 Task: Look for space in Toowoomba, Australia from 12th  August, 2023 to 15th August, 2023 for 3 adults in price range Rs.12000 to Rs.16000. Place can be entire place with 2 bedrooms having 3 beds and 1 bathroom. Property type can be house, flat, guest house. Amenities needed are: washing machine, kitchen. Booking option can be shelf check-in. Required host language is English.
Action: Mouse moved to (279, 140)
Screenshot: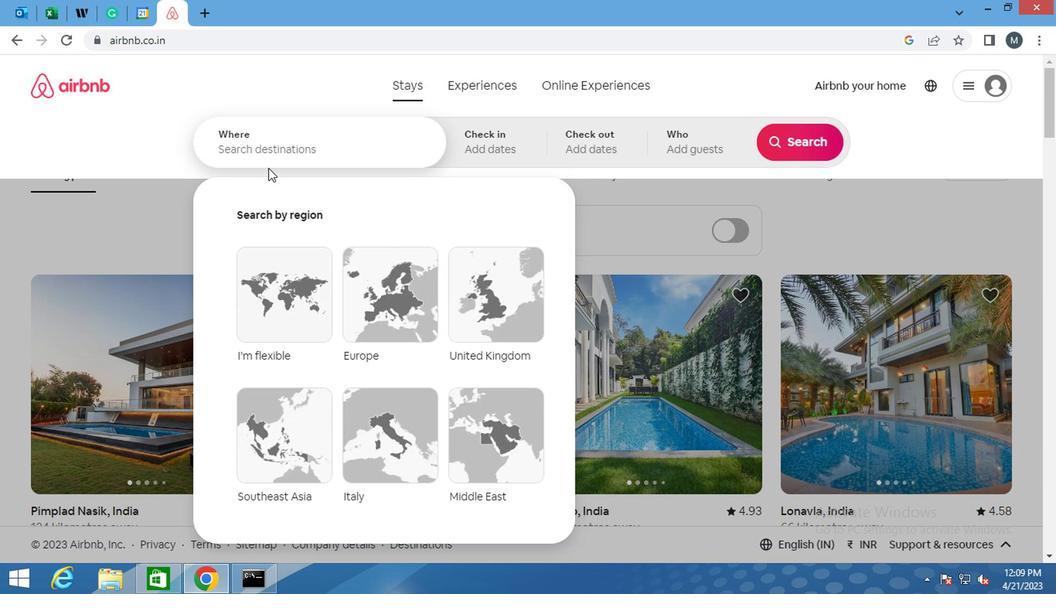 
Action: Mouse pressed left at (279, 140)
Screenshot: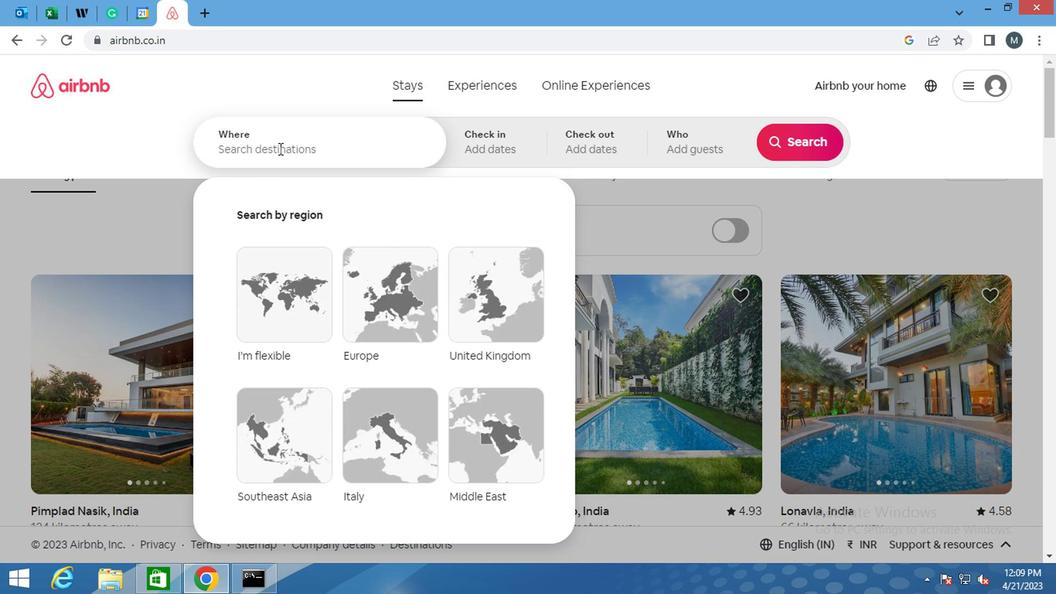 
Action: Mouse moved to (276, 146)
Screenshot: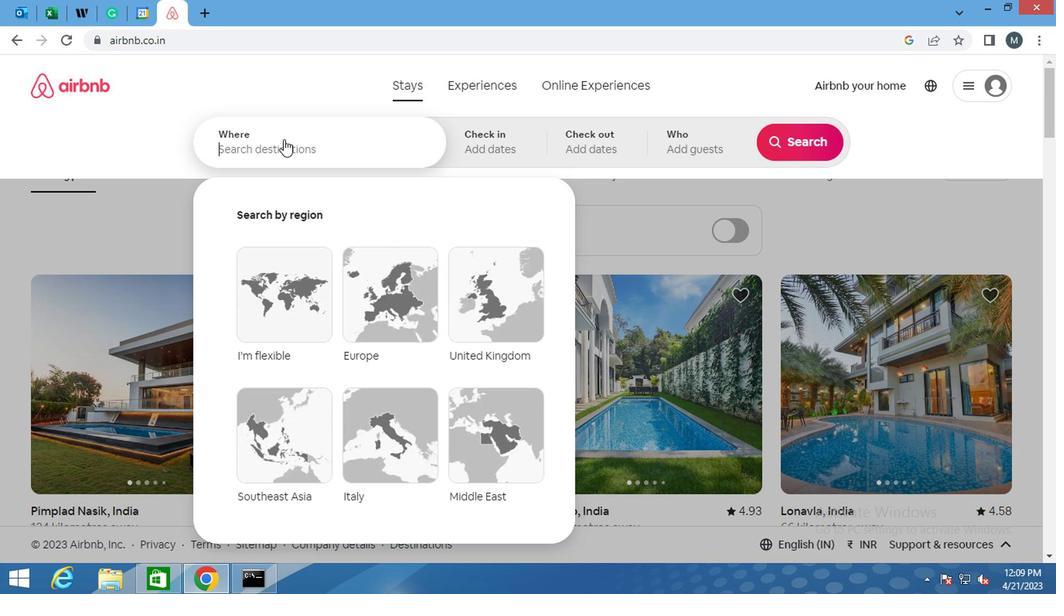
Action: Mouse pressed left at (276, 146)
Screenshot: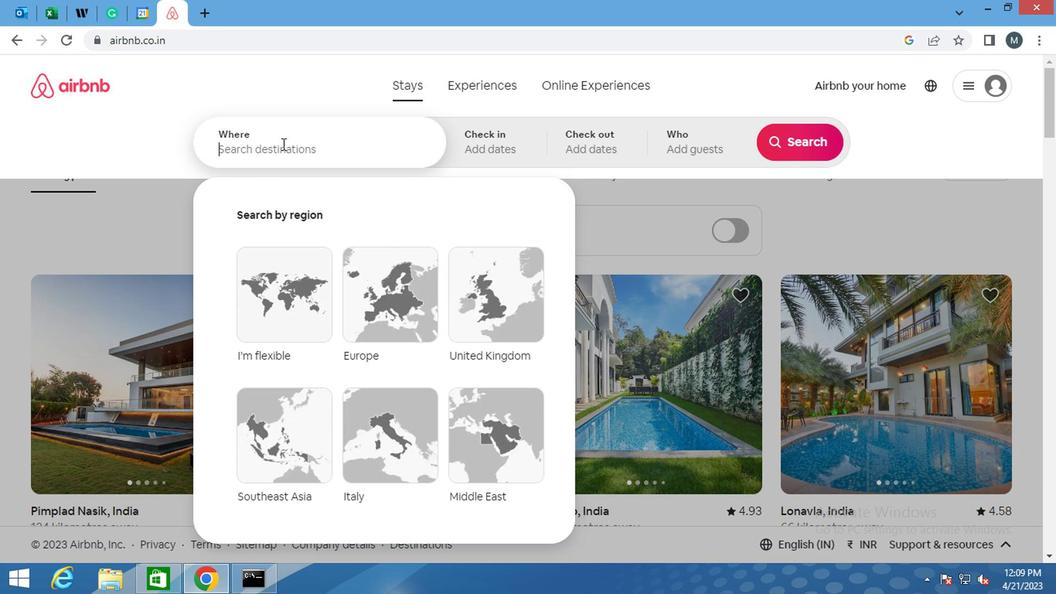 
Action: Mouse moved to (273, 147)
Screenshot: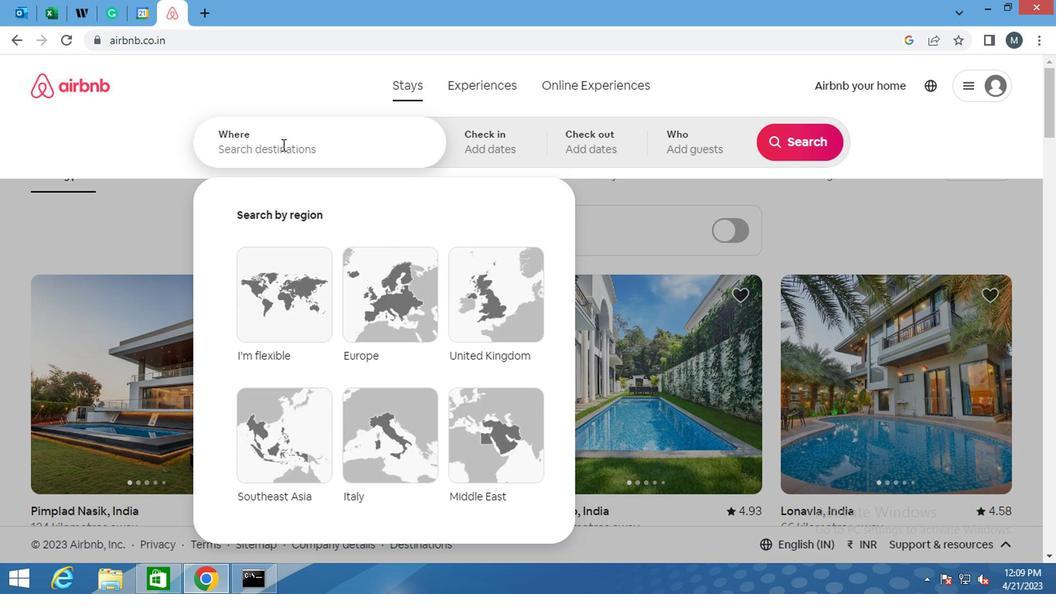 
Action: Key pressed <Key.shift>TOOWOOMBA,<Key.shift><Key.shift><Key.shift><Key.shift><Key.shift><Key.shift><Key.shift><Key.shift><Key.shift><Key.shift><Key.shift><Key.shift><Key.shift><Key.shift>C<Key.backspace><Key.shift>AUSTRALIA<Key.enter>
Screenshot: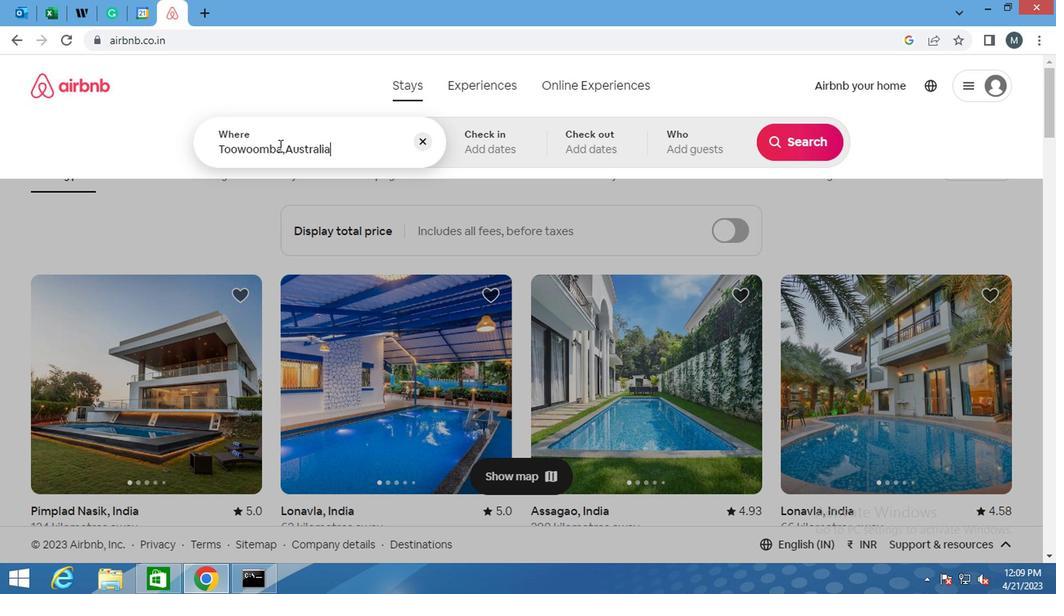 
Action: Mouse moved to (786, 263)
Screenshot: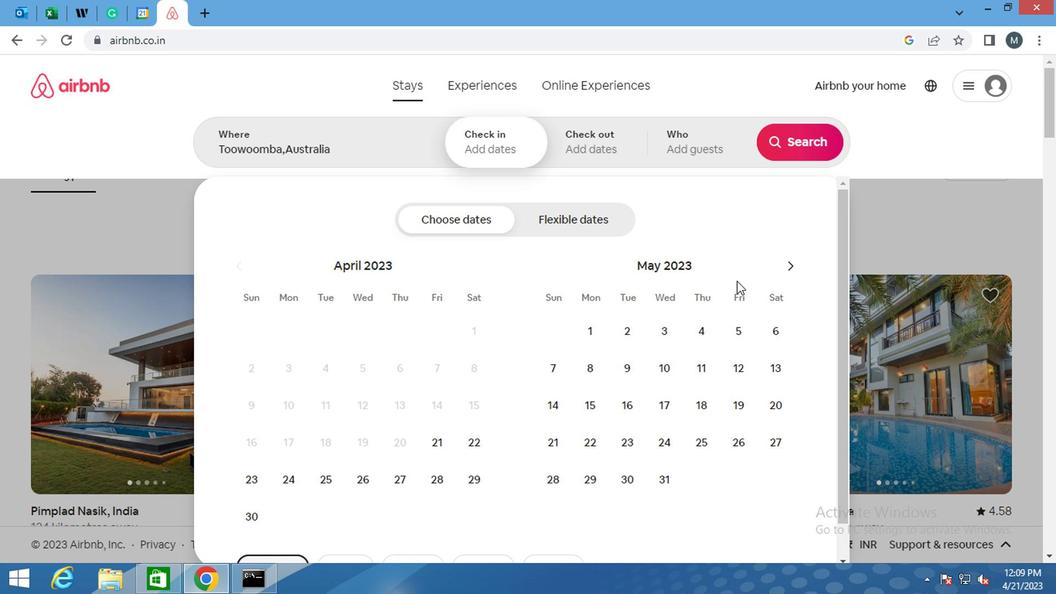 
Action: Mouse pressed left at (786, 263)
Screenshot: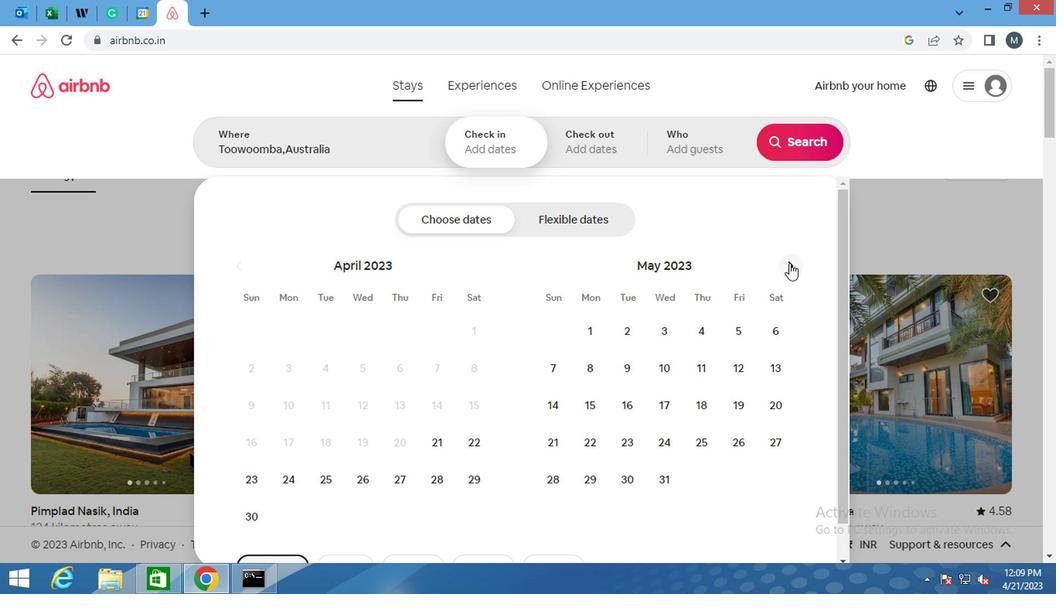 
Action: Mouse pressed left at (786, 263)
Screenshot: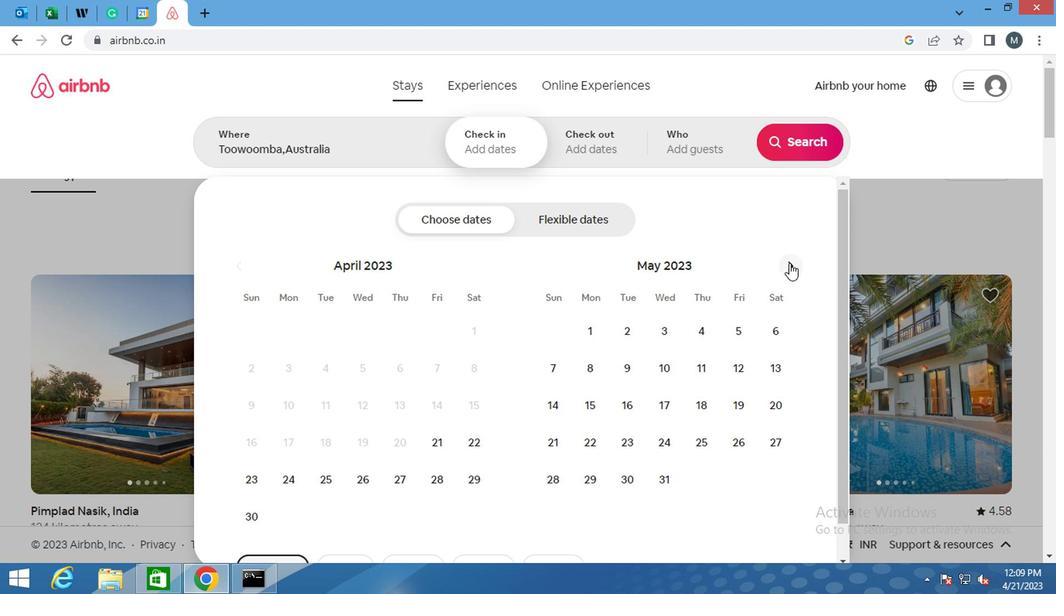 
Action: Mouse moved to (786, 265)
Screenshot: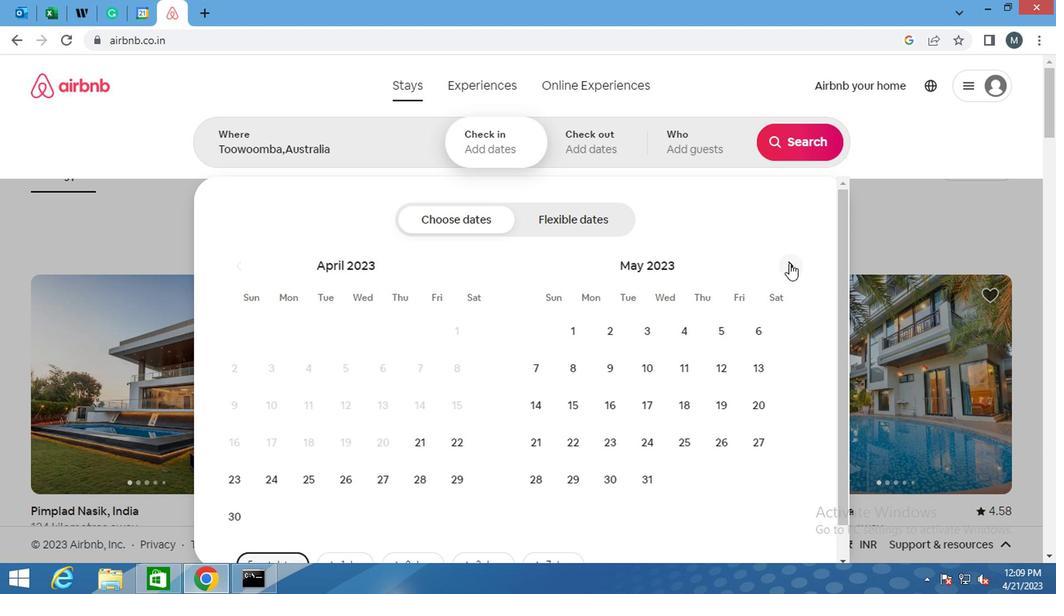 
Action: Mouse pressed left at (786, 265)
Screenshot: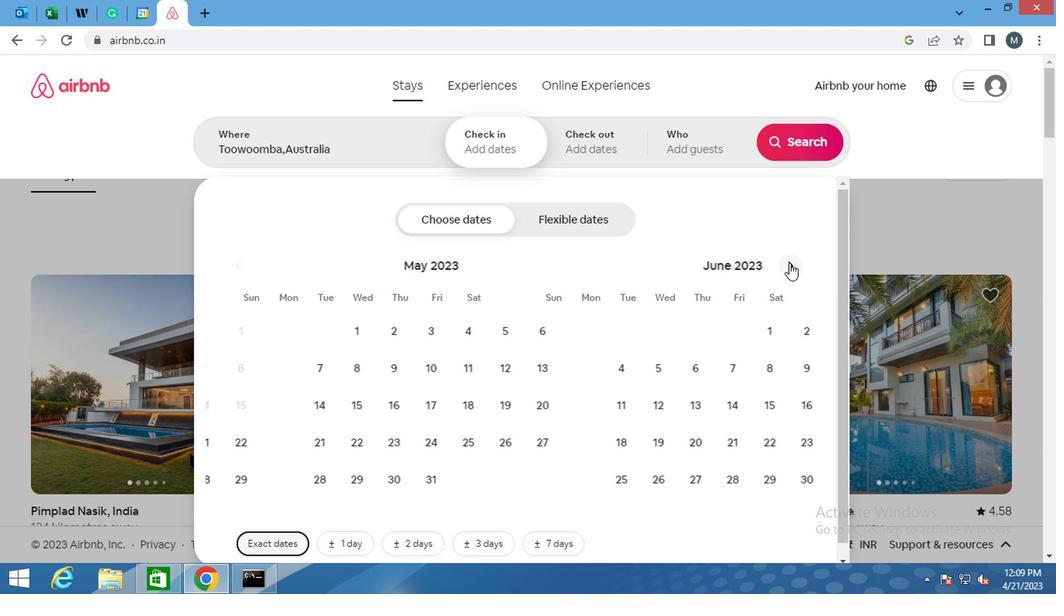 
Action: Mouse pressed left at (786, 265)
Screenshot: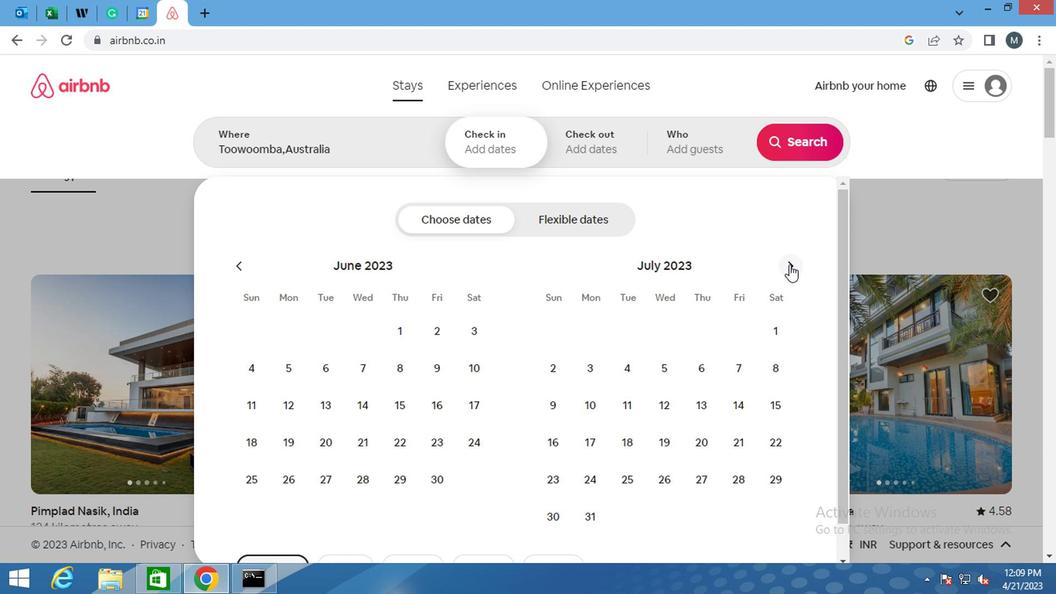 
Action: Mouse moved to (759, 365)
Screenshot: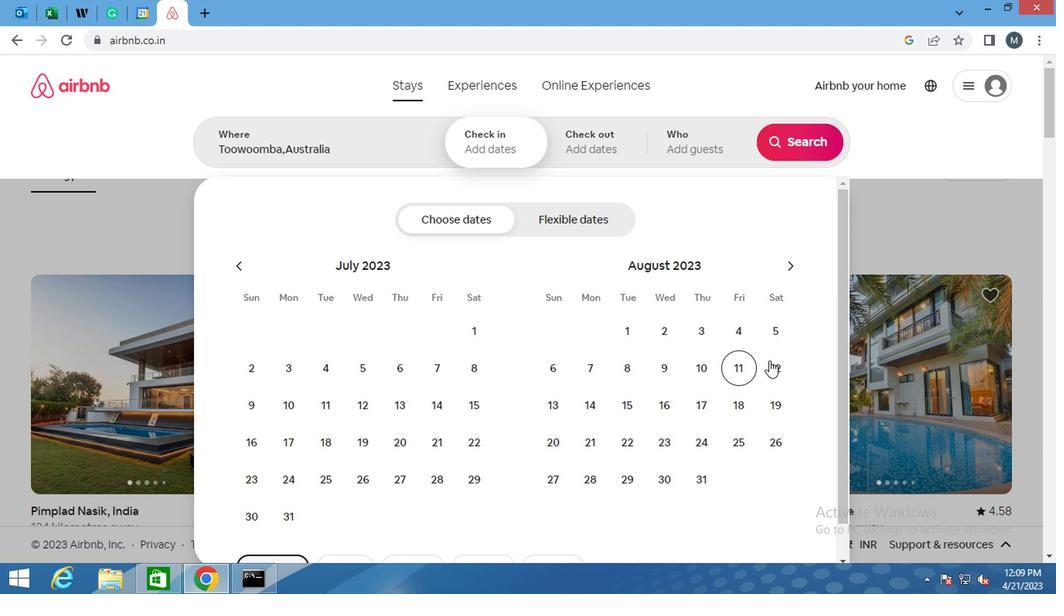 
Action: Mouse pressed left at (759, 365)
Screenshot: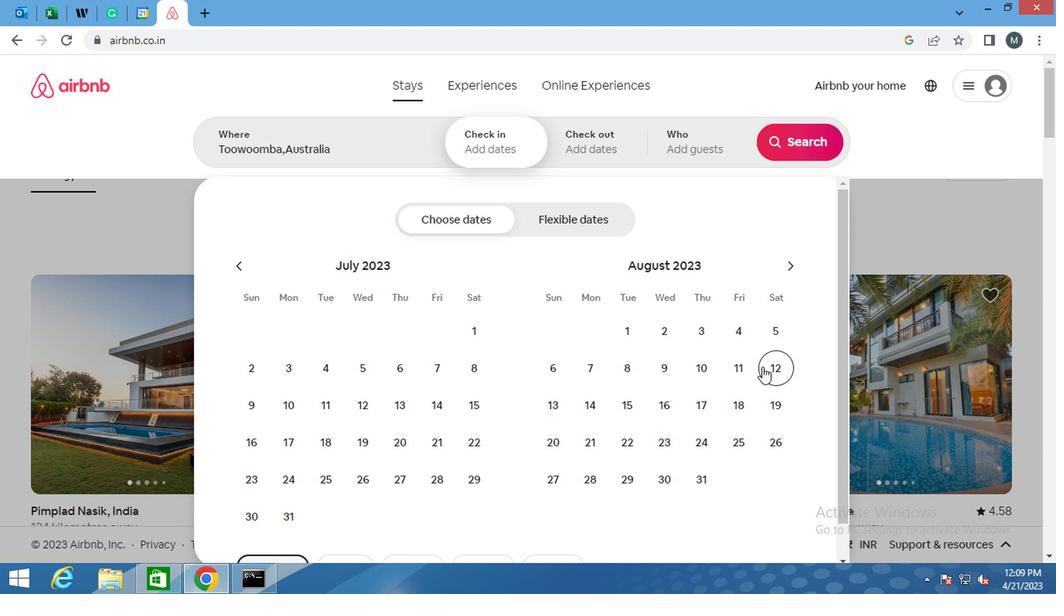 
Action: Mouse moved to (619, 403)
Screenshot: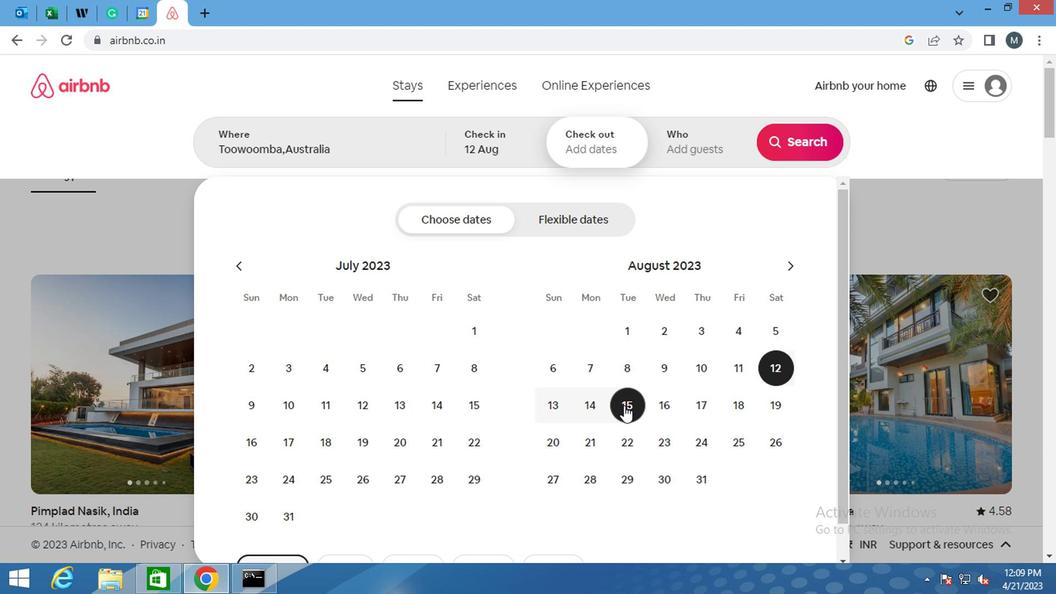 
Action: Mouse pressed left at (619, 403)
Screenshot: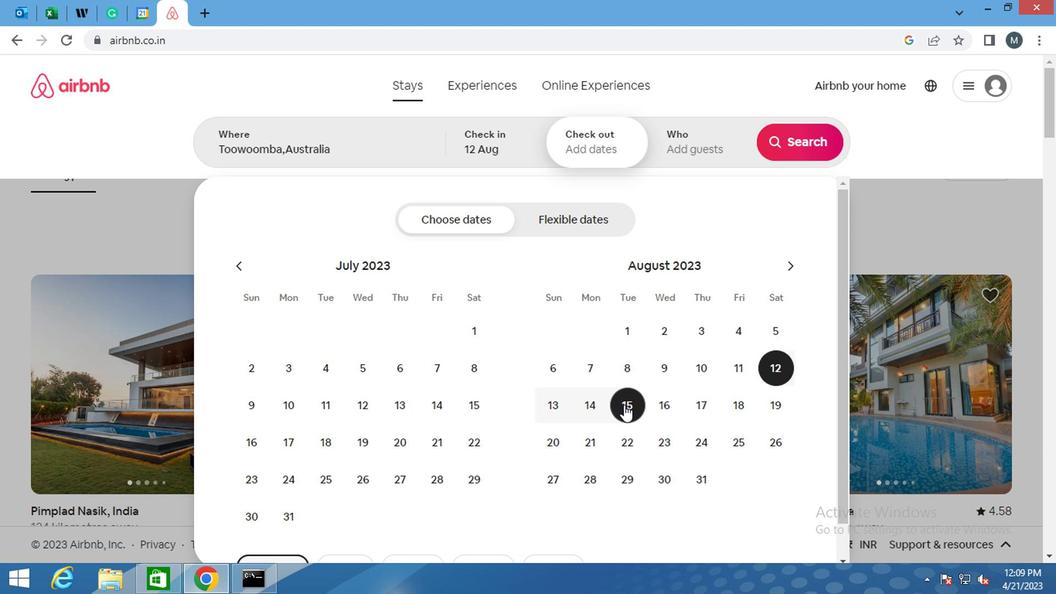 
Action: Mouse moved to (613, 402)
Screenshot: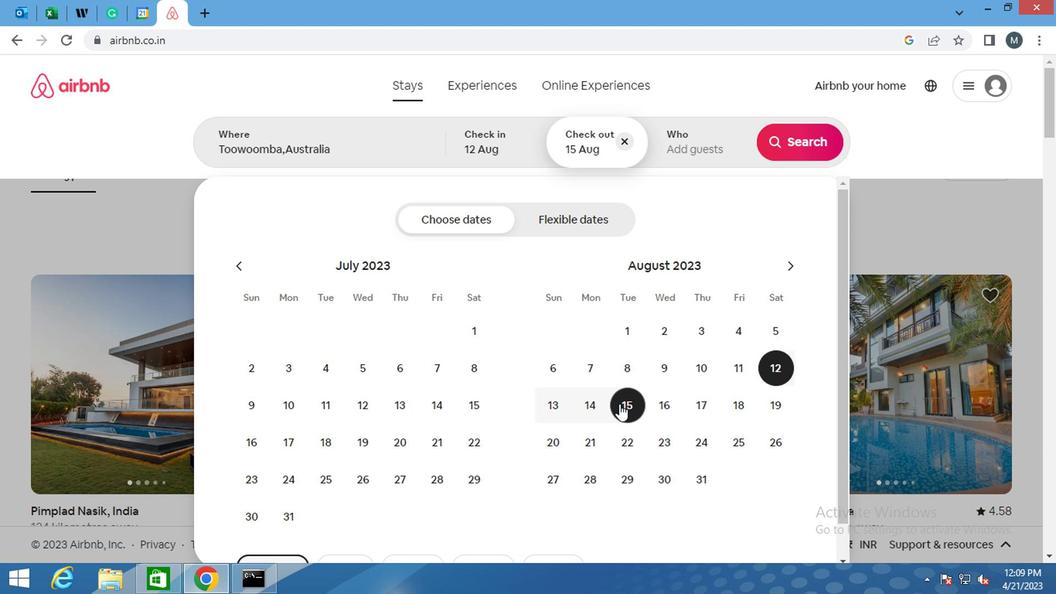 
Action: Mouse scrolled (613, 402) with delta (0, 0)
Screenshot: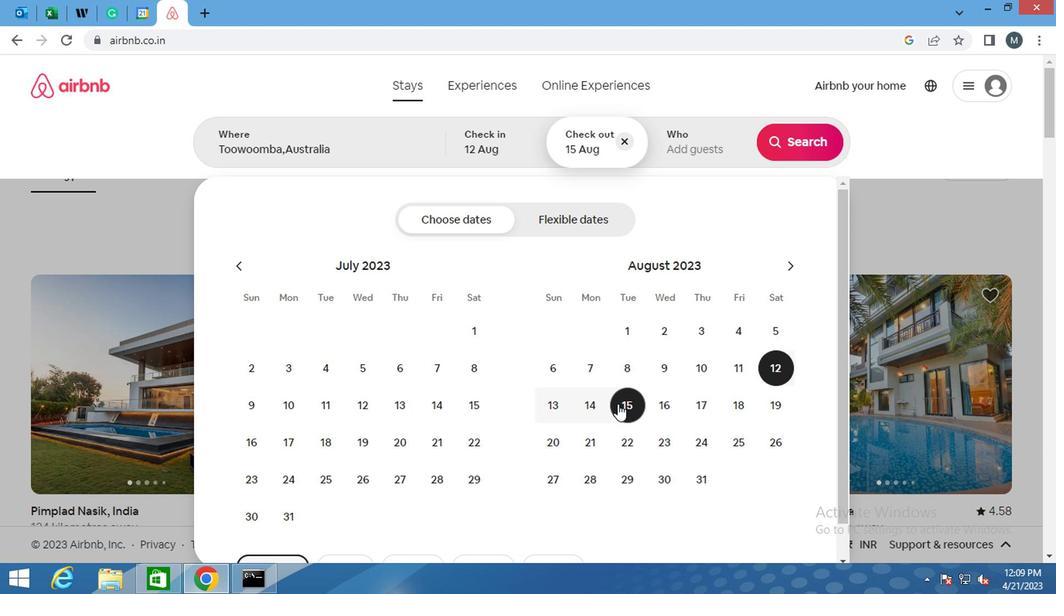 
Action: Mouse moved to (695, 157)
Screenshot: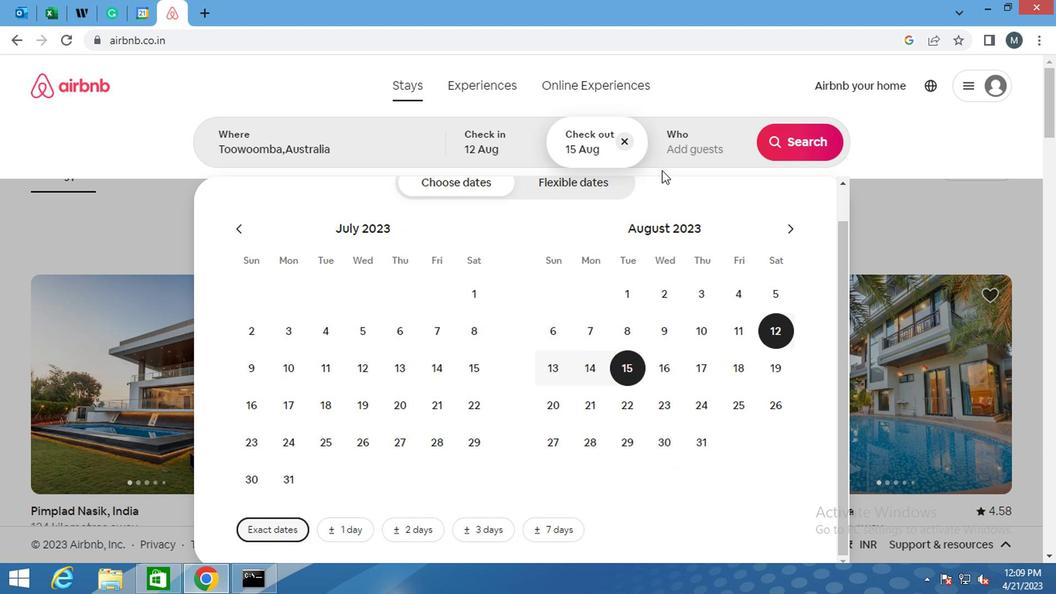 
Action: Mouse pressed left at (695, 157)
Screenshot: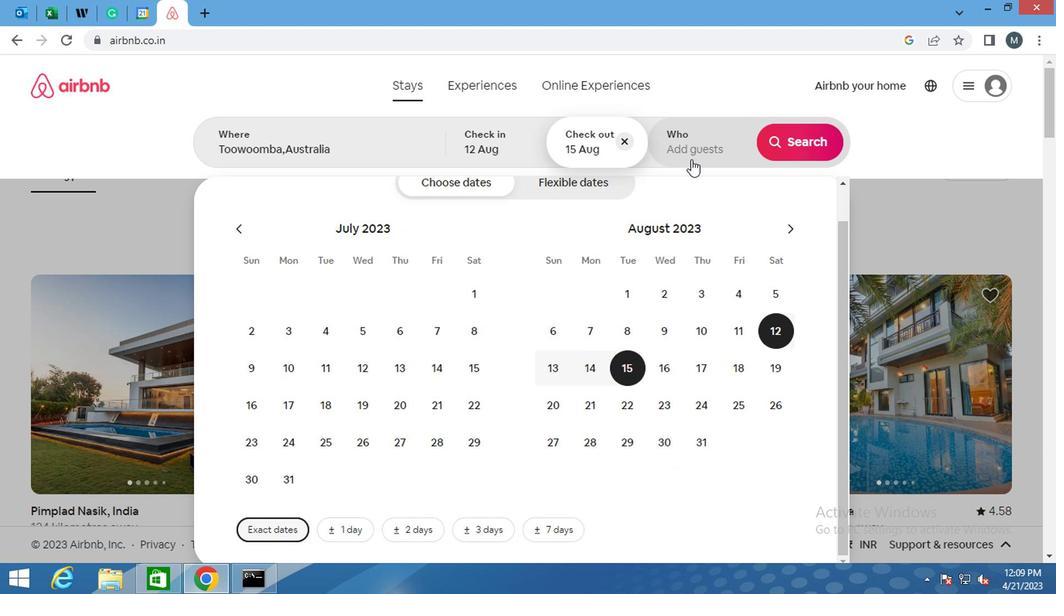 
Action: Mouse moved to (803, 218)
Screenshot: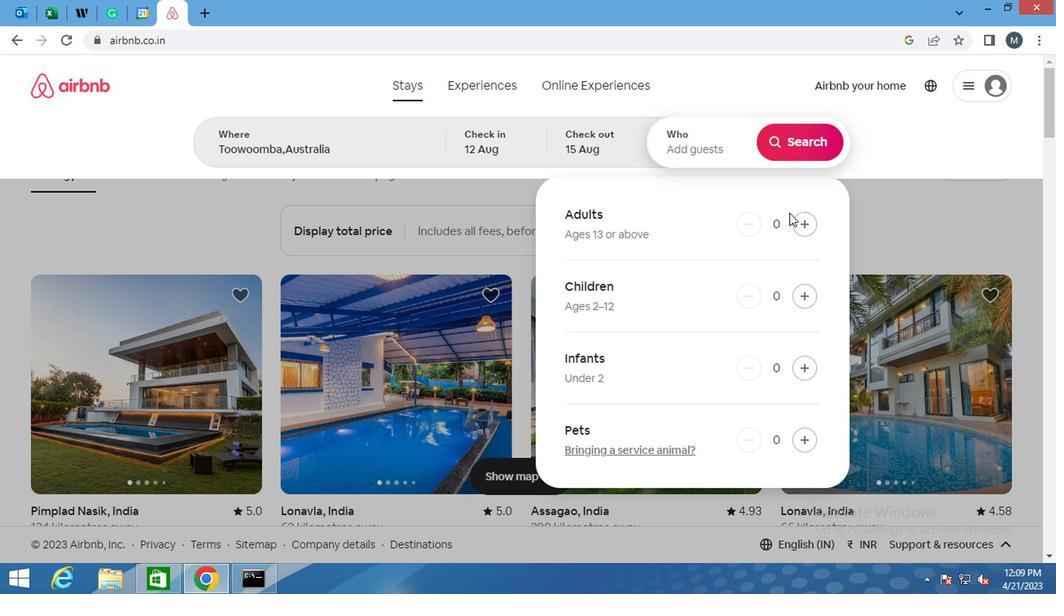 
Action: Mouse pressed left at (803, 218)
Screenshot: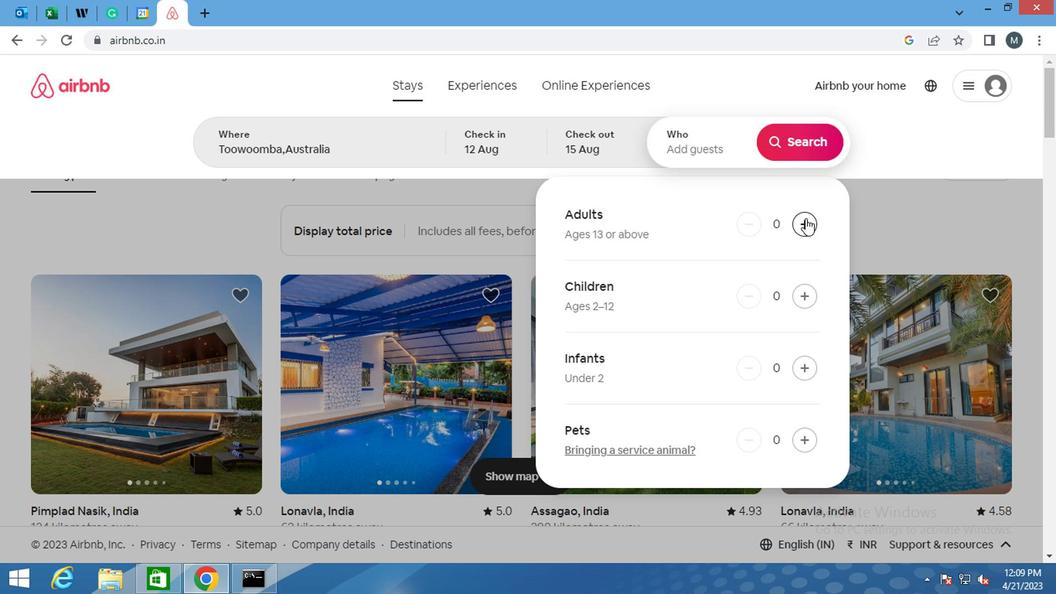 
Action: Mouse pressed left at (803, 218)
Screenshot: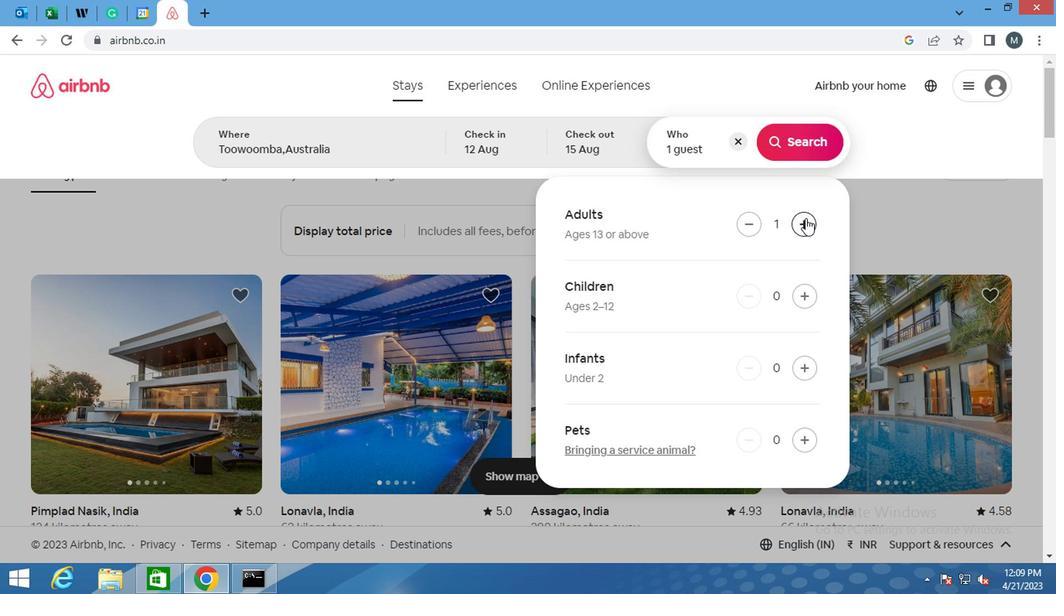 
Action: Mouse pressed left at (803, 218)
Screenshot: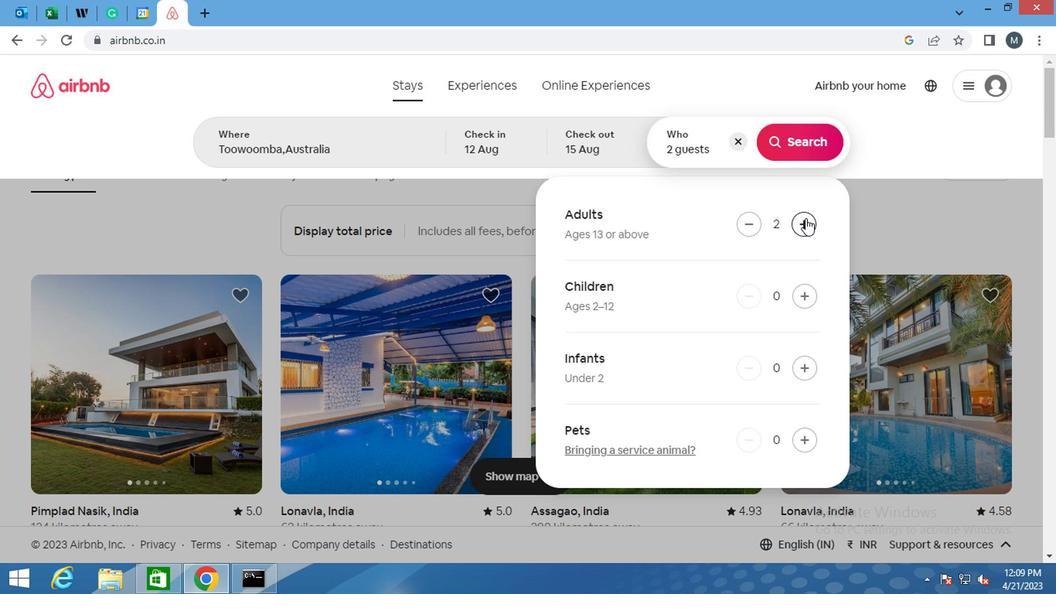 
Action: Mouse moved to (858, 151)
Screenshot: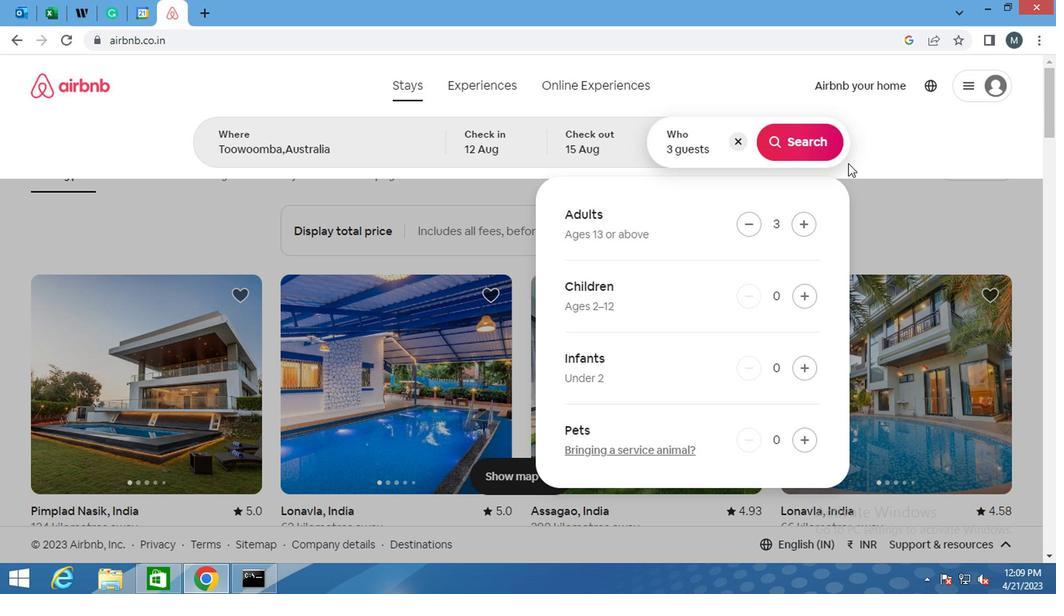 
Action: Mouse pressed left at (858, 151)
Screenshot: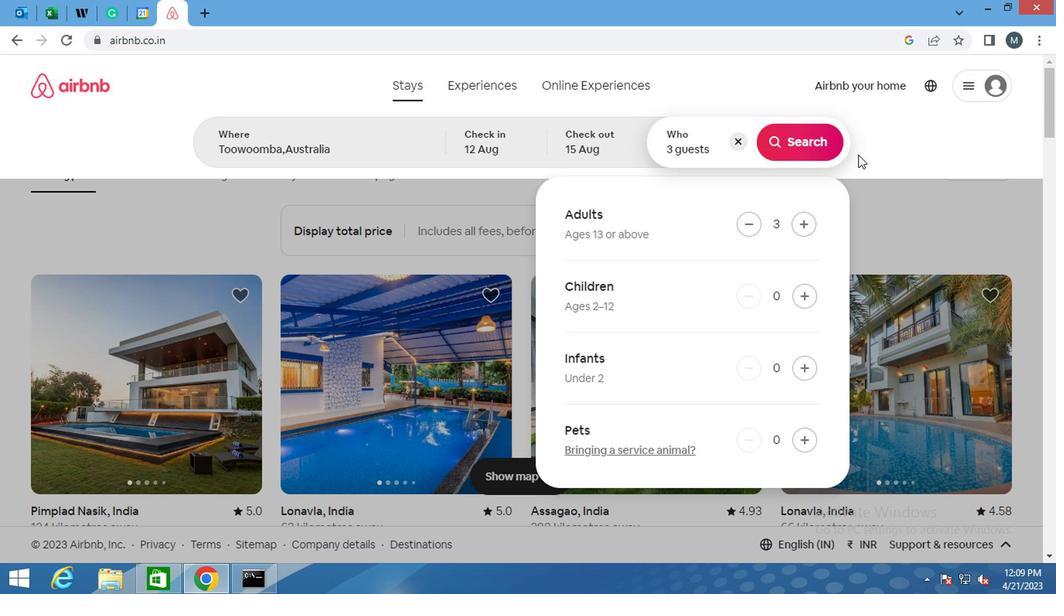 
Action: Mouse moved to (850, 175)
Screenshot: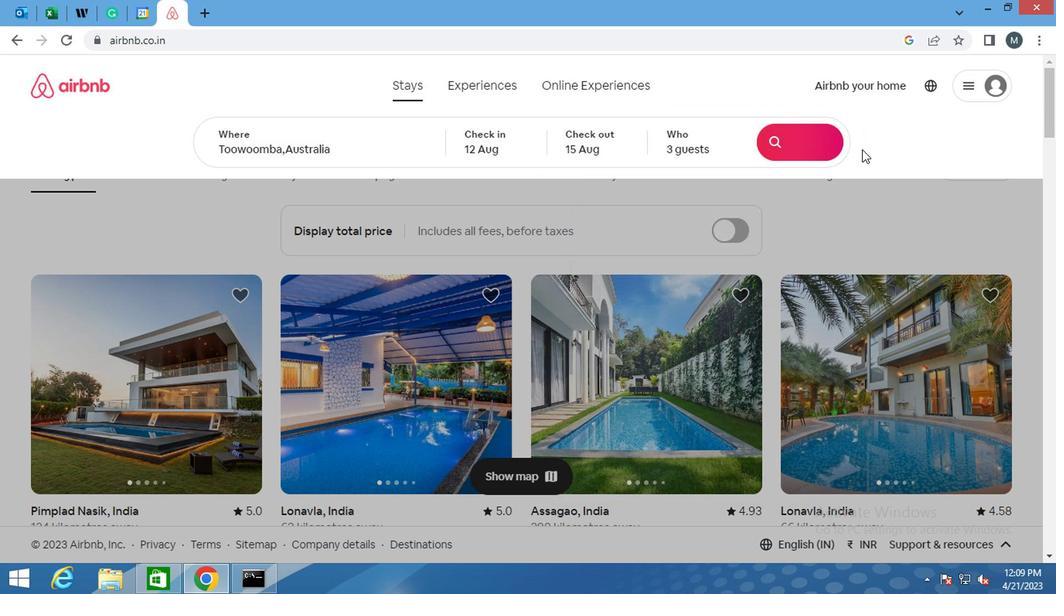 
Action: Mouse scrolled (850, 176) with delta (0, 0)
Screenshot: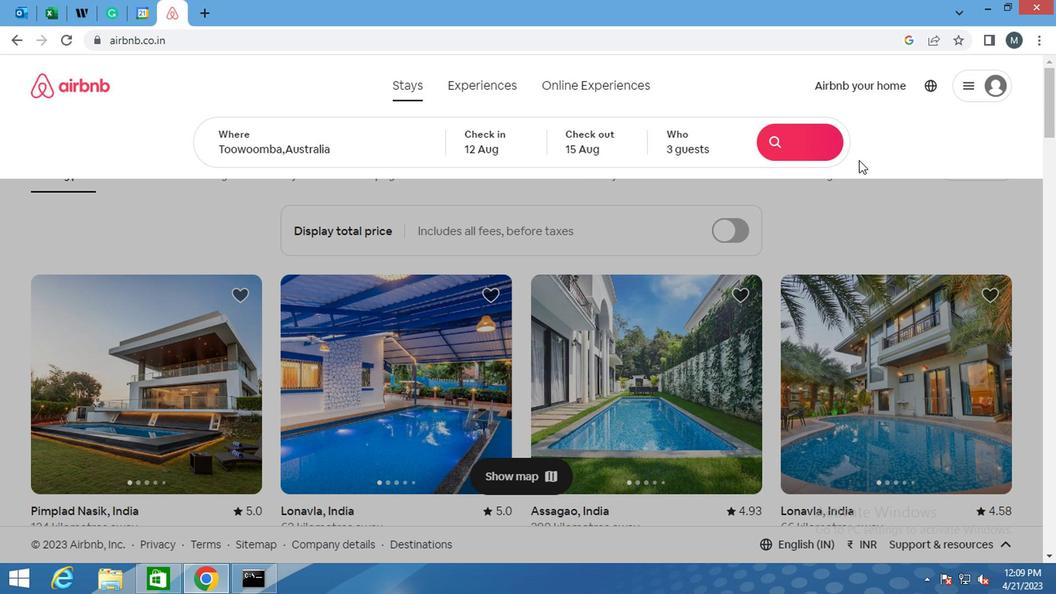 
Action: Mouse scrolled (850, 176) with delta (0, 0)
Screenshot: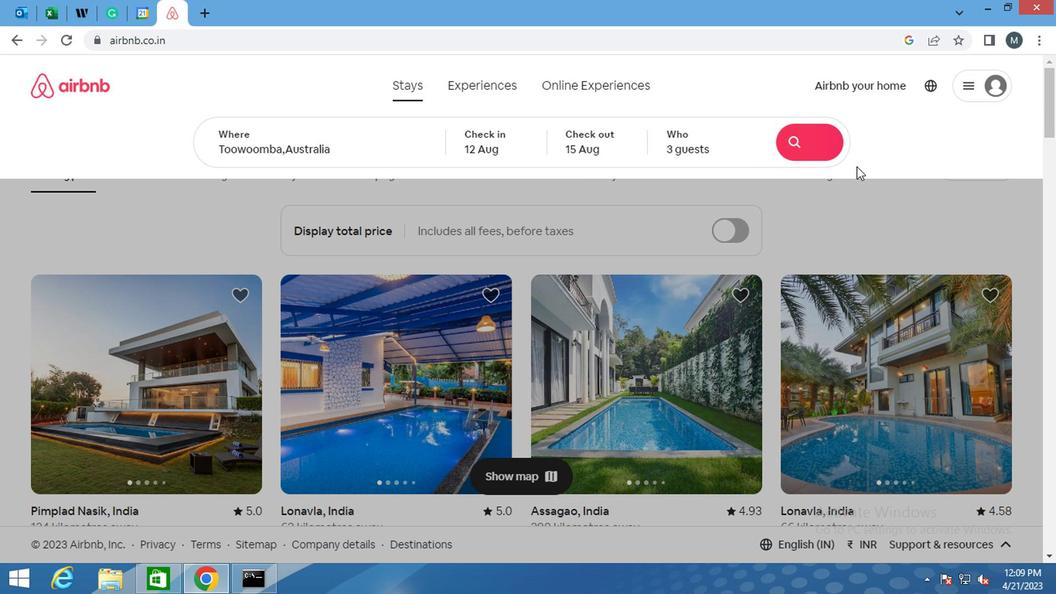 
Action: Mouse moved to (885, 169)
Screenshot: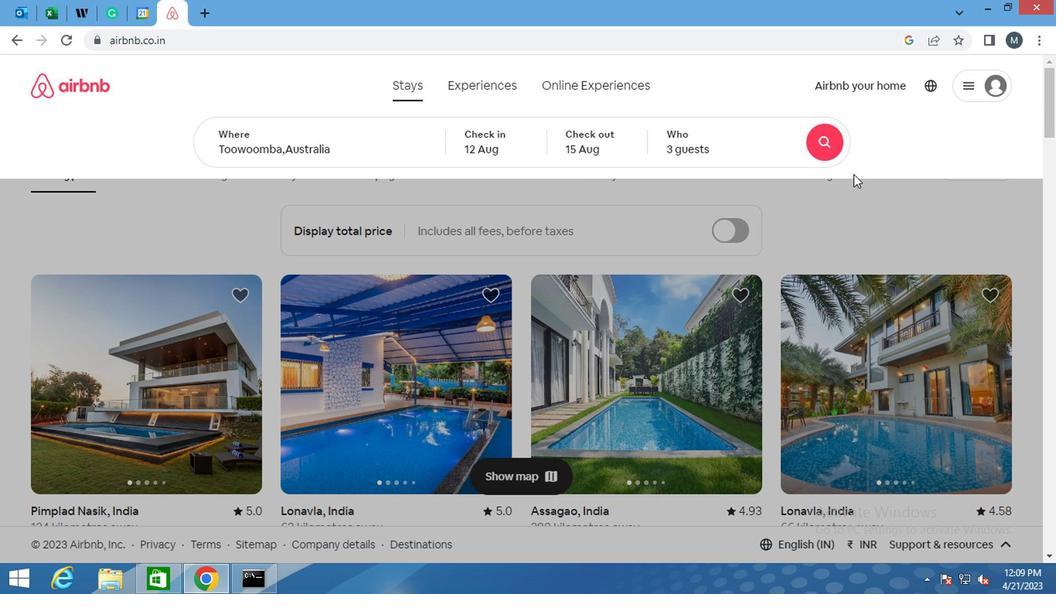 
Action: Mouse scrolled (885, 168) with delta (0, 0)
Screenshot: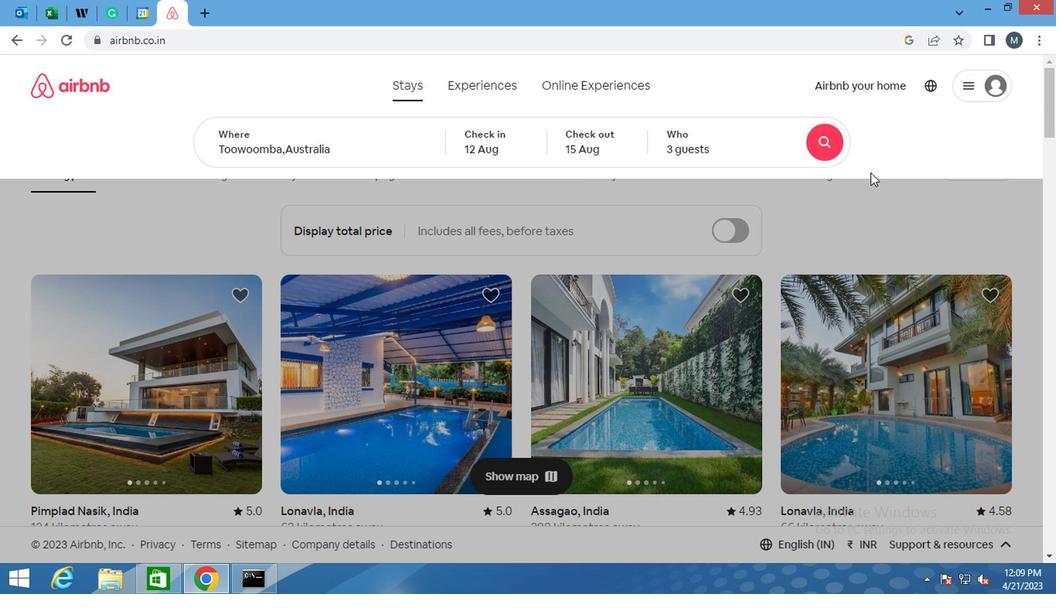 
Action: Mouse moved to (887, 169)
Screenshot: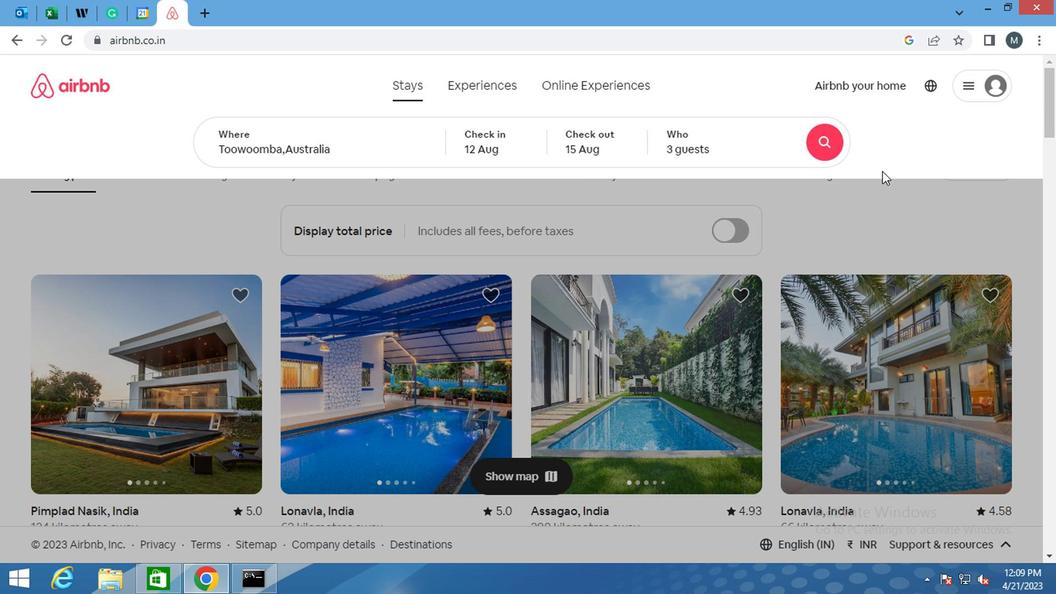 
Action: Mouse scrolled (887, 169) with delta (0, 0)
Screenshot: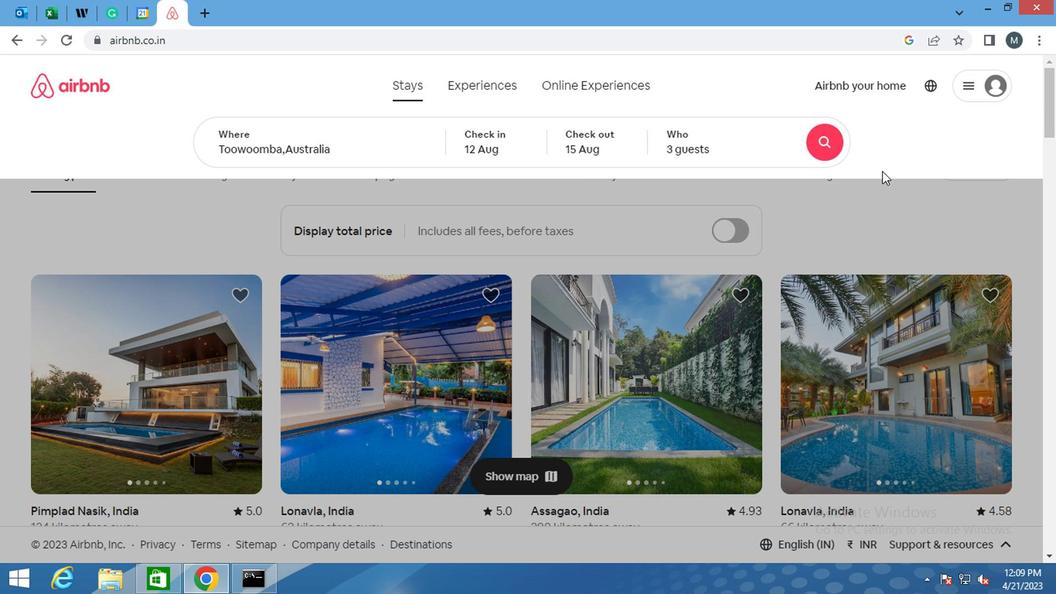 
Action: Mouse moved to (887, 172)
Screenshot: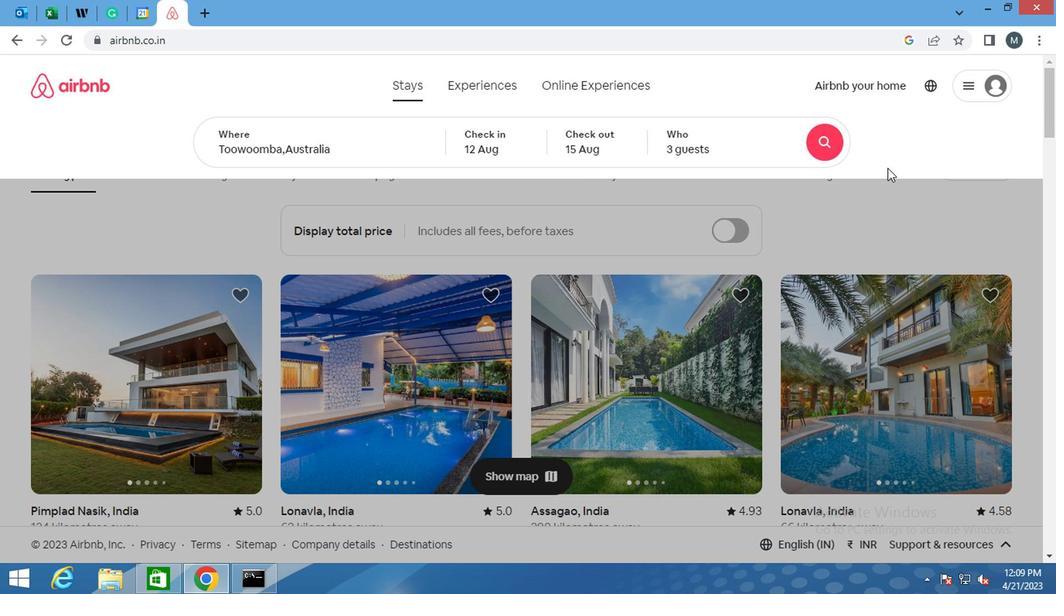 
Action: Mouse scrolled (887, 171) with delta (0, 0)
Screenshot: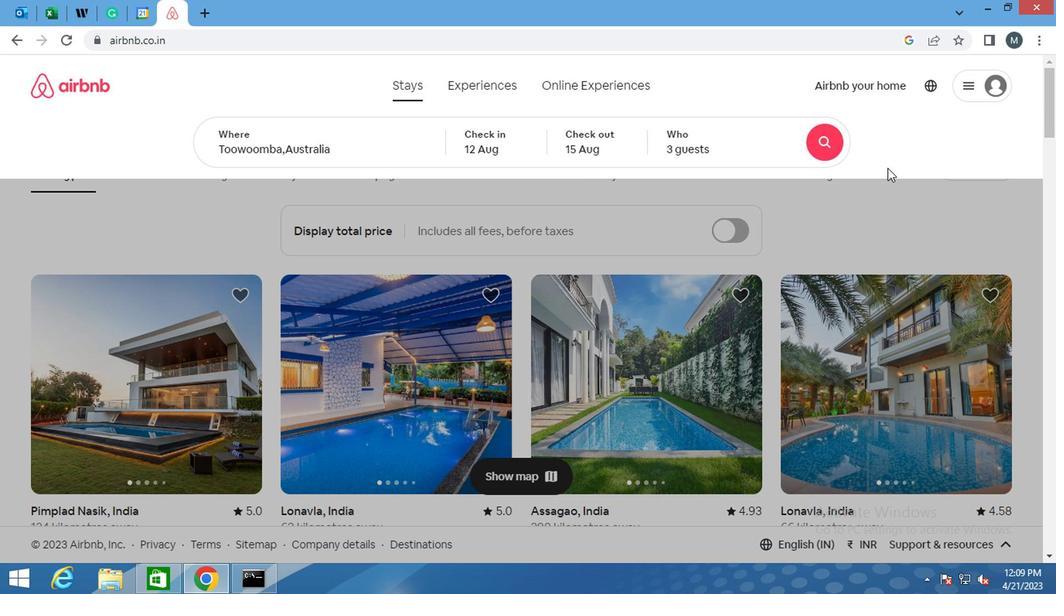 
Action: Mouse scrolled (887, 173) with delta (0, 1)
Screenshot: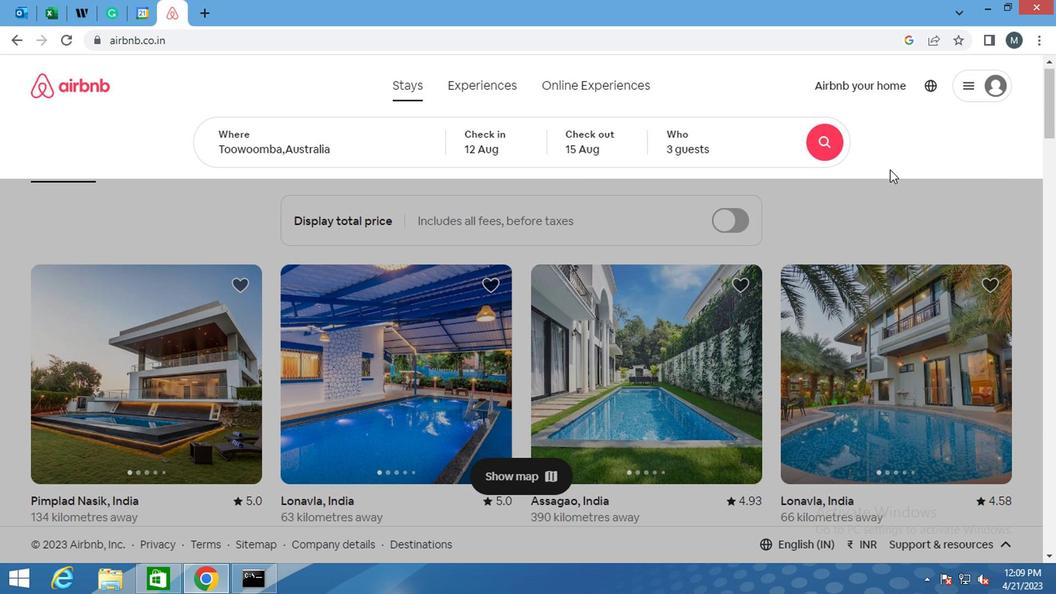 
Action: Mouse scrolled (887, 173) with delta (0, 1)
Screenshot: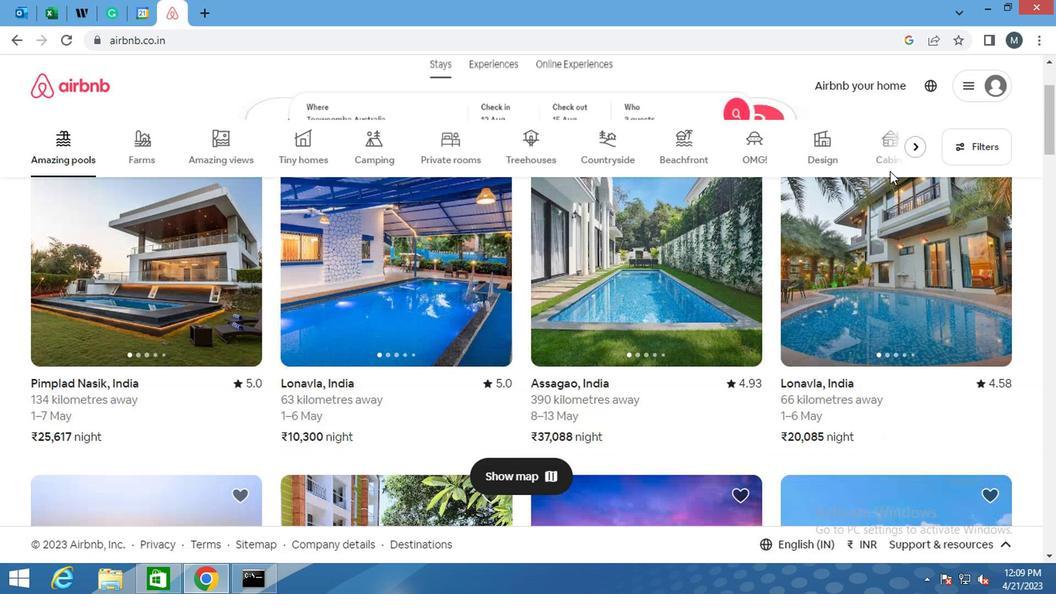 
Action: Mouse moved to (982, 145)
Screenshot: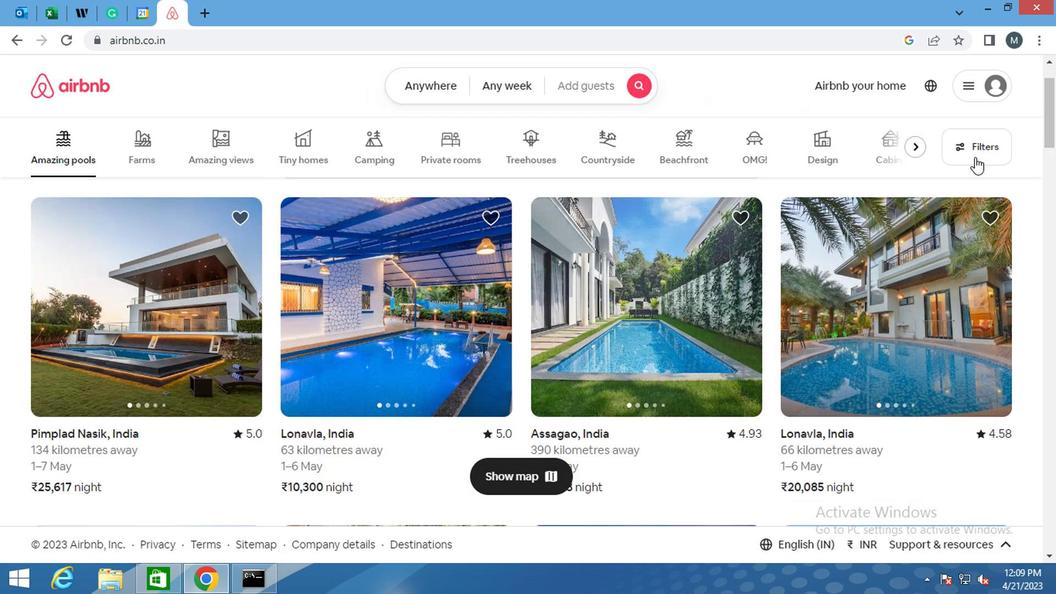 
Action: Mouse pressed left at (982, 145)
Screenshot: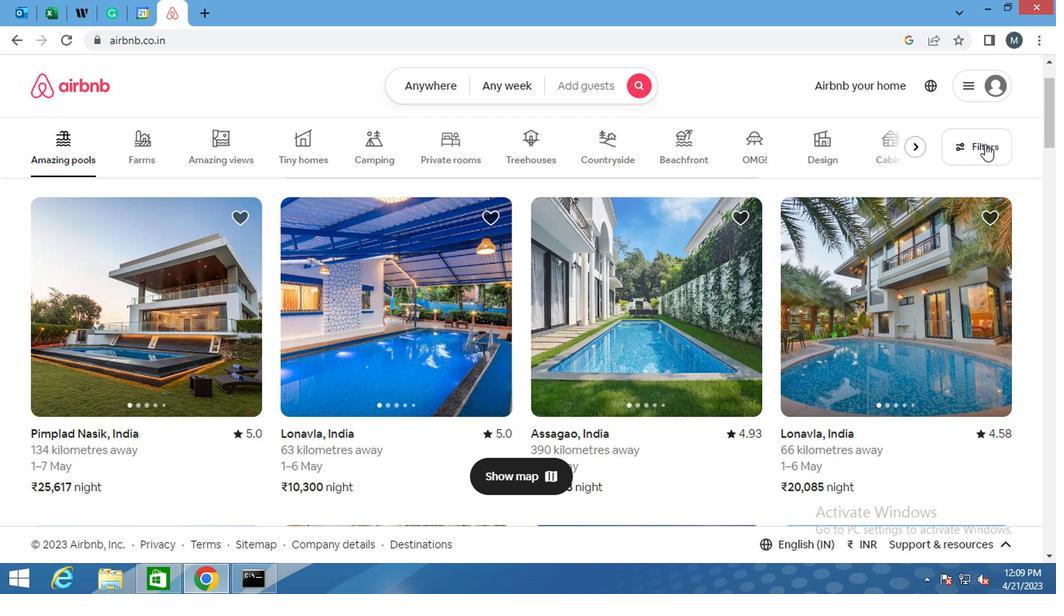 
Action: Mouse moved to (444, 265)
Screenshot: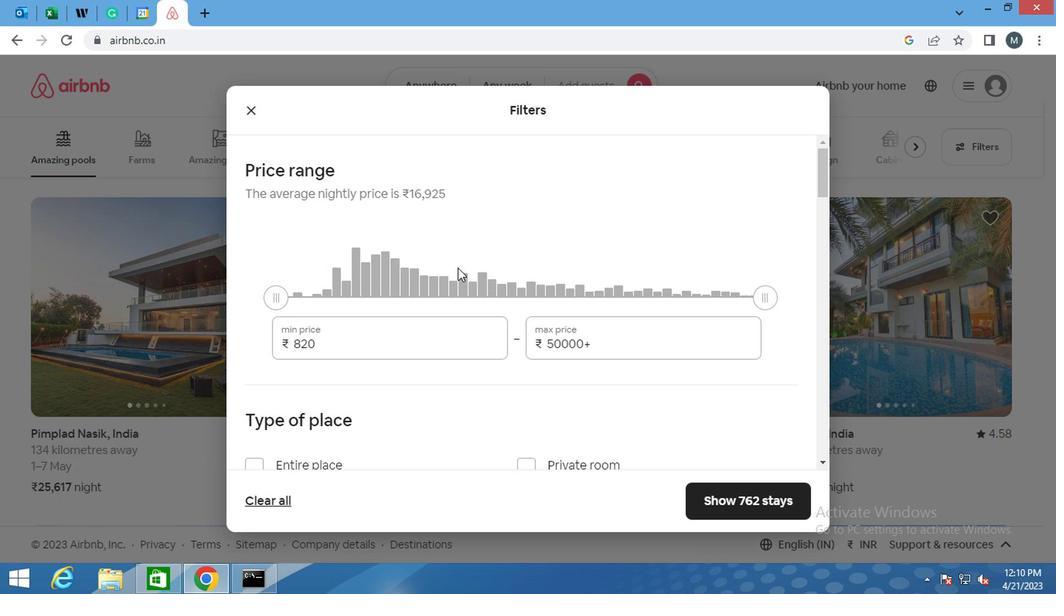 
Action: Mouse scrolled (444, 265) with delta (0, 0)
Screenshot: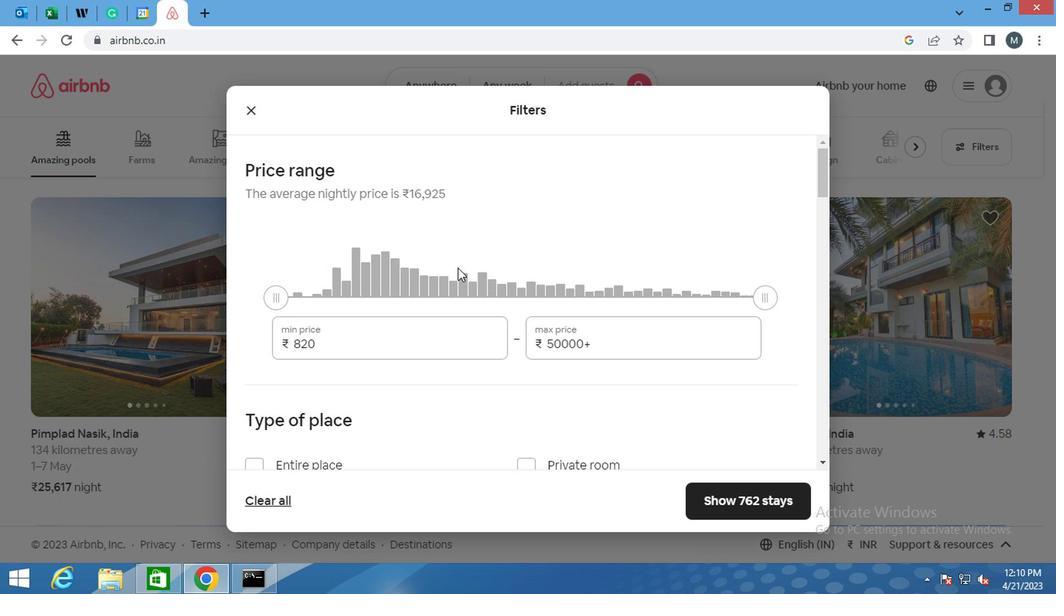 
Action: Mouse moved to (380, 267)
Screenshot: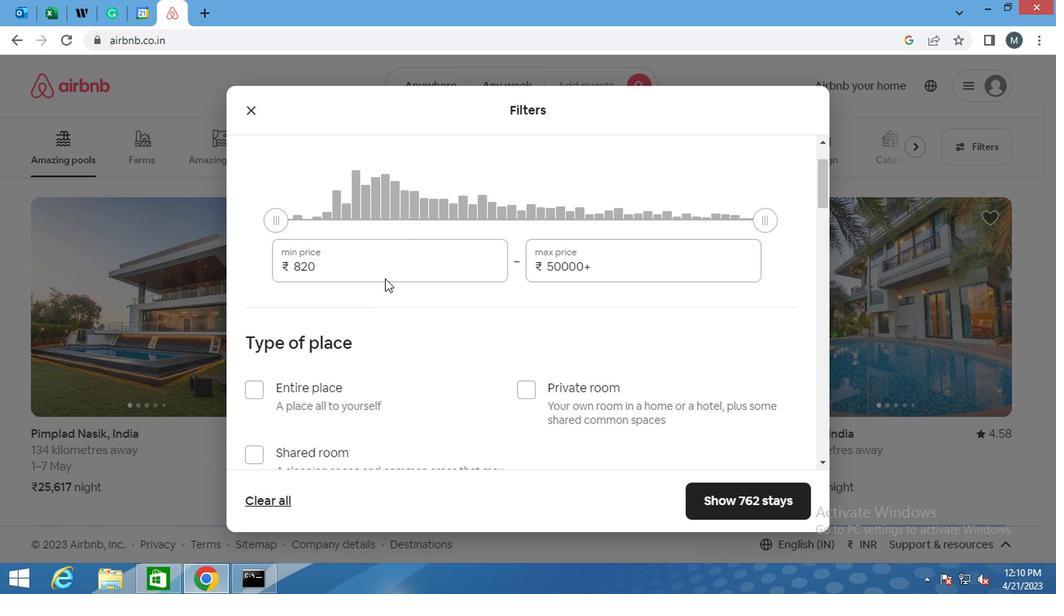 
Action: Mouse pressed left at (380, 267)
Screenshot: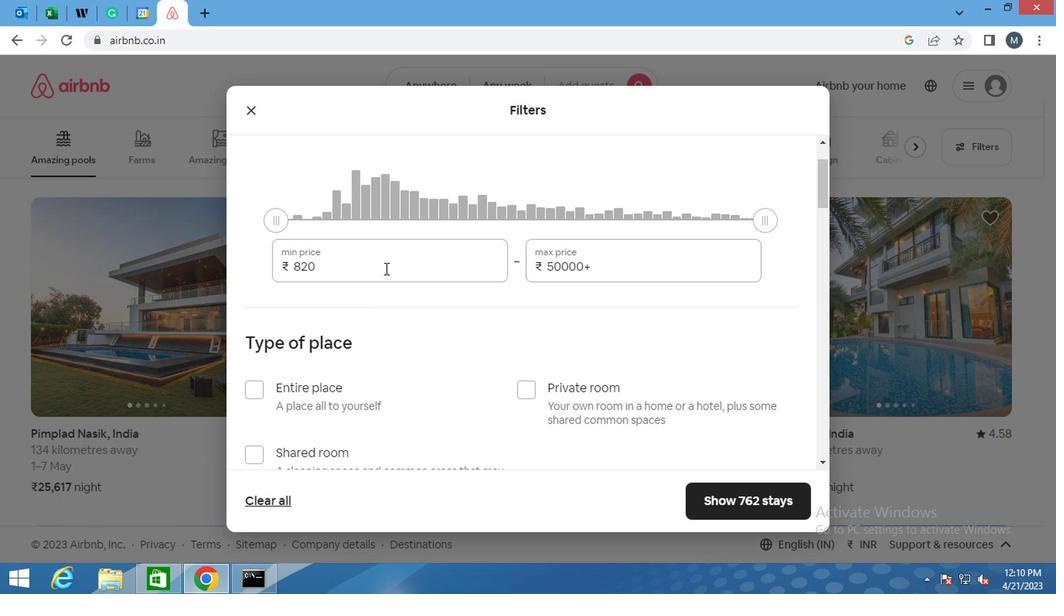
Action: Mouse moved to (384, 267)
Screenshot: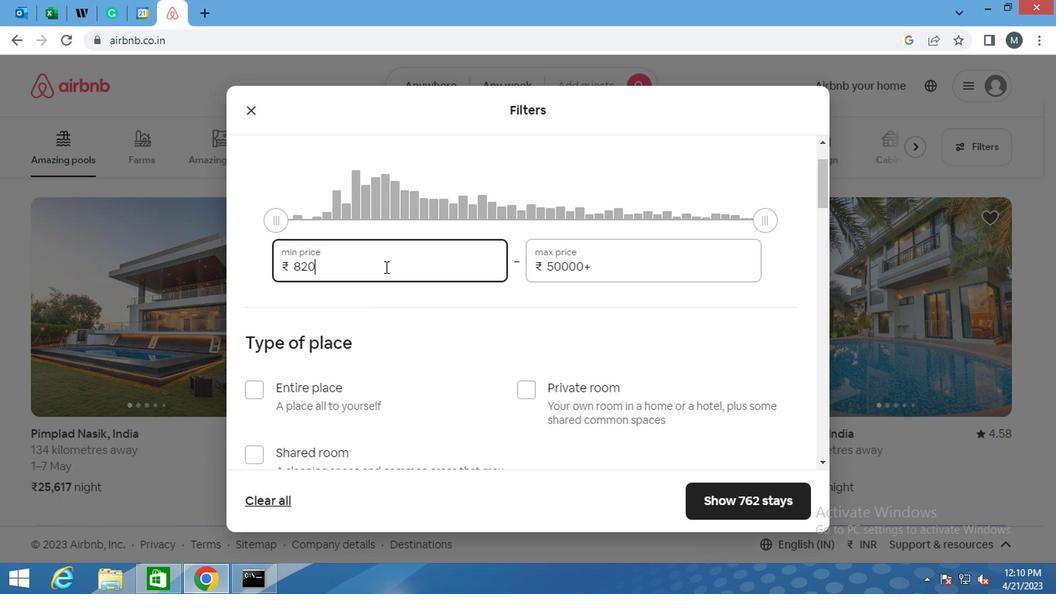 
Action: Key pressed <Key.backspace><Key.backspace><Key.backspace><Key.backspace>12000
Screenshot: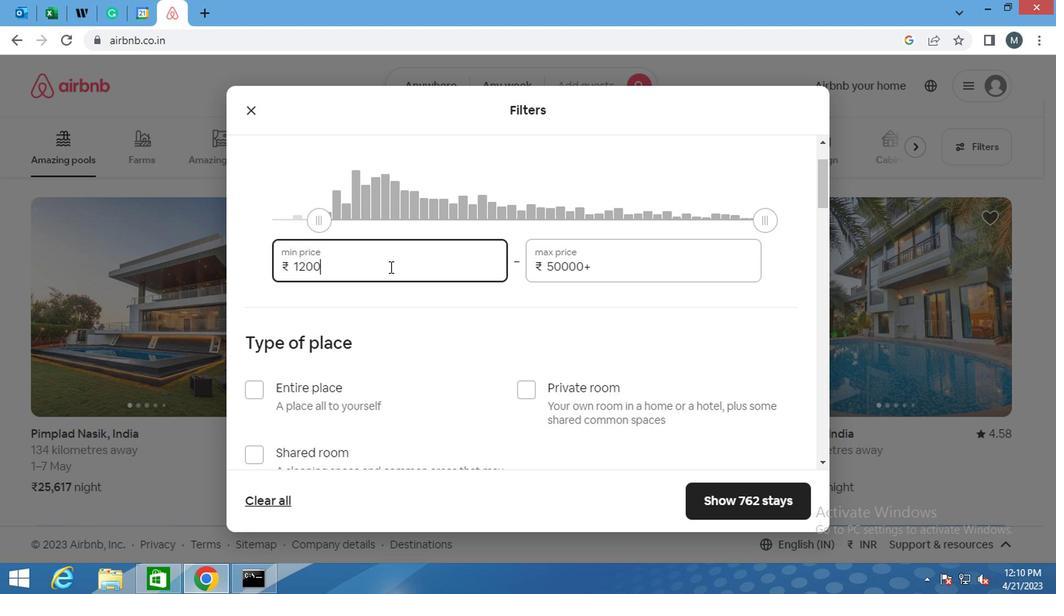 
Action: Mouse moved to (606, 260)
Screenshot: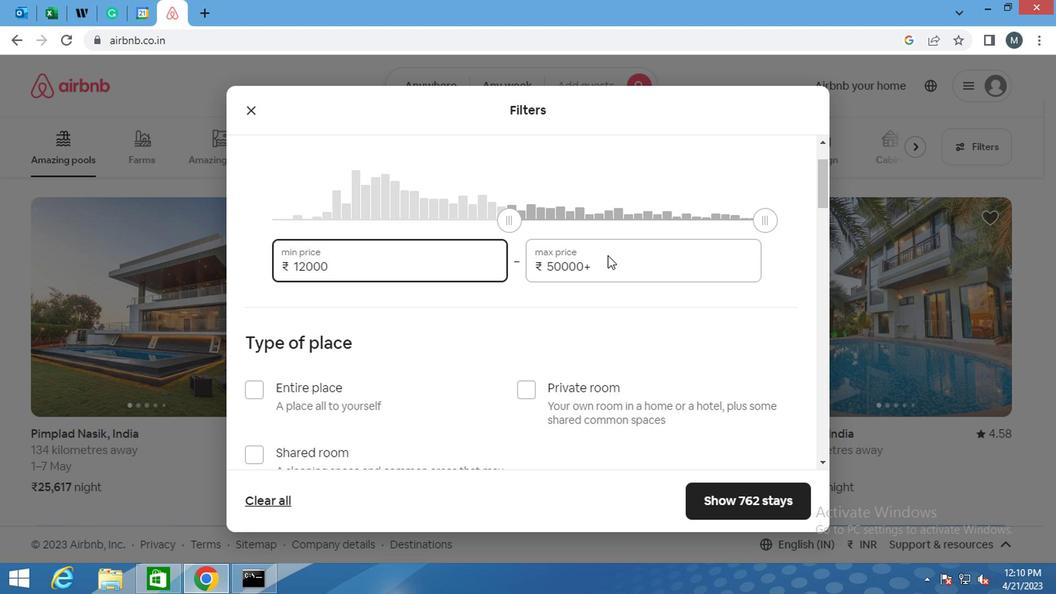 
Action: Mouse pressed left at (606, 260)
Screenshot: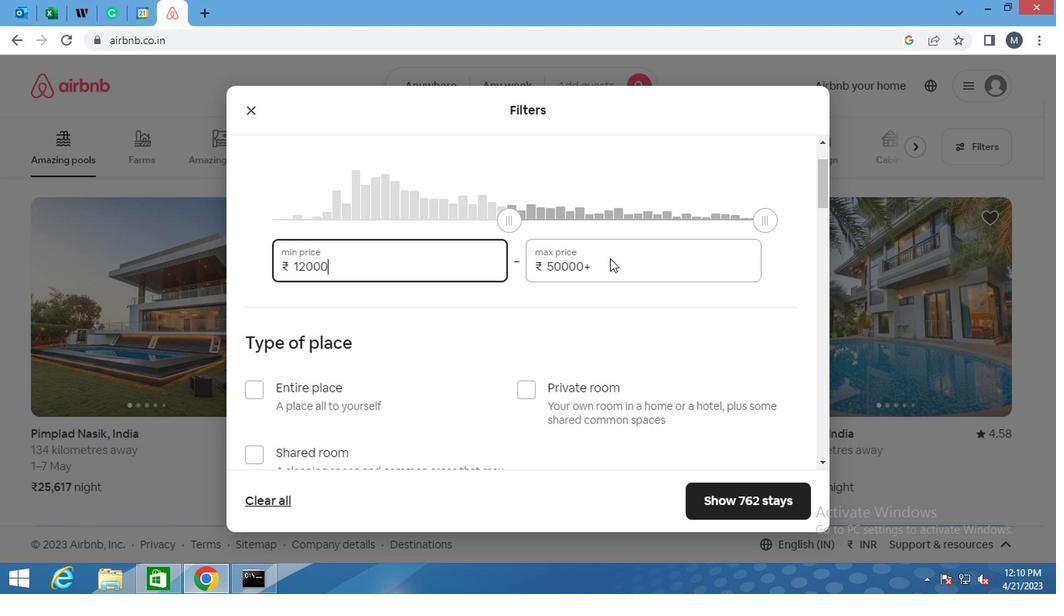 
Action: Mouse moved to (608, 263)
Screenshot: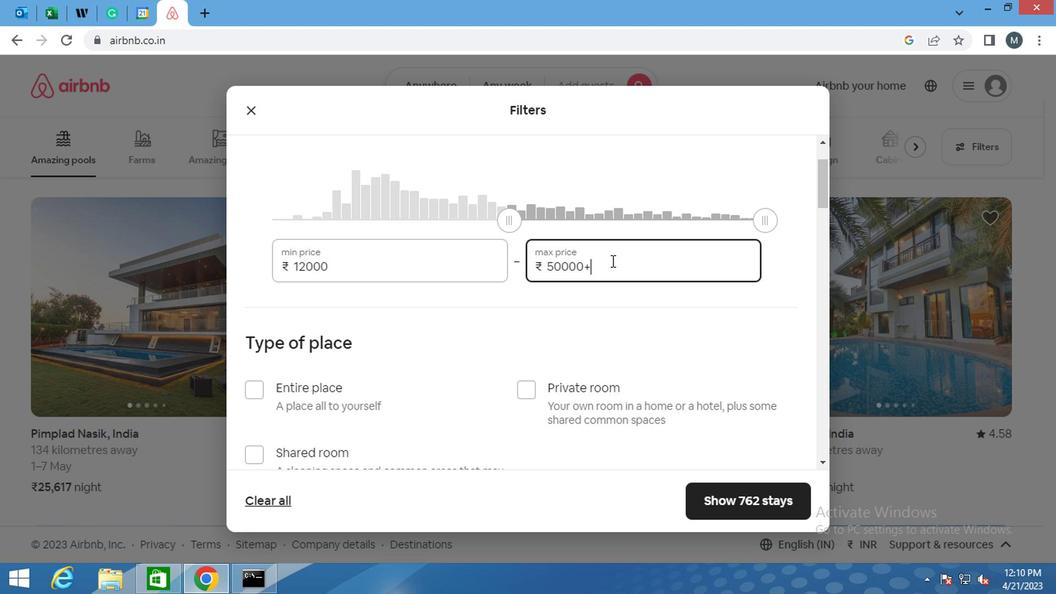 
Action: Key pressed <Key.backspace><Key.backspace><Key.backspace><Key.backspace><Key.backspace><Key.backspace>16000
Screenshot: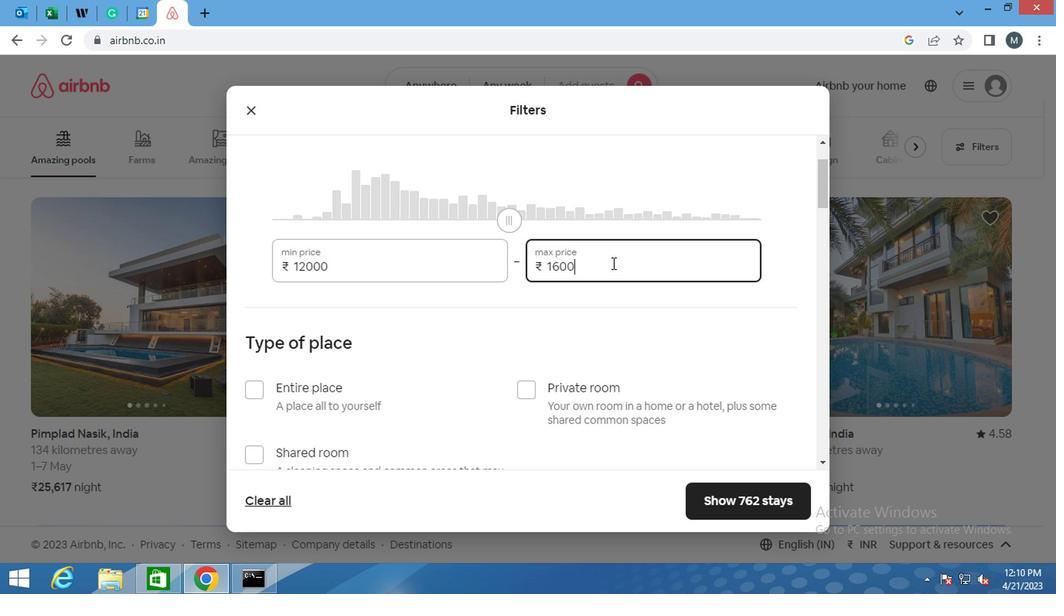 
Action: Mouse moved to (547, 259)
Screenshot: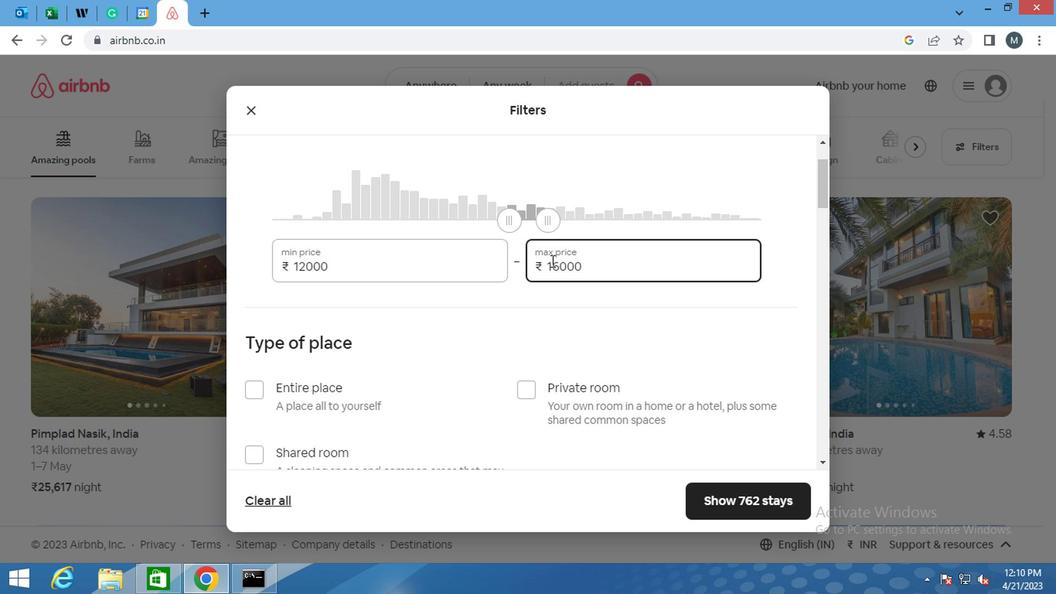 
Action: Mouse scrolled (547, 259) with delta (0, 0)
Screenshot: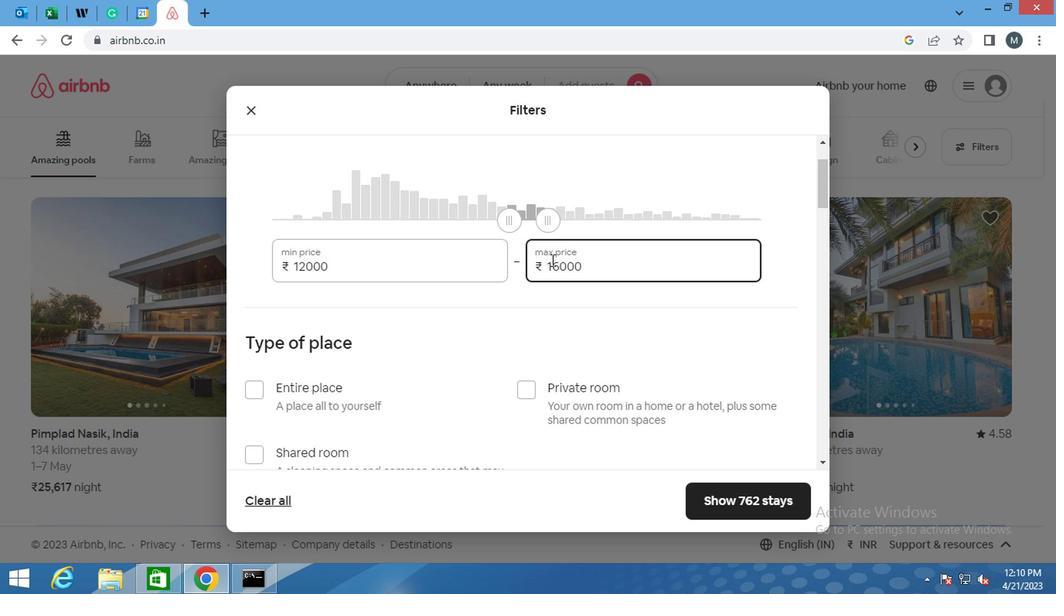 
Action: Mouse moved to (547, 271)
Screenshot: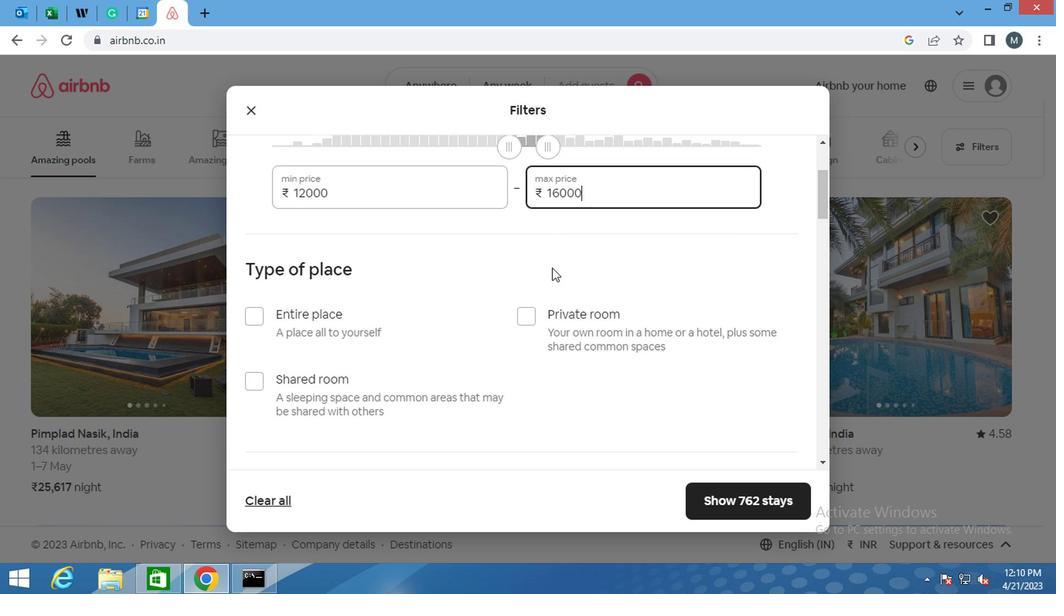 
Action: Mouse scrolled (547, 271) with delta (0, 0)
Screenshot: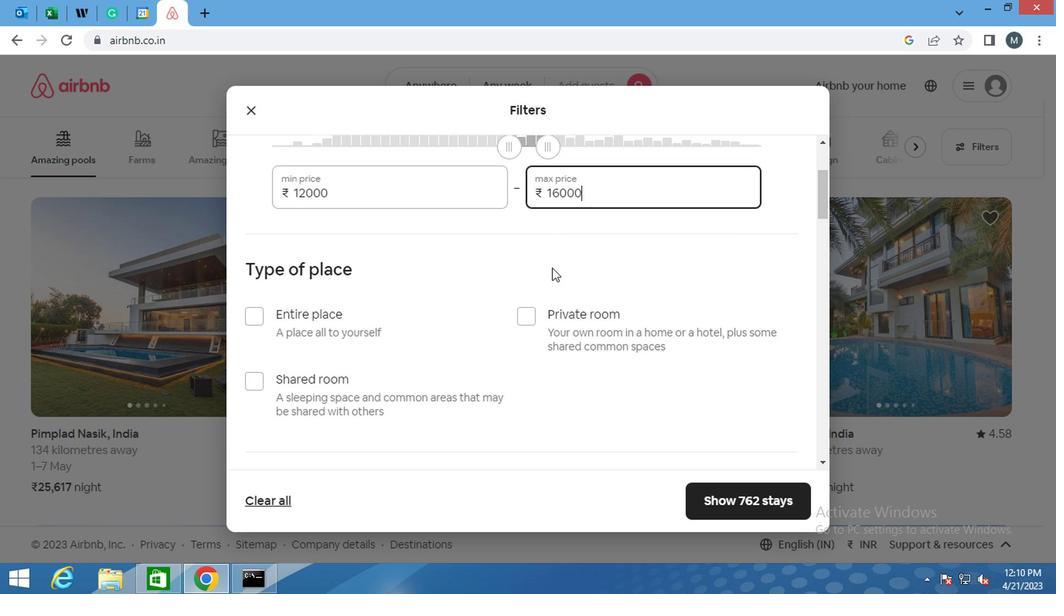 
Action: Mouse moved to (248, 233)
Screenshot: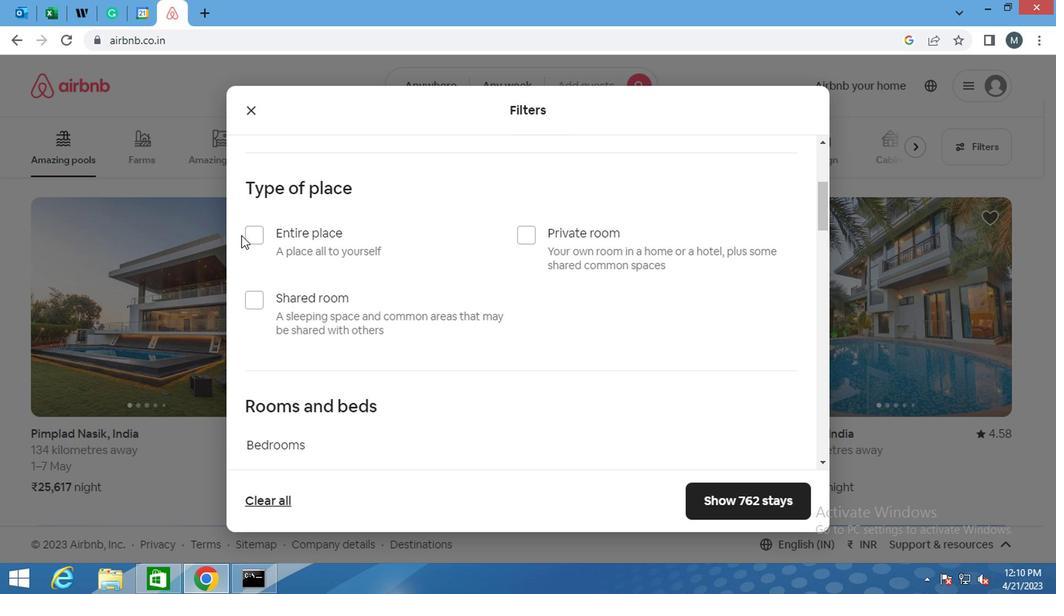 
Action: Mouse pressed left at (248, 233)
Screenshot: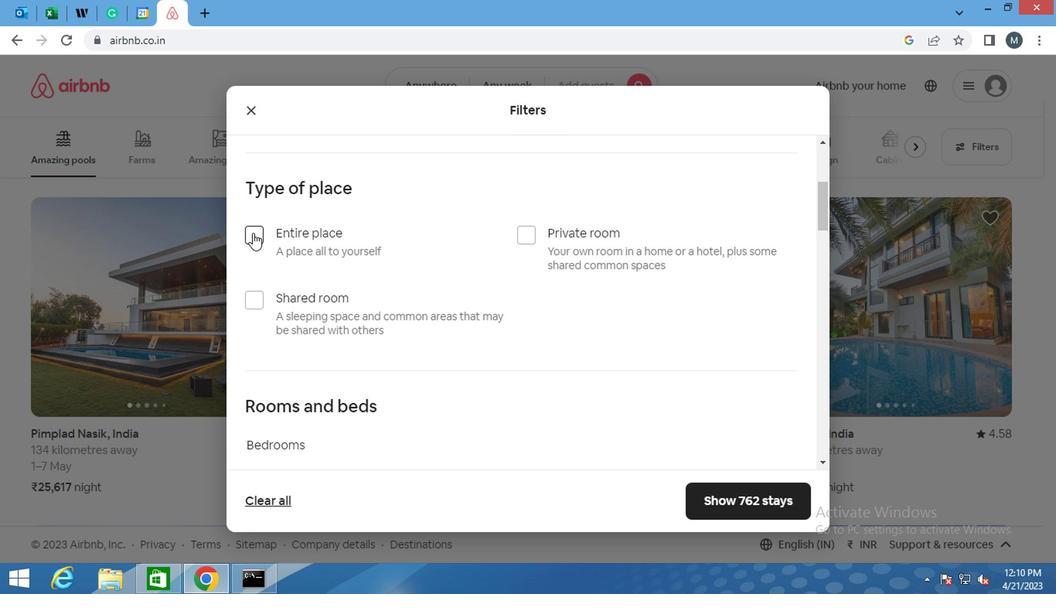 
Action: Mouse moved to (408, 224)
Screenshot: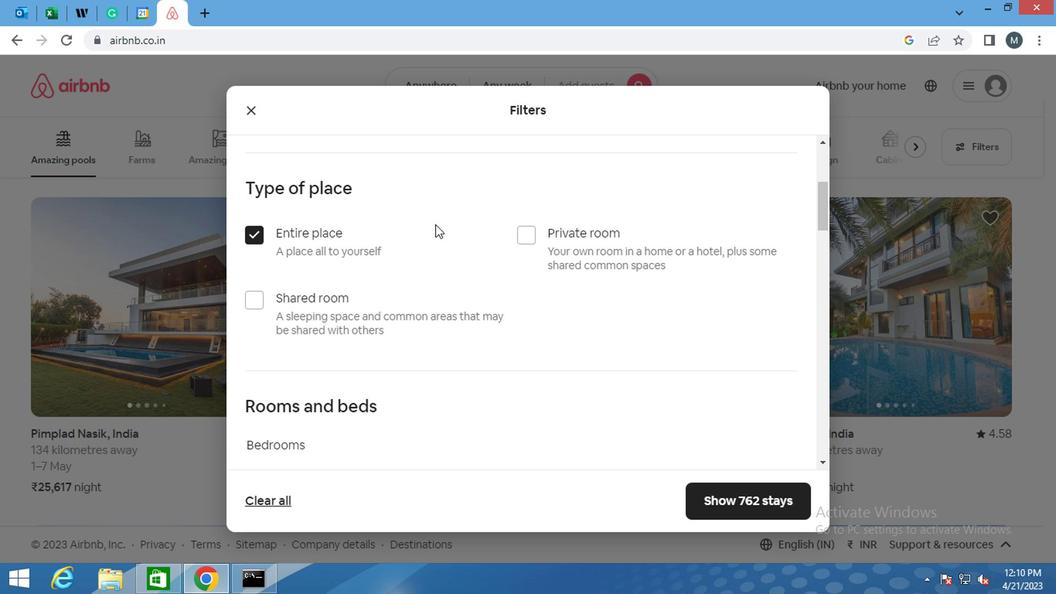 
Action: Mouse scrolled (408, 224) with delta (0, 0)
Screenshot: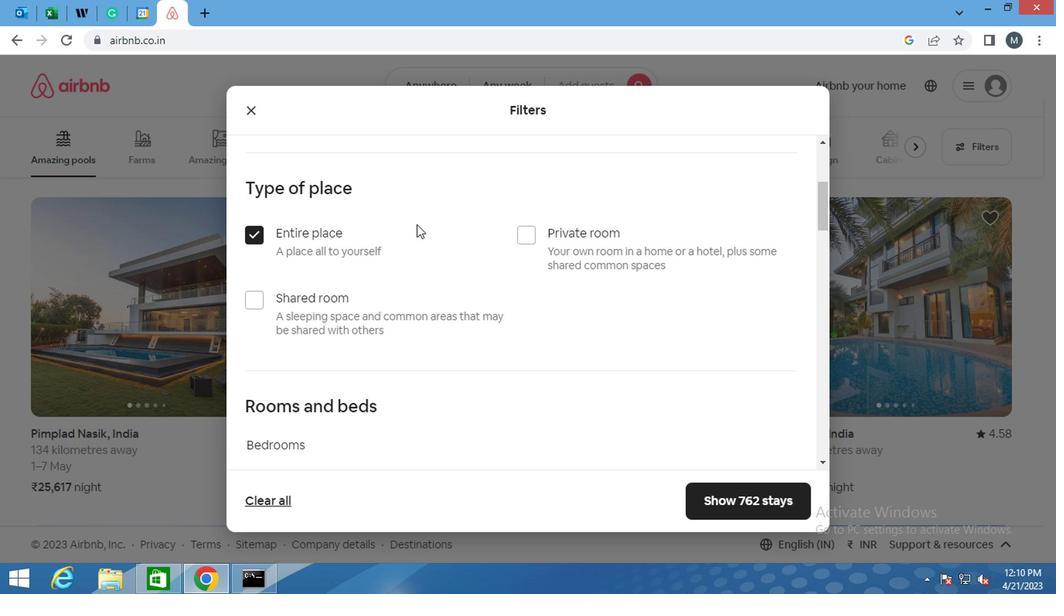 
Action: Mouse moved to (404, 228)
Screenshot: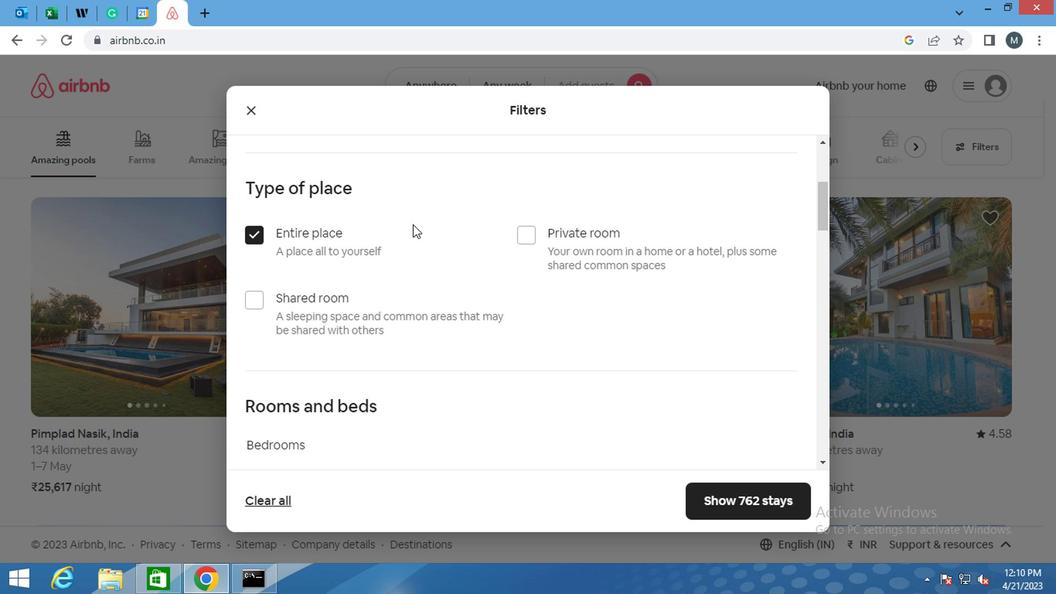 
Action: Mouse scrolled (404, 227) with delta (0, 0)
Screenshot: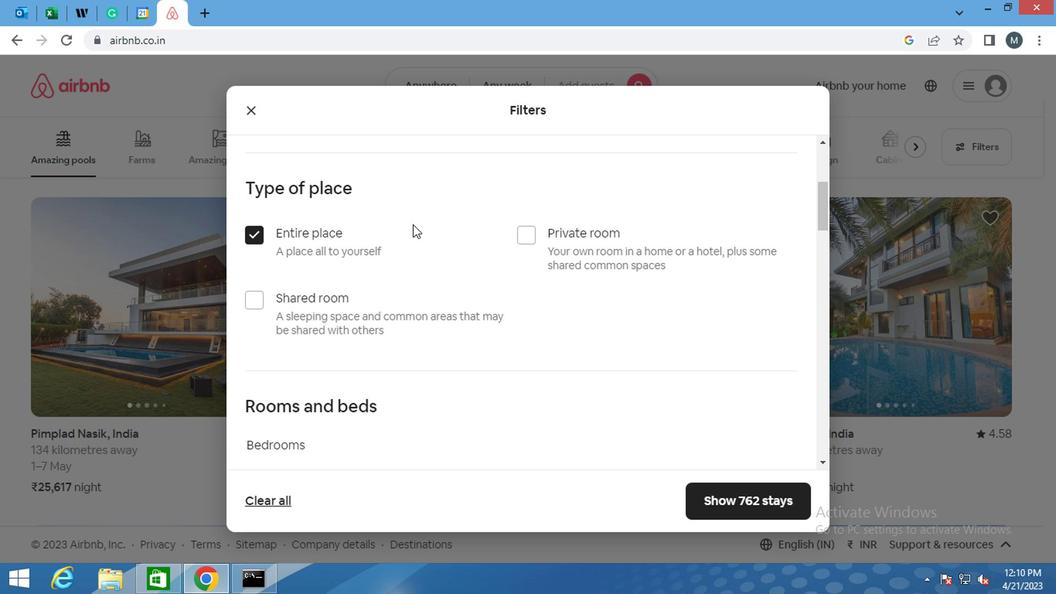 
Action: Mouse moved to (384, 338)
Screenshot: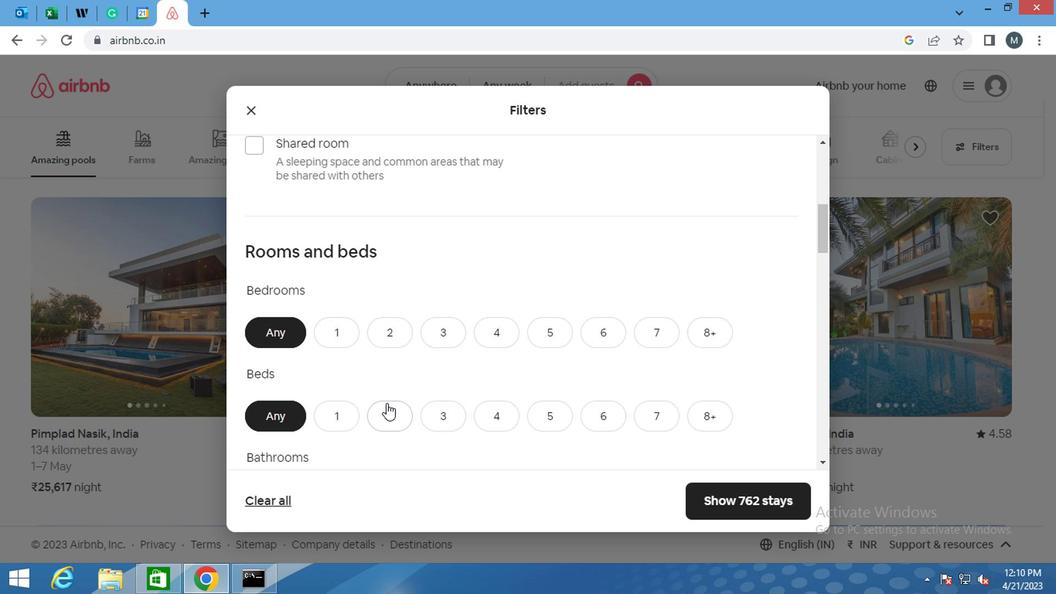 
Action: Mouse pressed left at (384, 338)
Screenshot: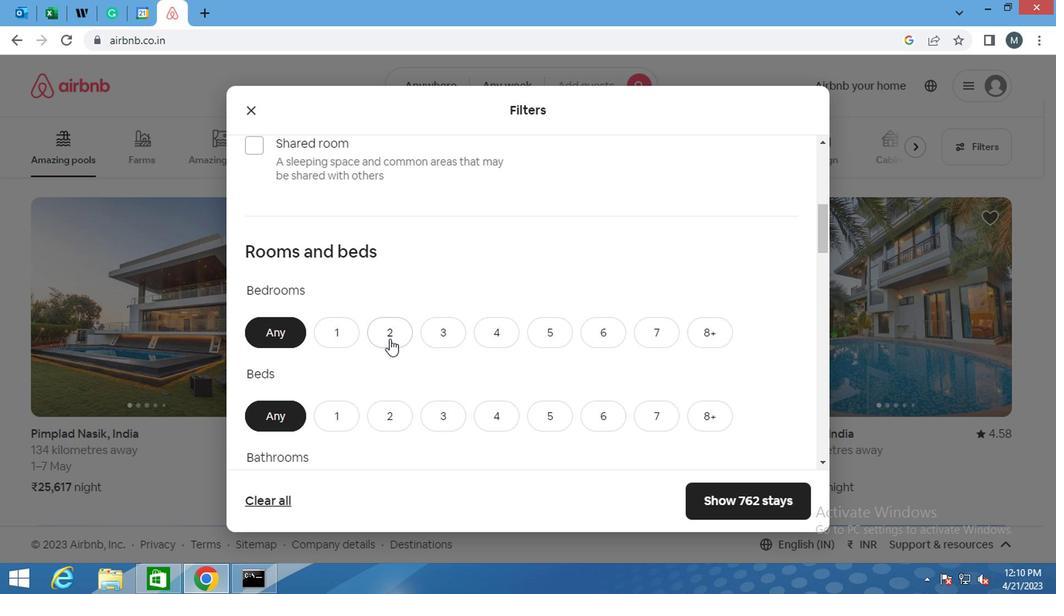 
Action: Mouse moved to (427, 414)
Screenshot: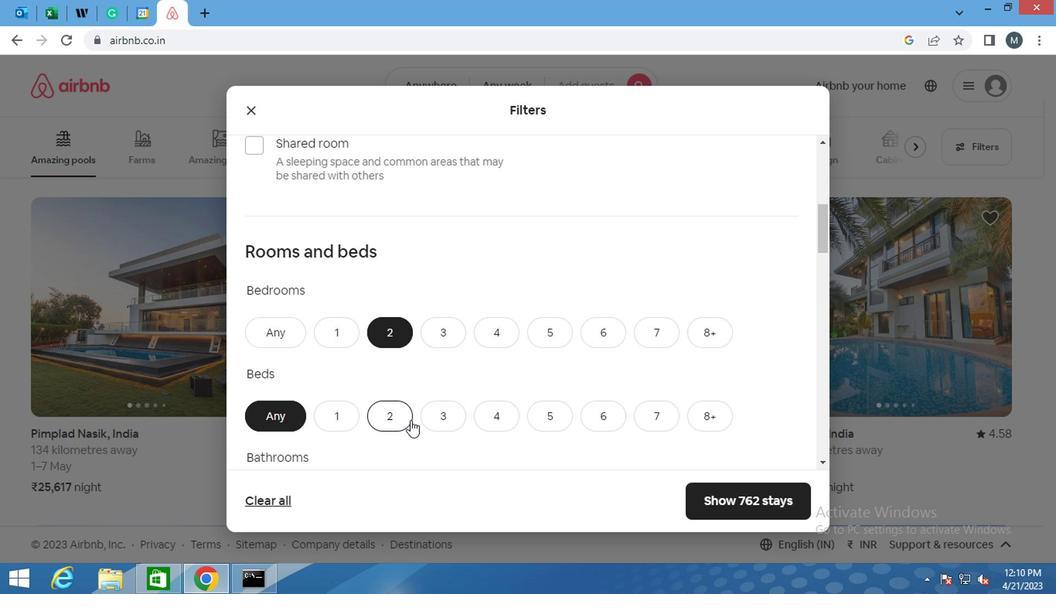 
Action: Mouse pressed left at (427, 414)
Screenshot: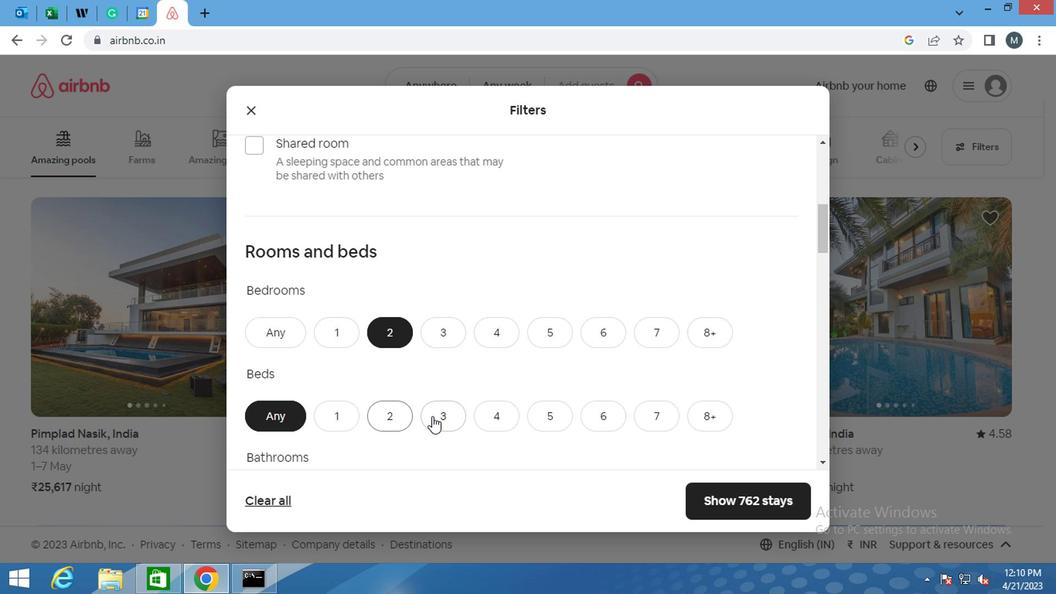 
Action: Mouse moved to (430, 371)
Screenshot: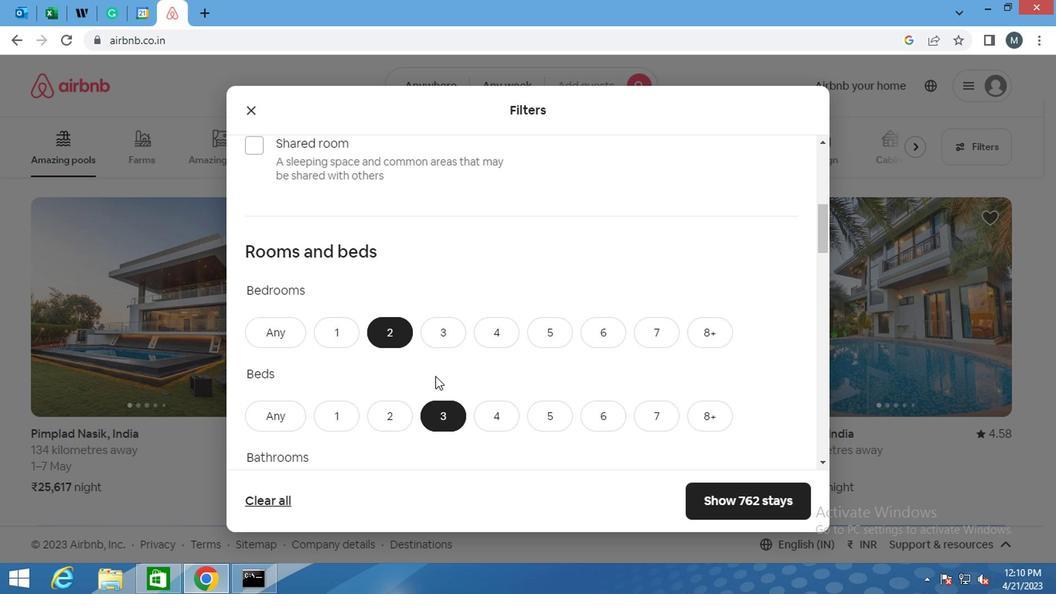 
Action: Mouse scrolled (430, 370) with delta (0, 0)
Screenshot: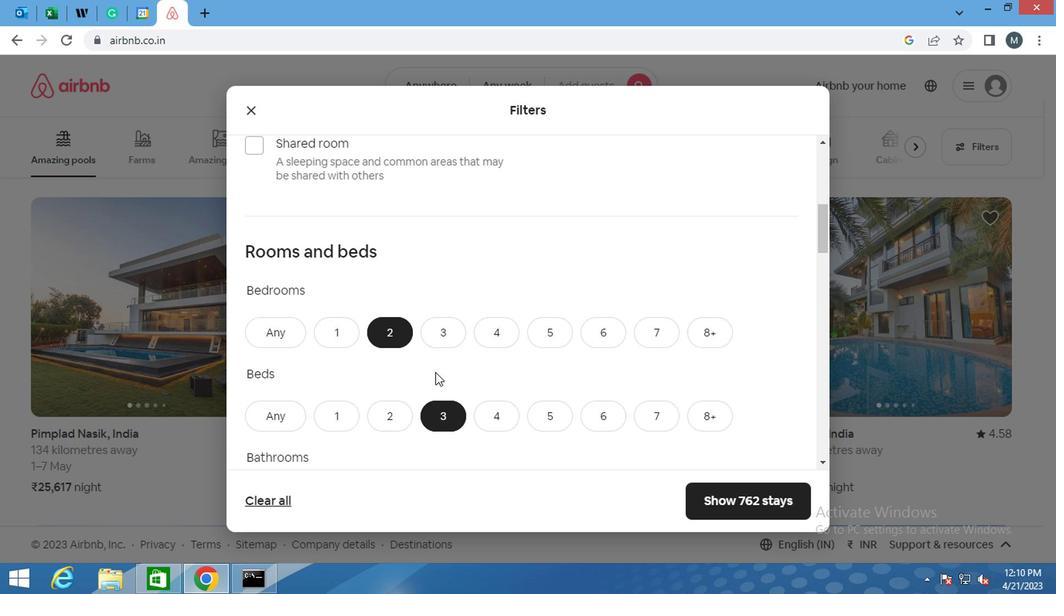 
Action: Mouse scrolled (430, 370) with delta (0, 0)
Screenshot: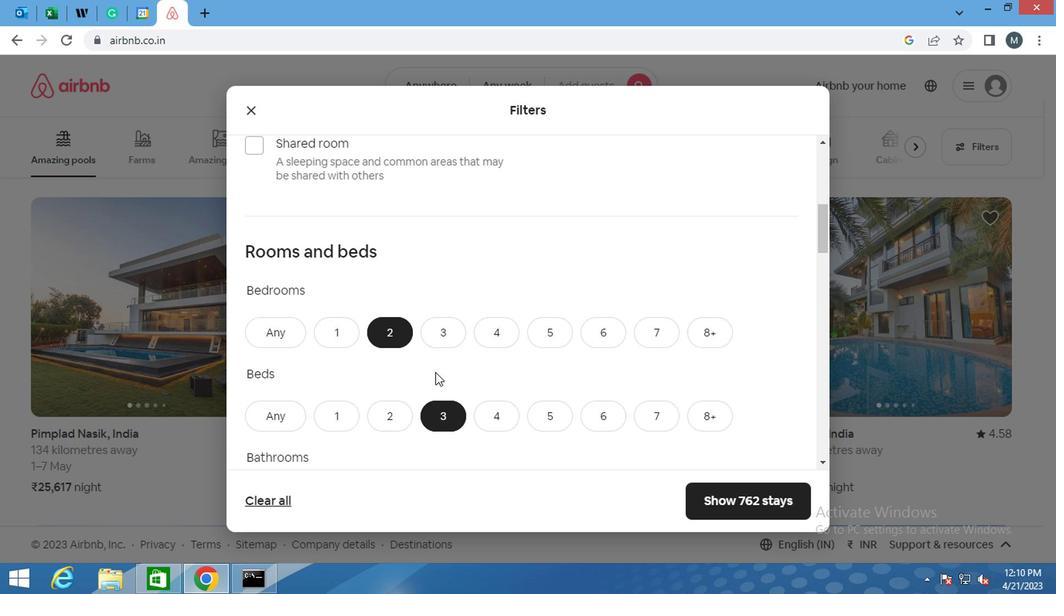 
Action: Mouse moved to (321, 346)
Screenshot: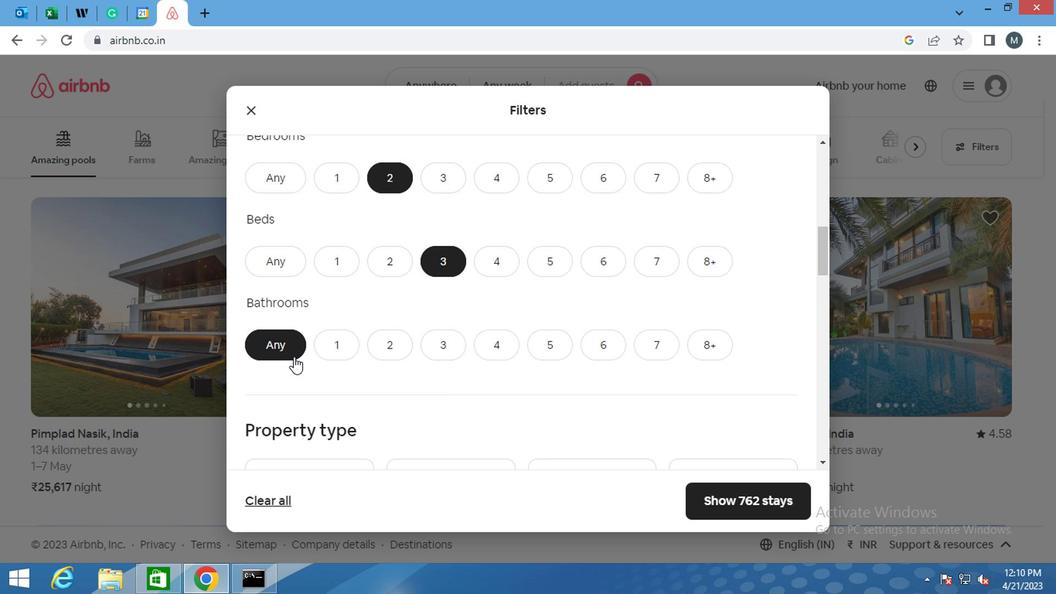 
Action: Mouse pressed left at (321, 346)
Screenshot: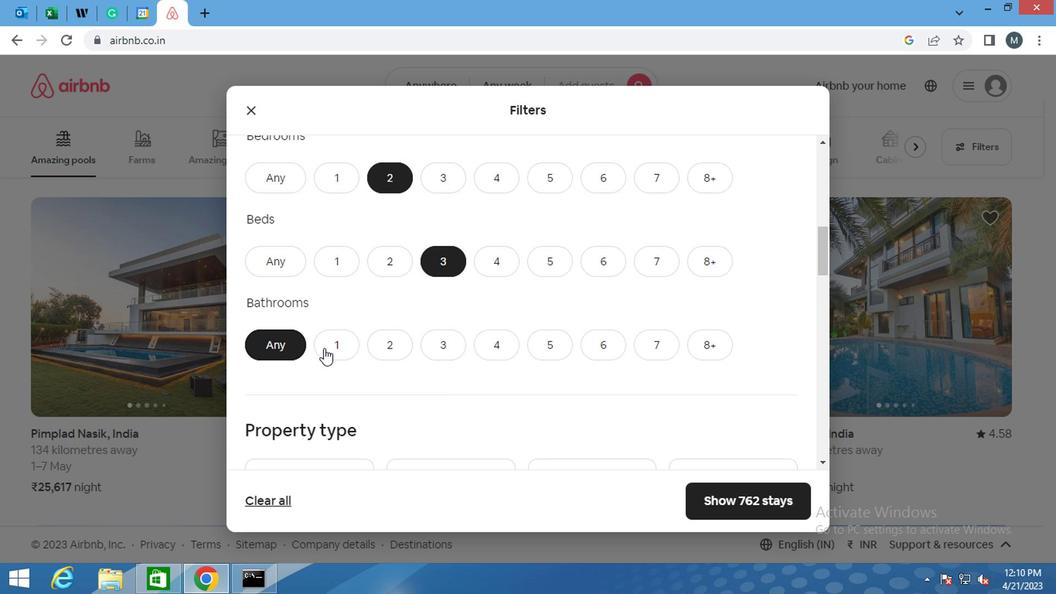 
Action: Mouse moved to (341, 340)
Screenshot: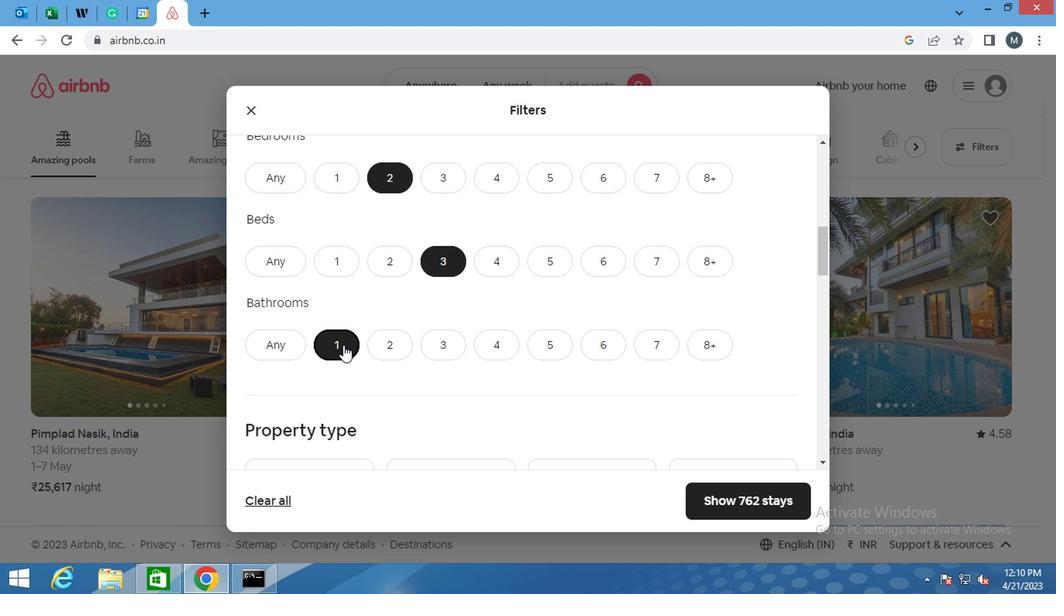
Action: Mouse scrolled (341, 339) with delta (0, 0)
Screenshot: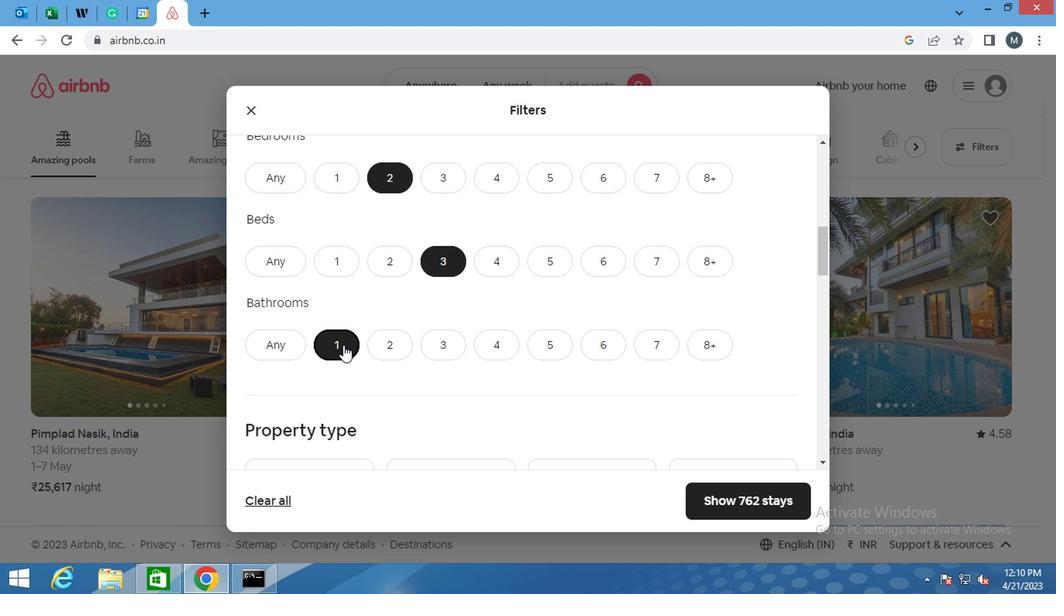 
Action: Mouse moved to (342, 340)
Screenshot: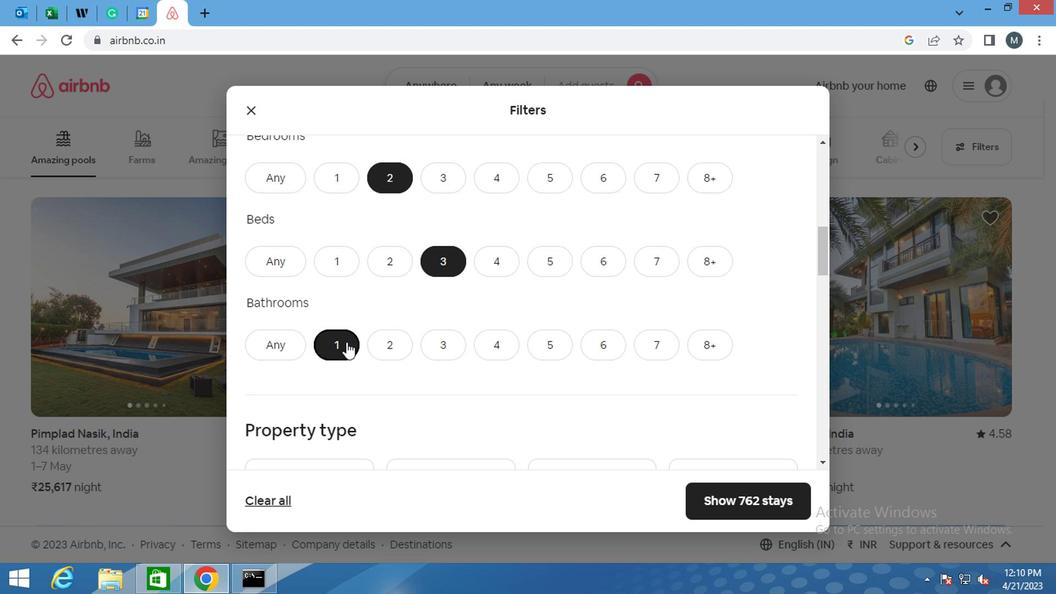 
Action: Mouse scrolled (342, 339) with delta (0, 0)
Screenshot: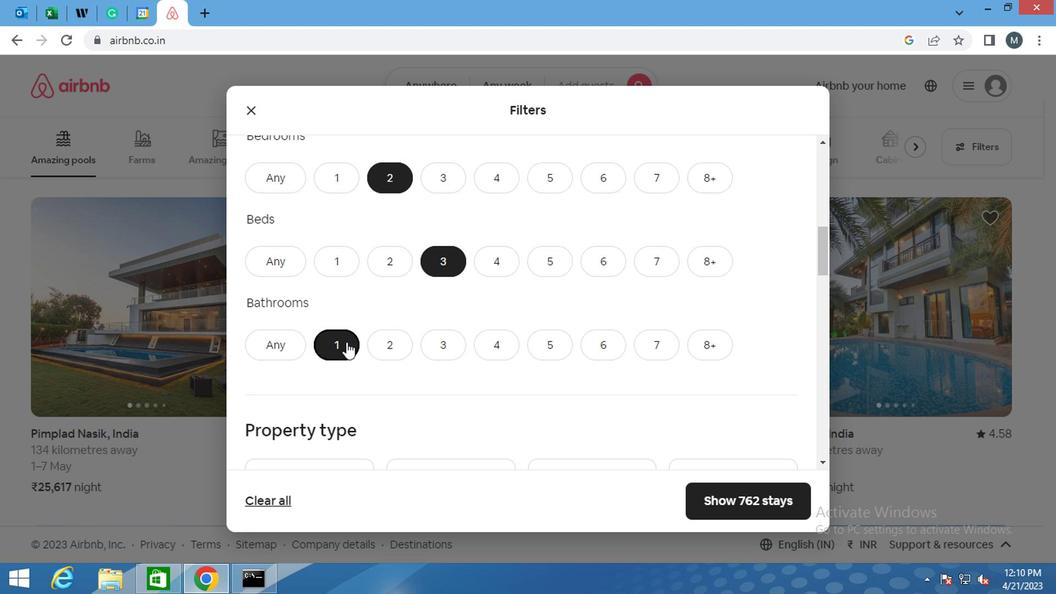 
Action: Mouse moved to (334, 373)
Screenshot: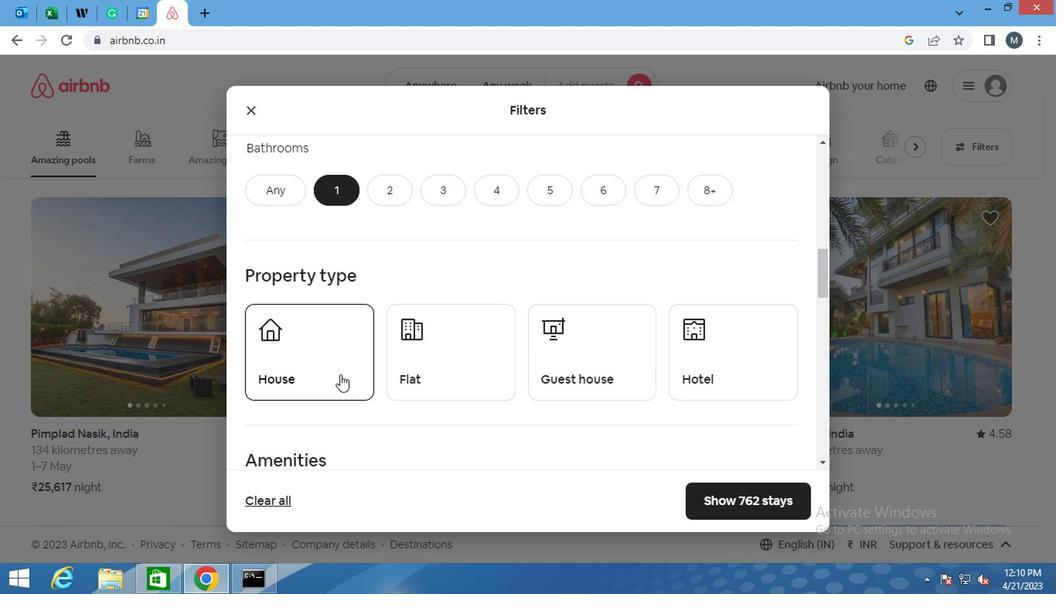 
Action: Mouse pressed left at (334, 373)
Screenshot: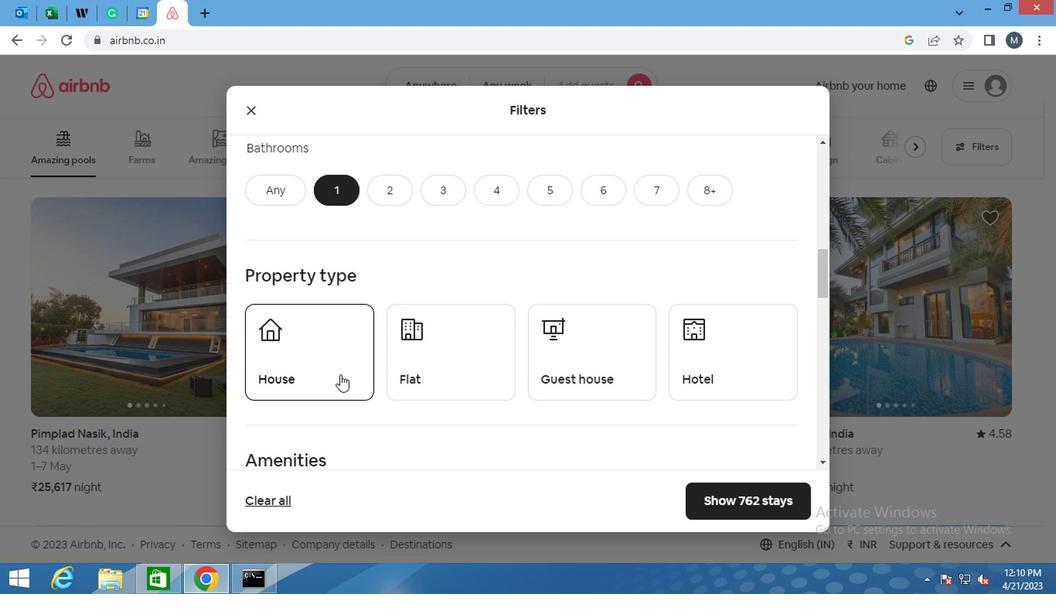 
Action: Mouse moved to (404, 353)
Screenshot: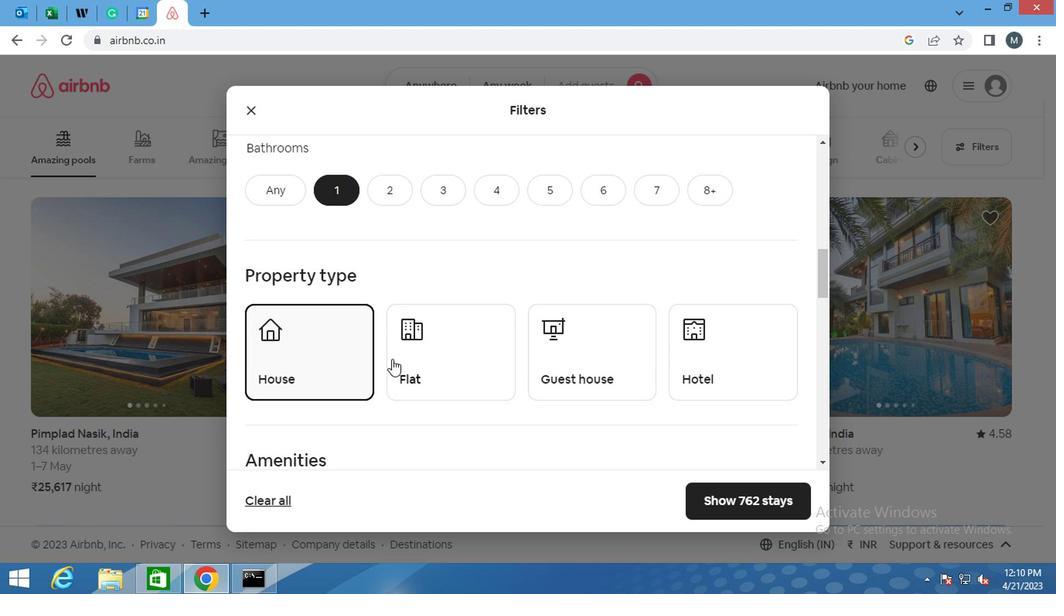 
Action: Mouse pressed left at (404, 353)
Screenshot: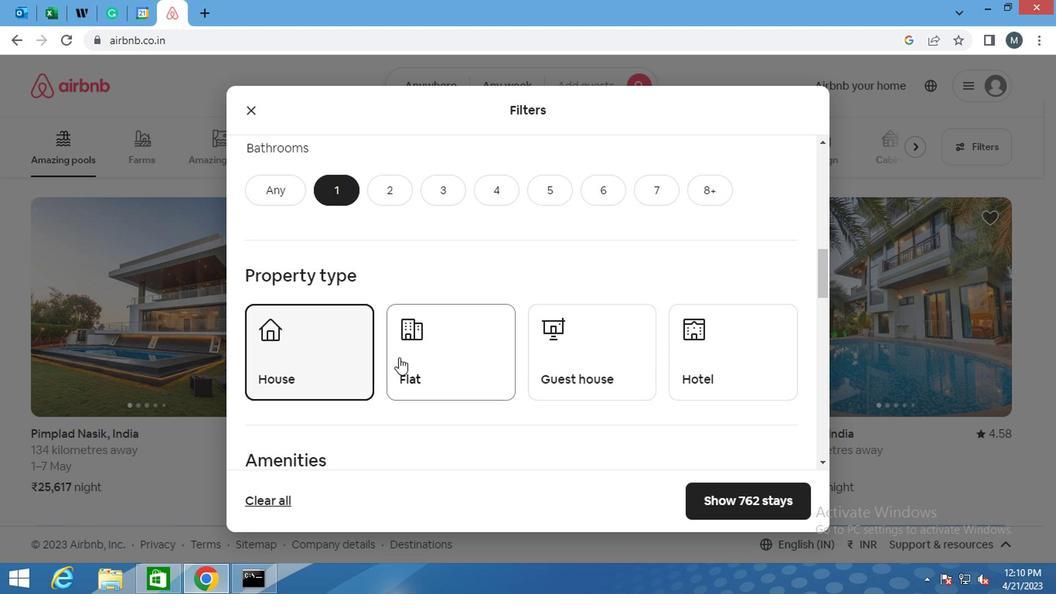 
Action: Mouse moved to (570, 379)
Screenshot: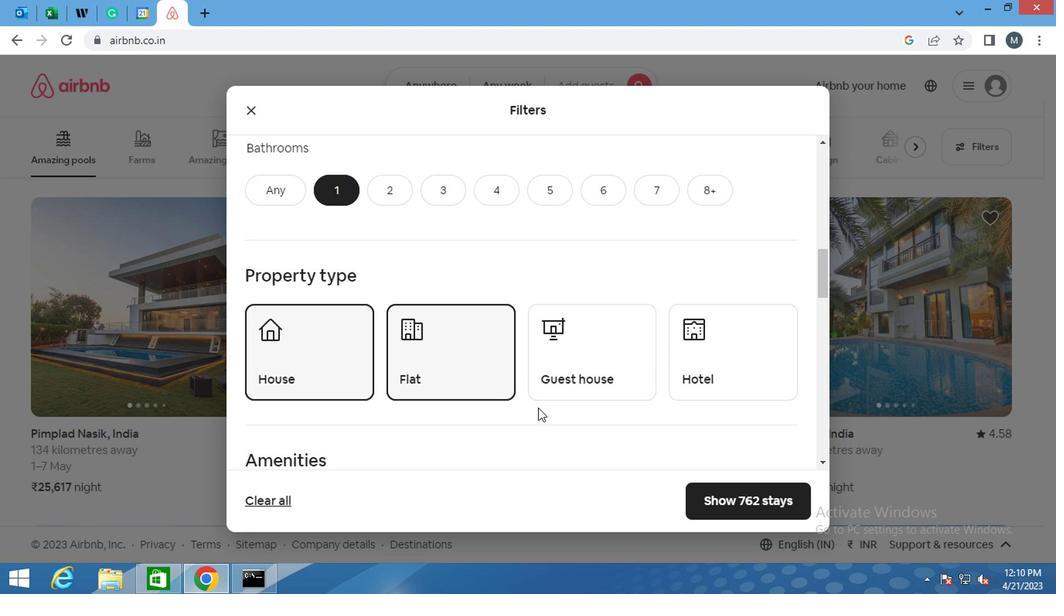 
Action: Mouse pressed left at (570, 379)
Screenshot: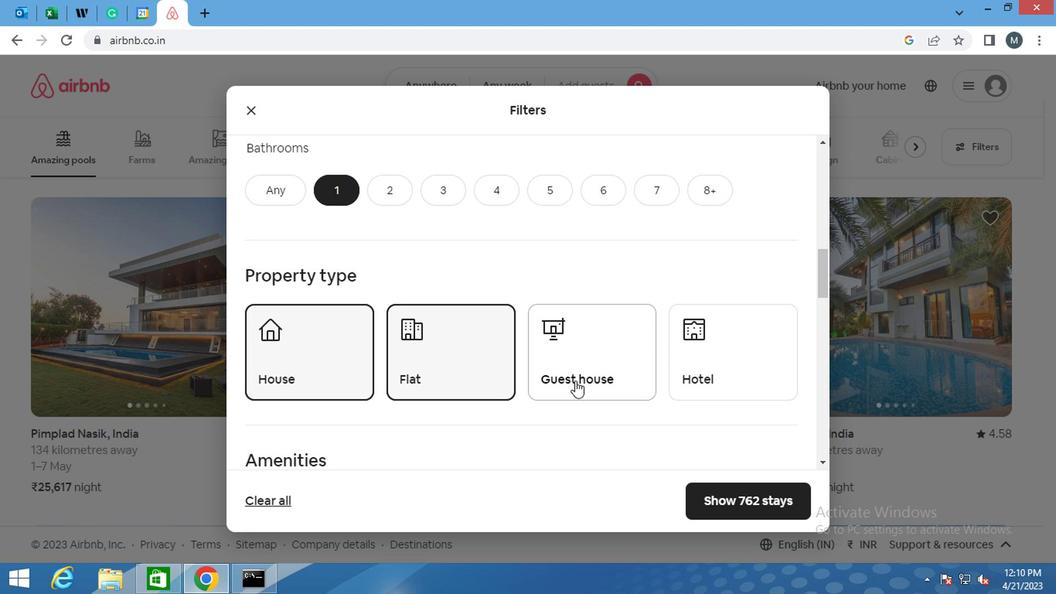 
Action: Mouse moved to (569, 375)
Screenshot: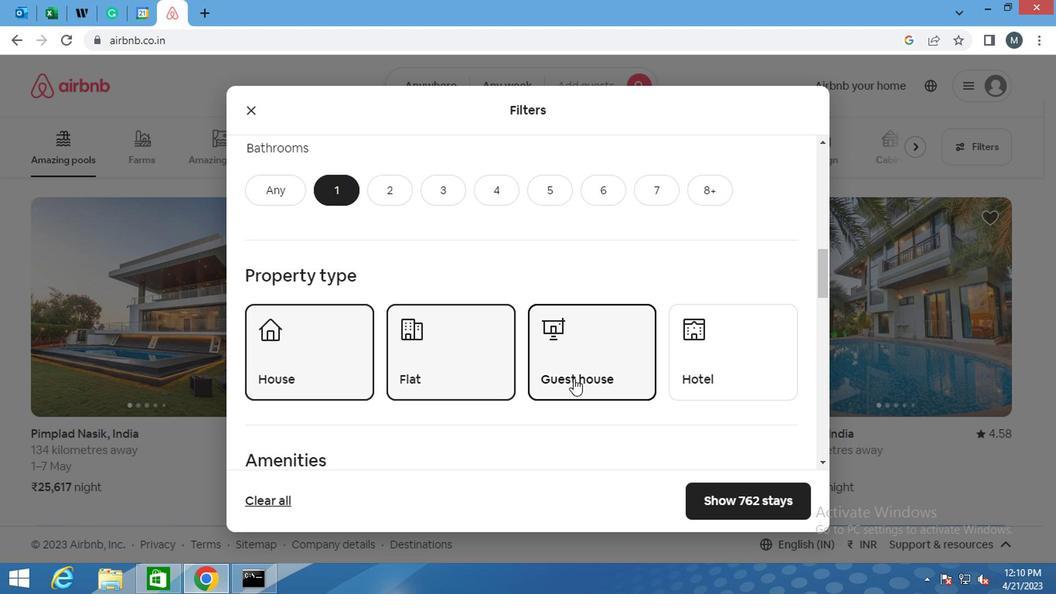 
Action: Mouse scrolled (569, 374) with delta (0, -1)
Screenshot: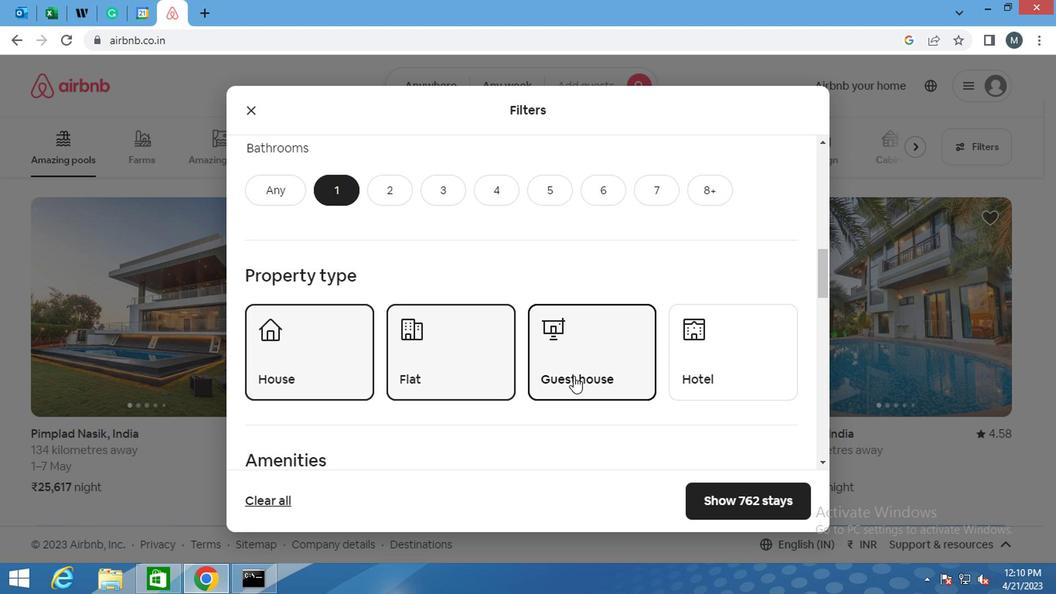 
Action: Mouse moved to (564, 379)
Screenshot: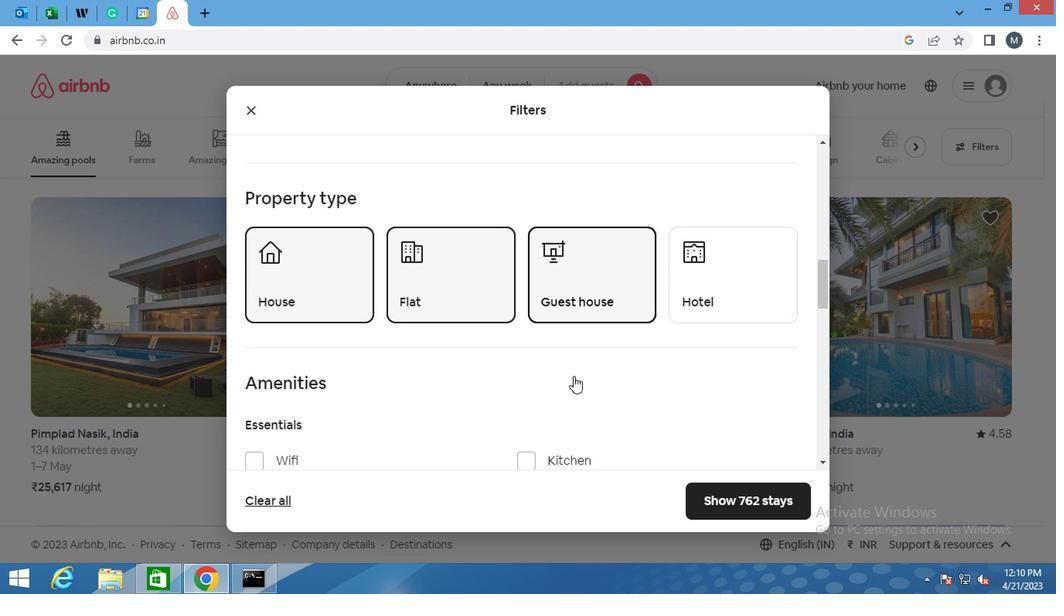 
Action: Mouse scrolled (564, 378) with delta (0, 0)
Screenshot: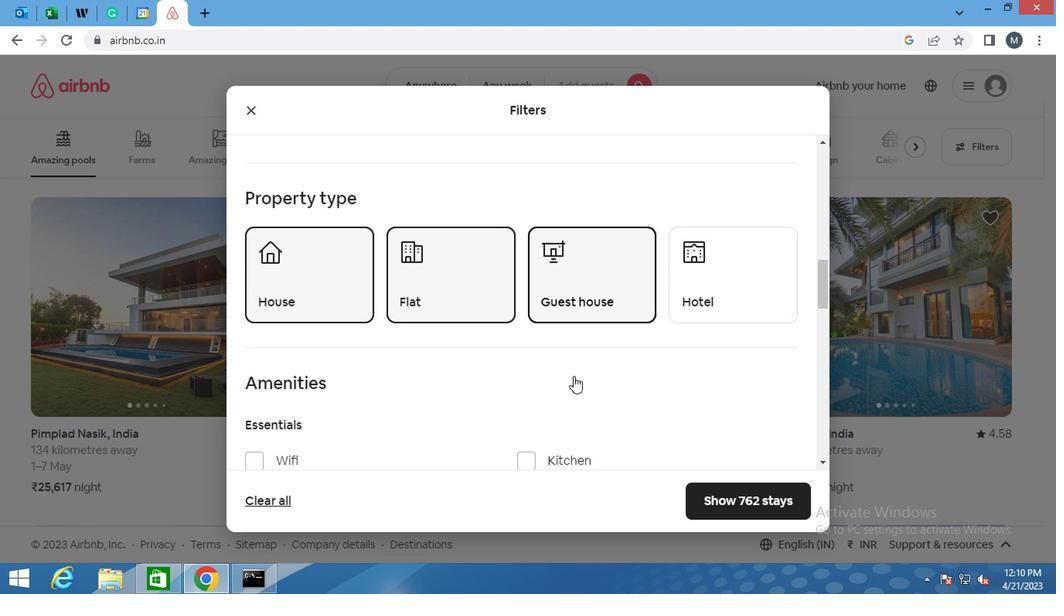
Action: Mouse moved to (521, 377)
Screenshot: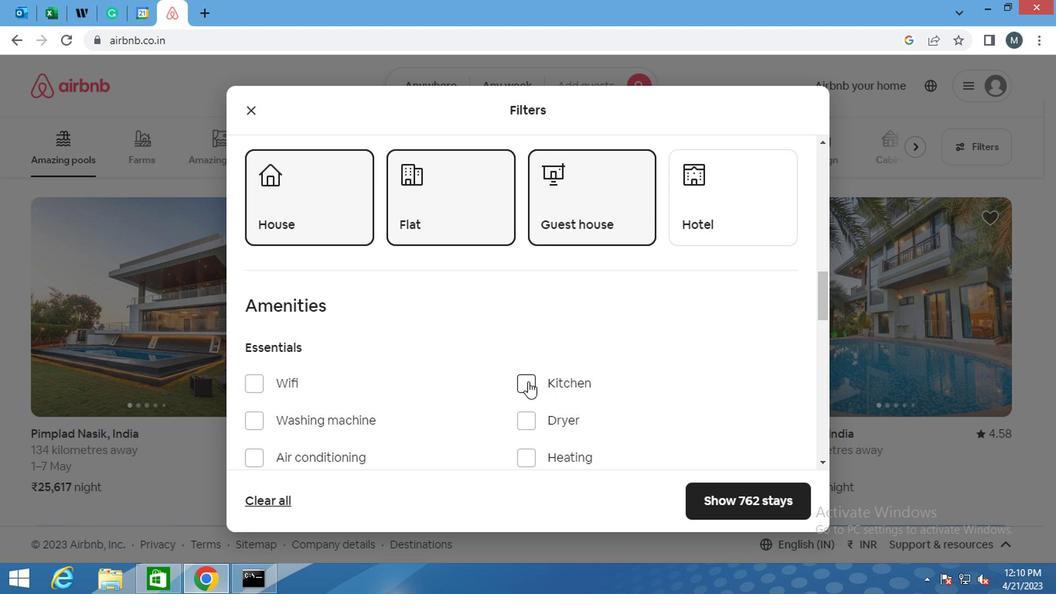 
Action: Mouse scrolled (521, 377) with delta (0, 0)
Screenshot: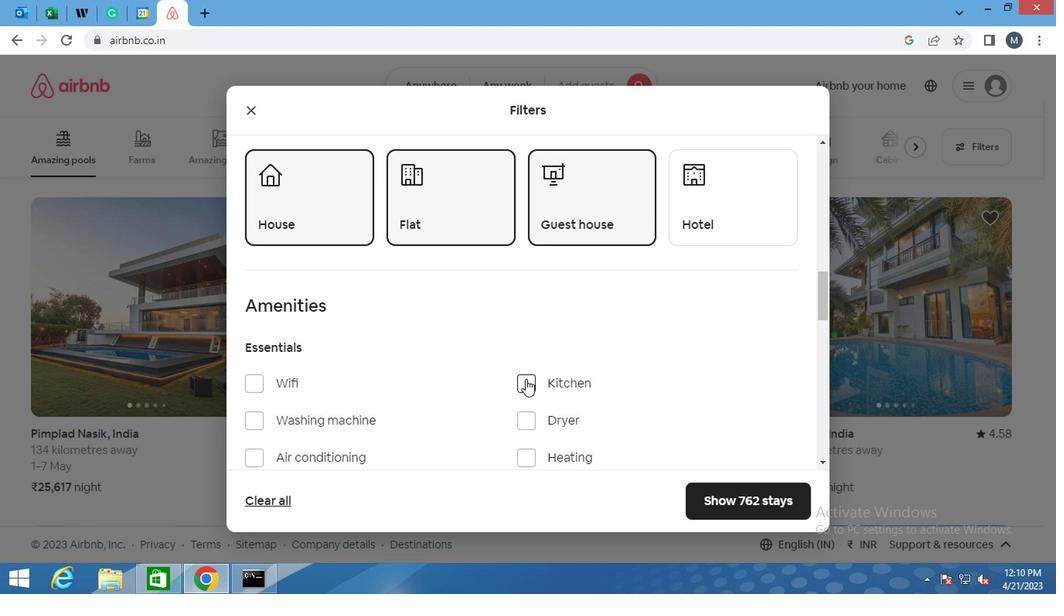 
Action: Mouse moved to (244, 343)
Screenshot: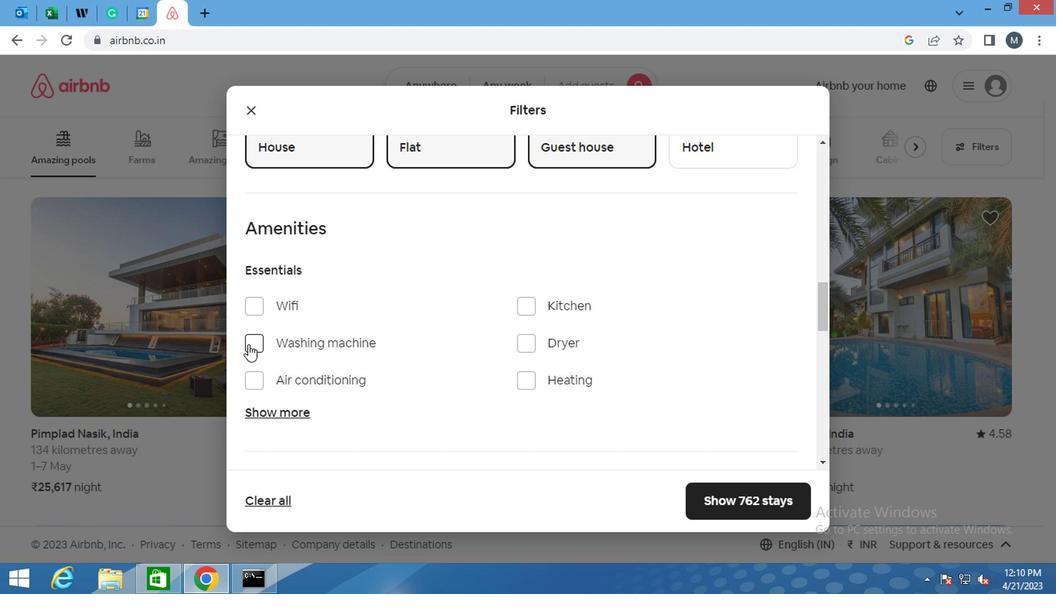 
Action: Mouse pressed left at (244, 343)
Screenshot: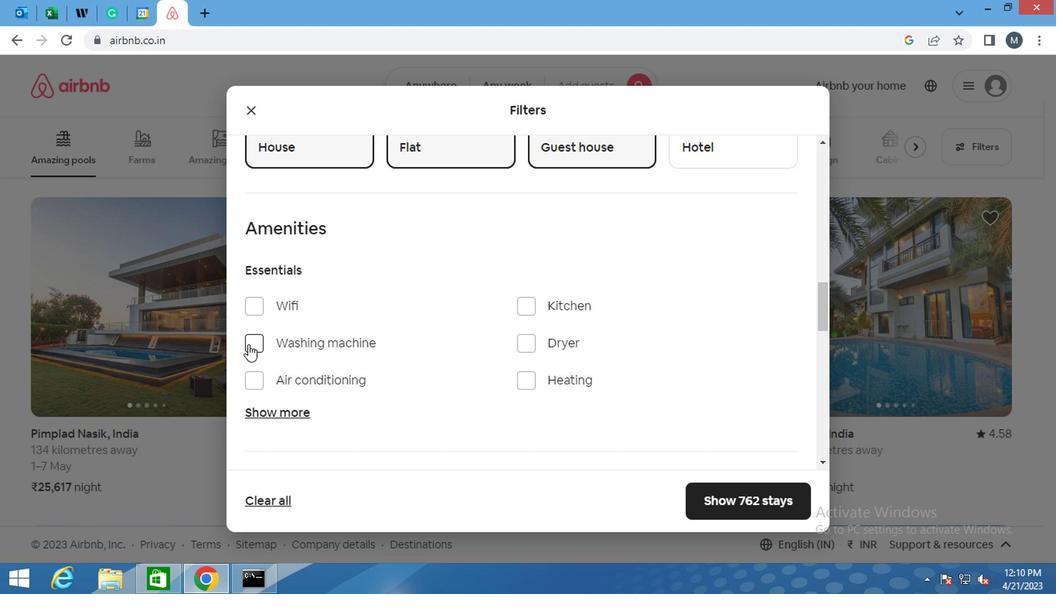 
Action: Mouse moved to (322, 308)
Screenshot: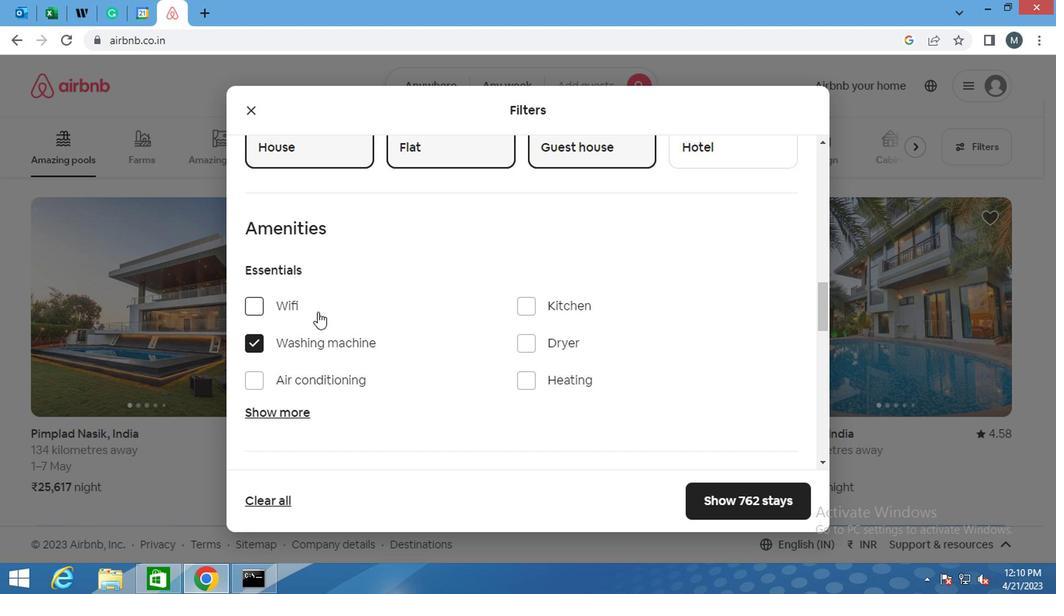 
Action: Mouse scrolled (322, 306) with delta (0, -1)
Screenshot: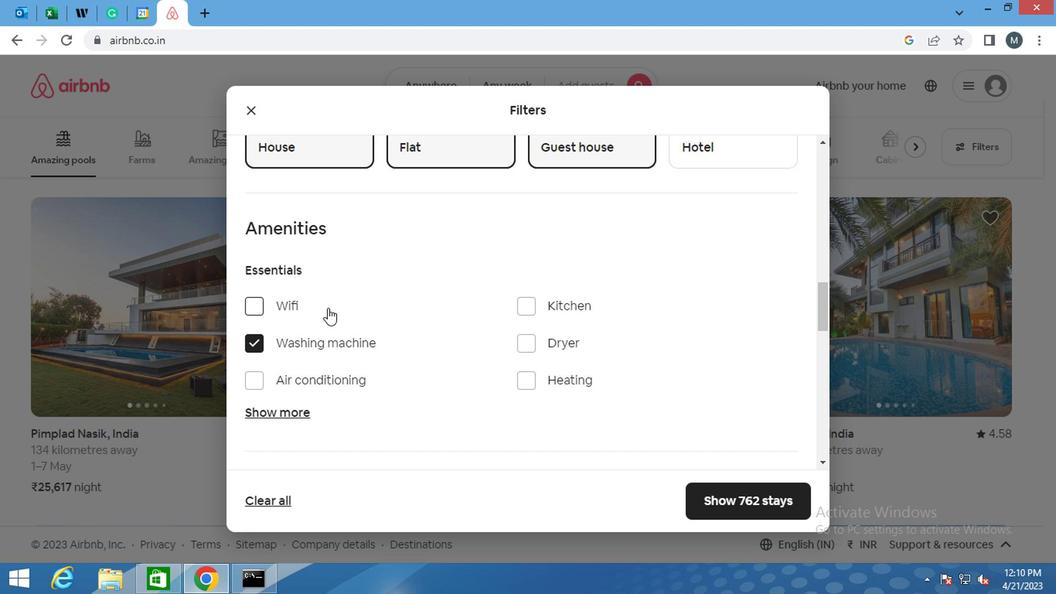 
Action: Mouse moved to (325, 312)
Screenshot: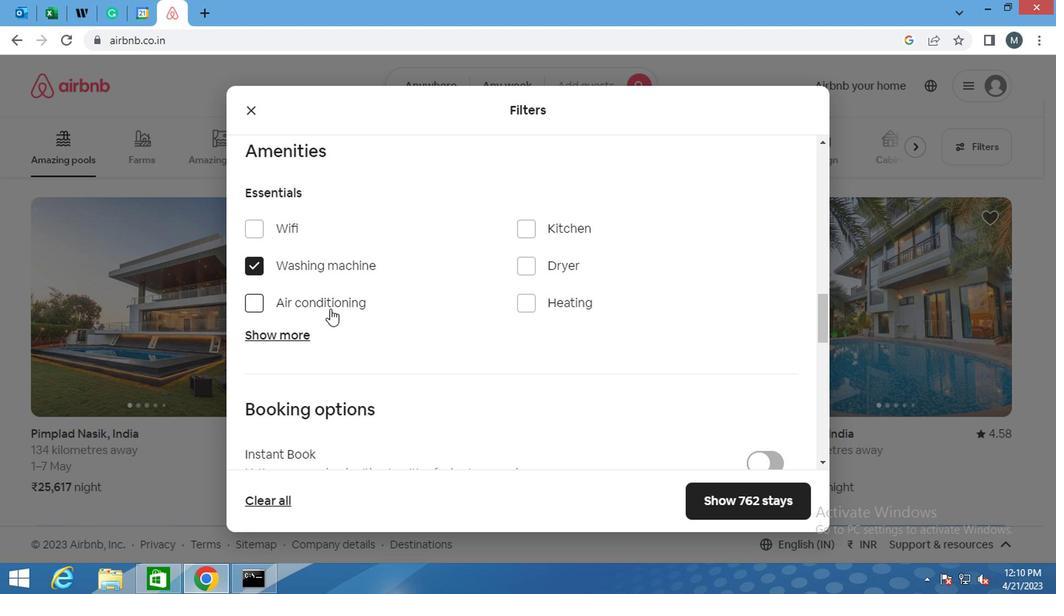 
Action: Mouse scrolled (325, 312) with delta (0, 0)
Screenshot: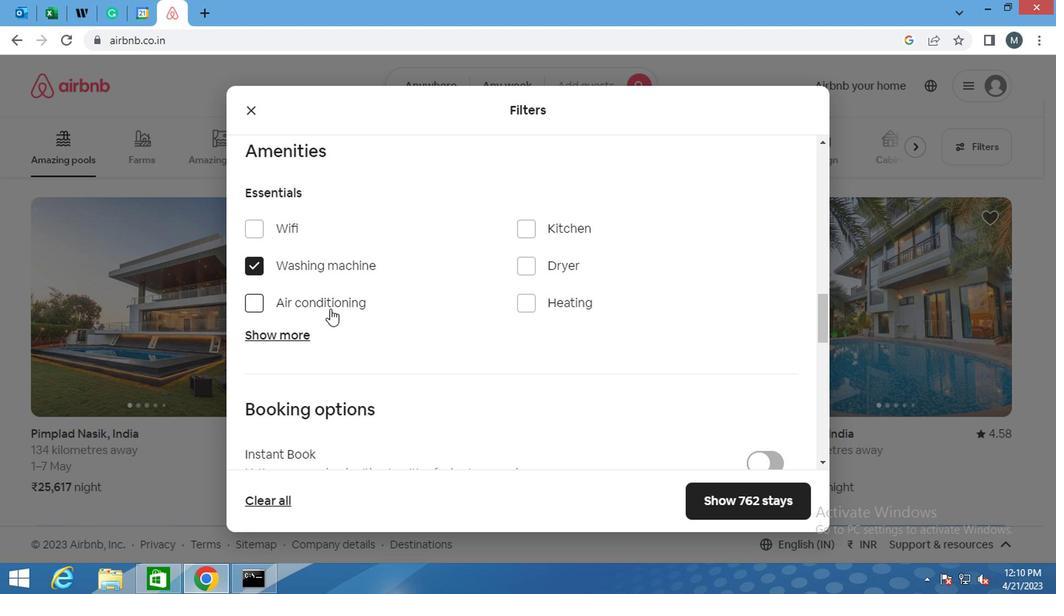 
Action: Mouse moved to (500, 210)
Screenshot: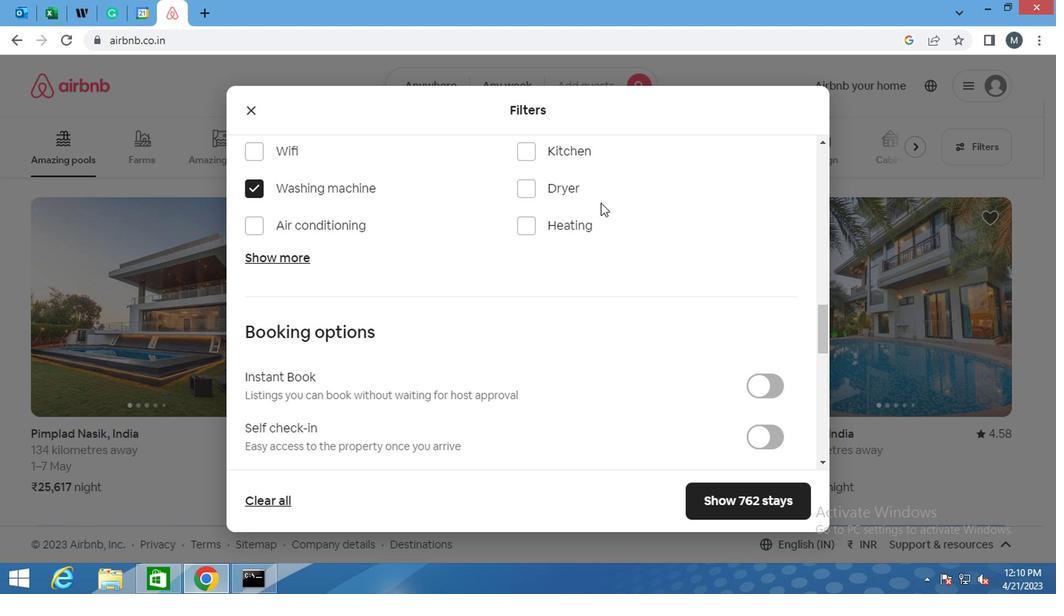 
Action: Mouse scrolled (500, 210) with delta (0, 0)
Screenshot: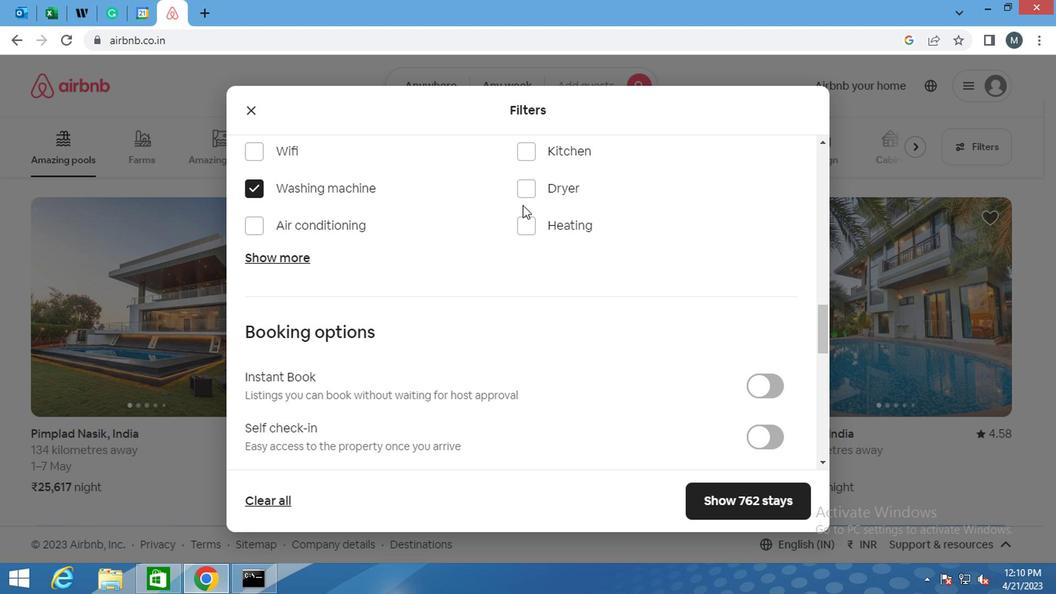 
Action: Mouse moved to (527, 227)
Screenshot: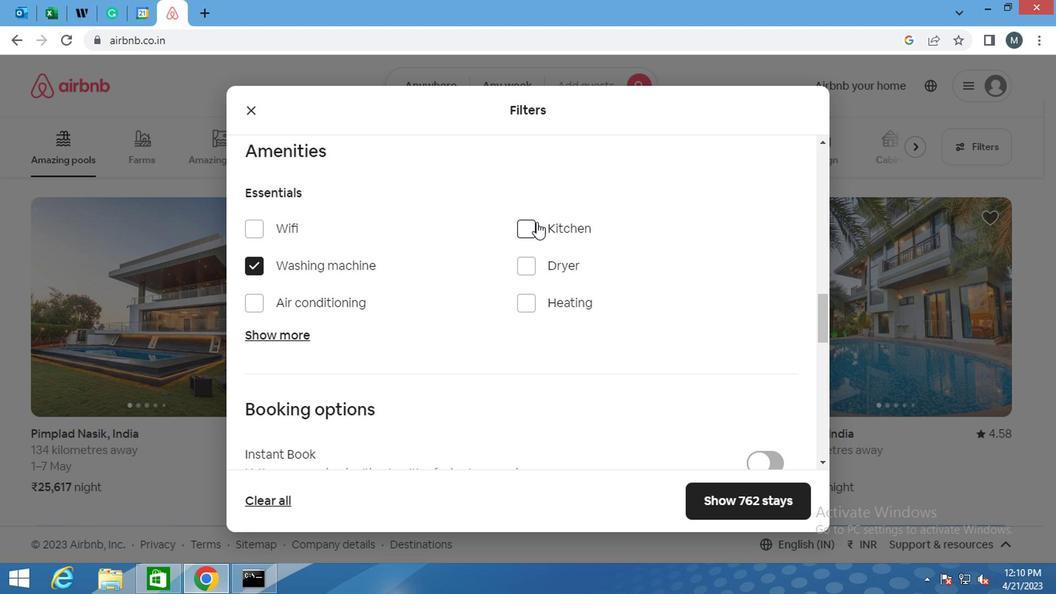 
Action: Mouse pressed left at (527, 227)
Screenshot: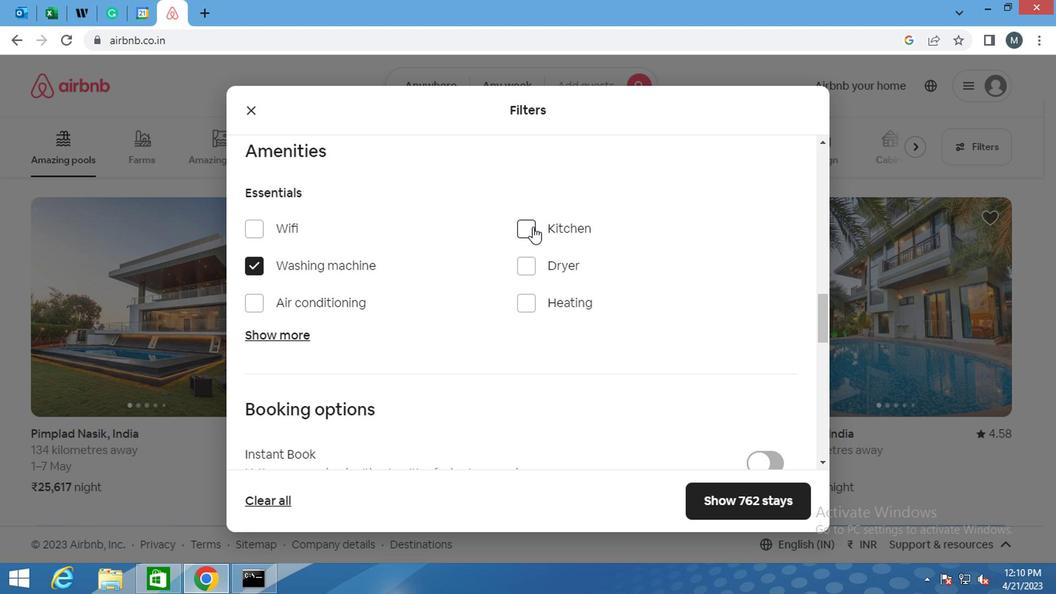 
Action: Mouse moved to (514, 226)
Screenshot: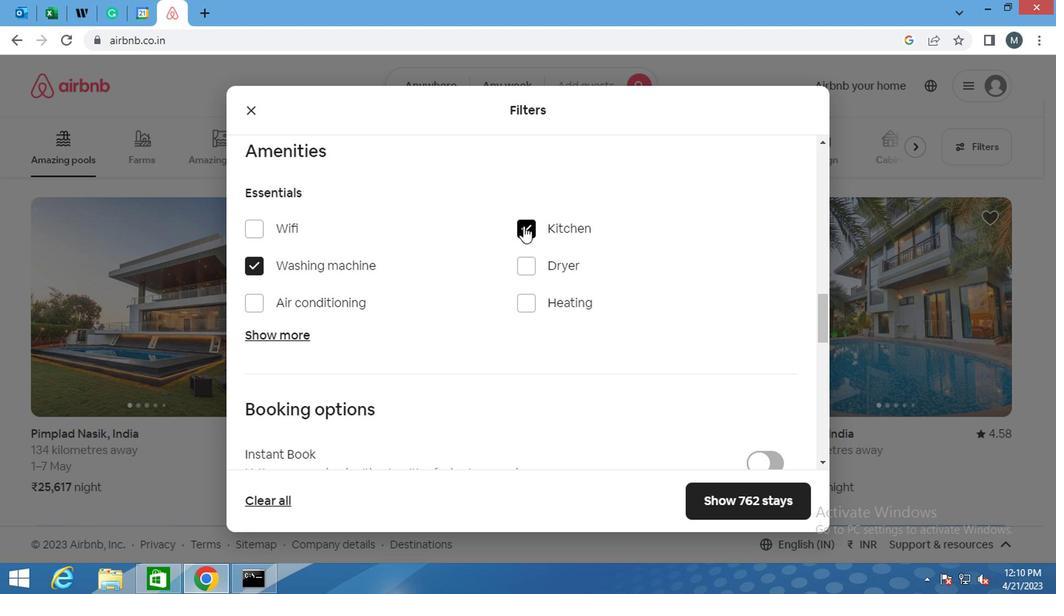 
Action: Mouse scrolled (514, 226) with delta (0, 0)
Screenshot: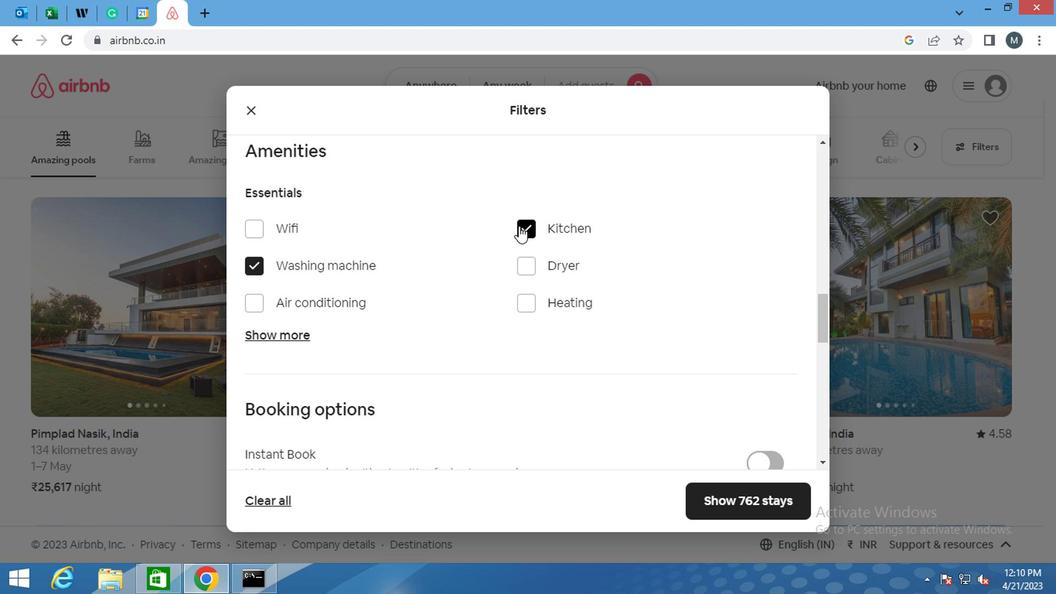 
Action: Mouse moved to (513, 226)
Screenshot: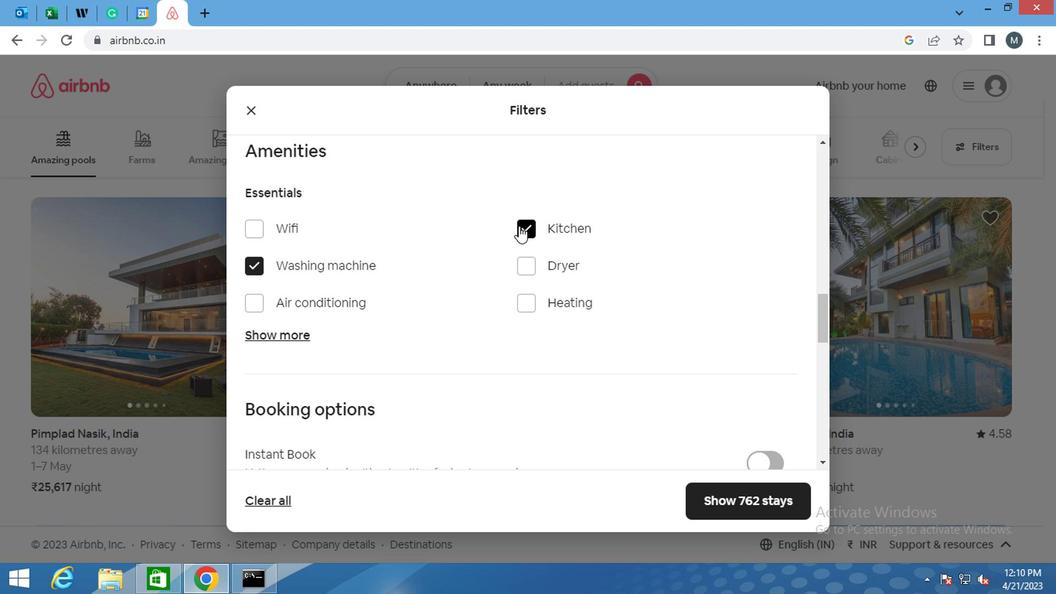 
Action: Mouse scrolled (513, 226) with delta (0, 0)
Screenshot: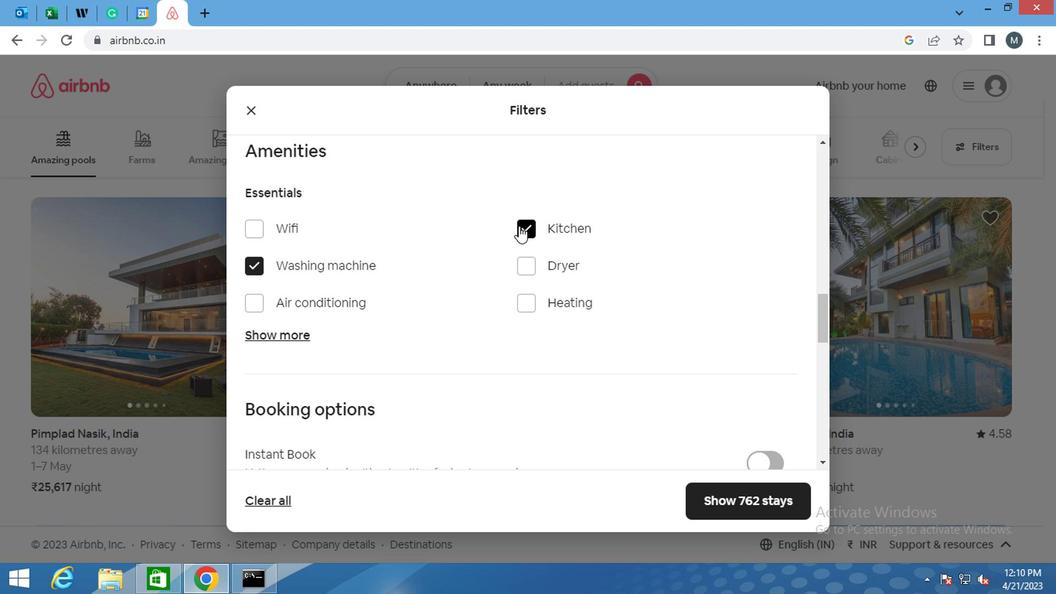 
Action: Mouse moved to (404, 257)
Screenshot: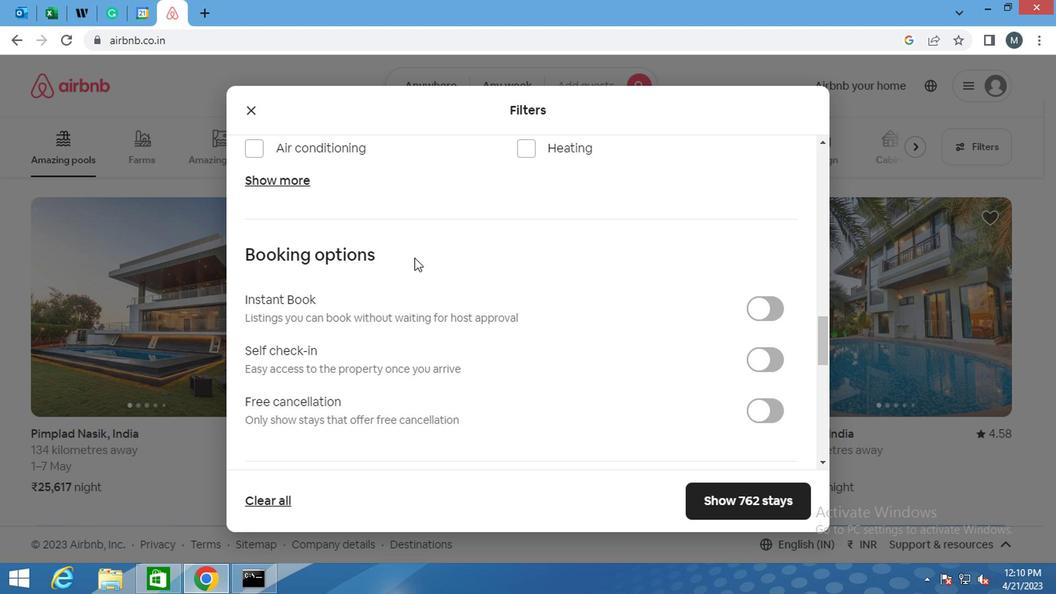 
Action: Mouse scrolled (404, 257) with delta (0, 0)
Screenshot: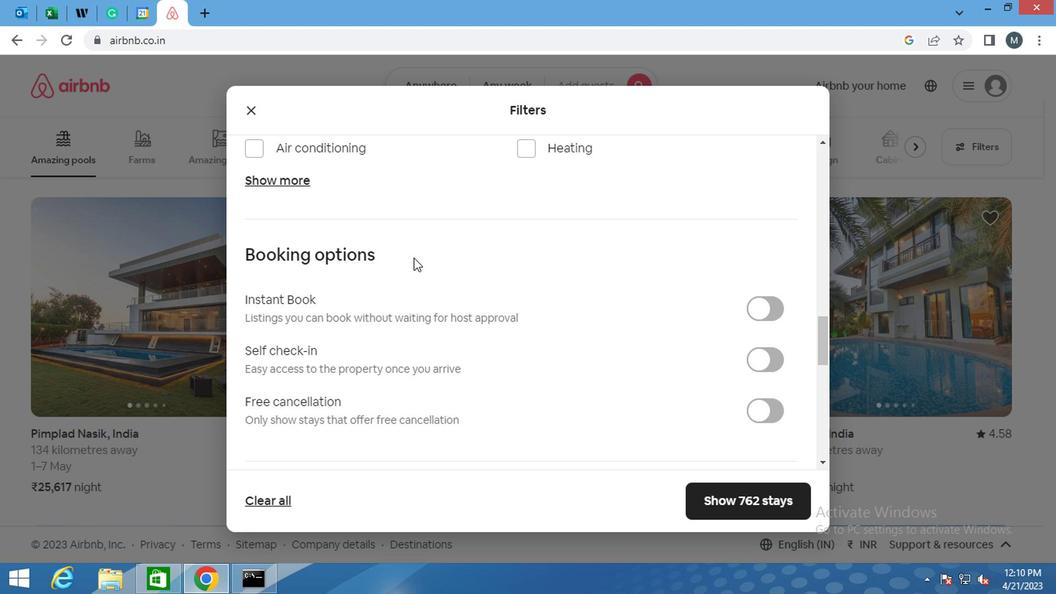 
Action: Mouse moved to (752, 281)
Screenshot: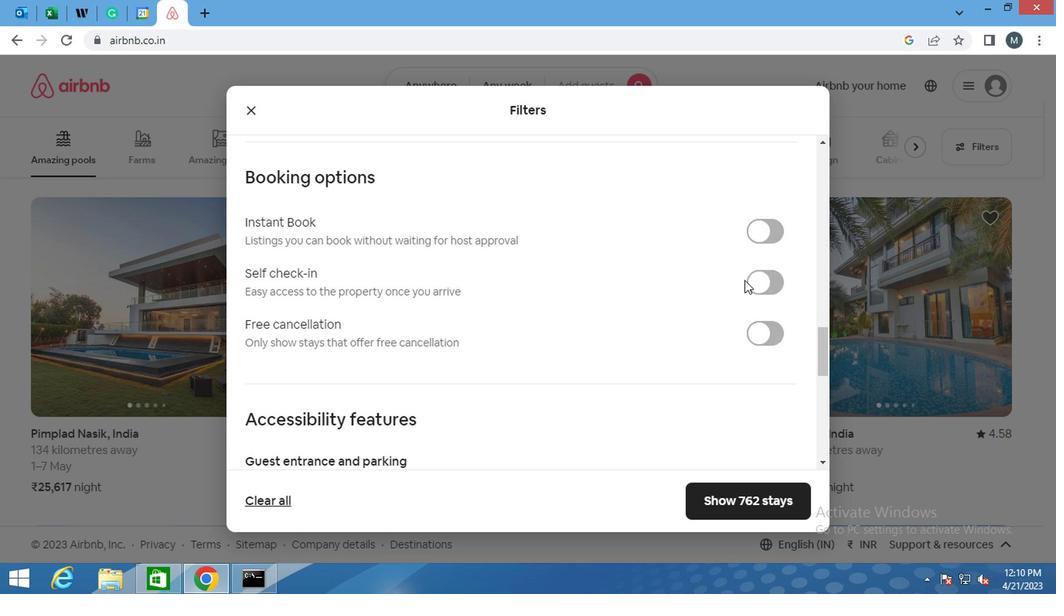 
Action: Mouse pressed left at (752, 281)
Screenshot: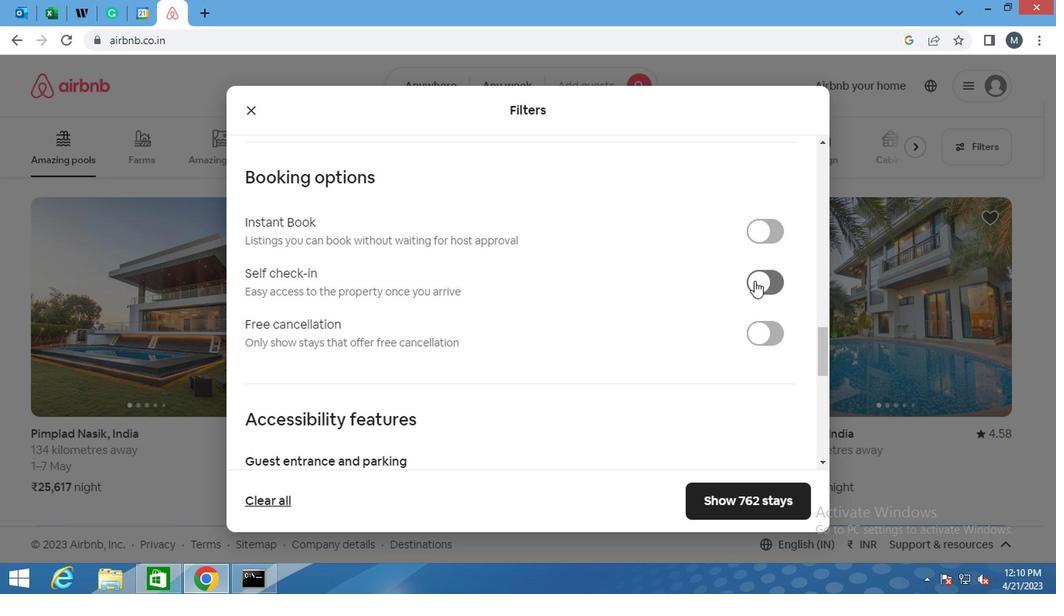 
Action: Mouse moved to (544, 245)
Screenshot: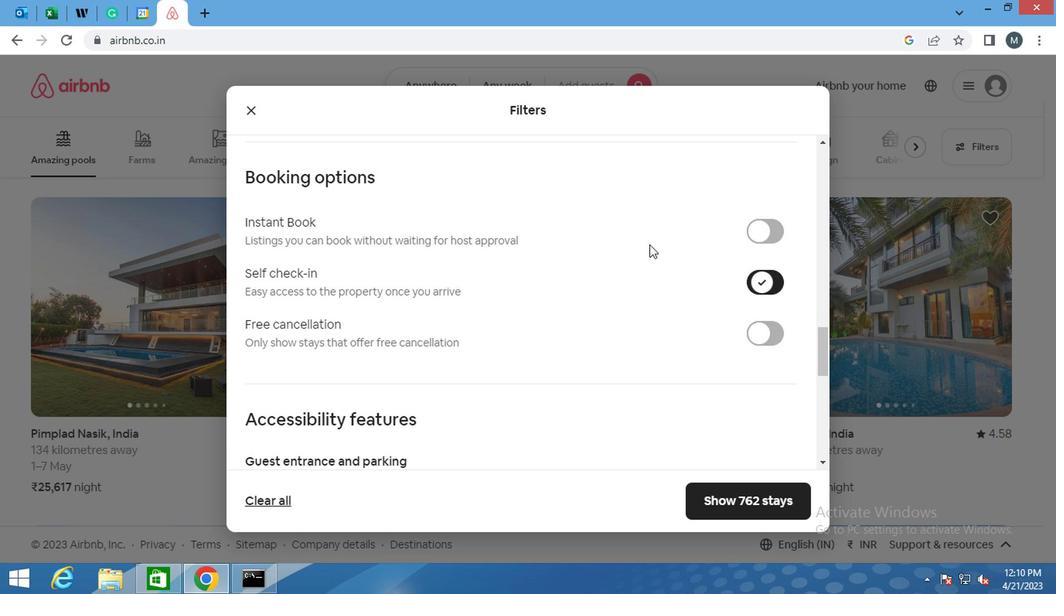 
Action: Mouse scrolled (544, 244) with delta (0, -1)
Screenshot: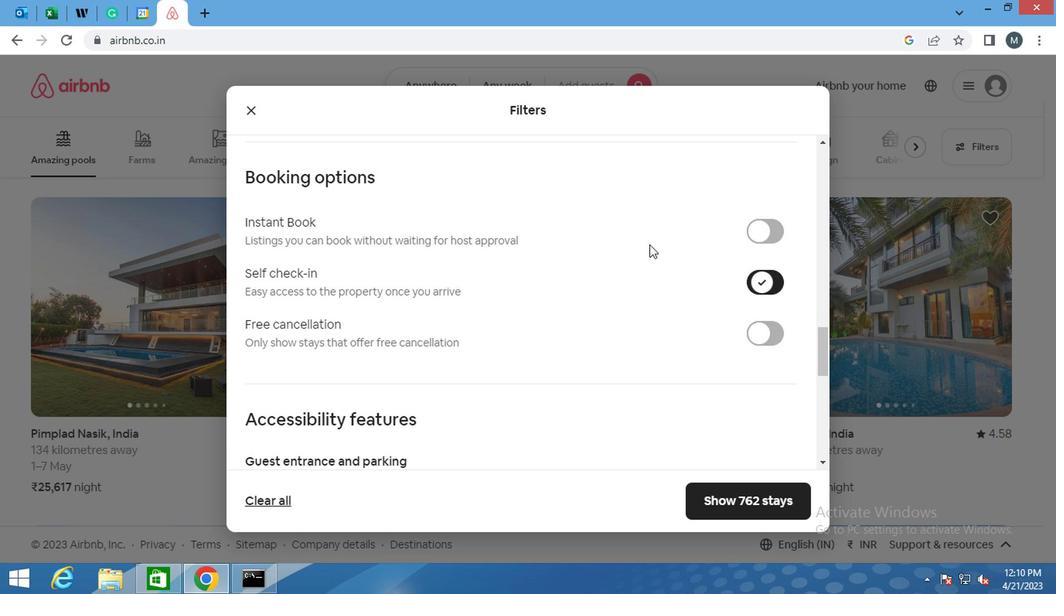 
Action: Mouse moved to (542, 248)
Screenshot: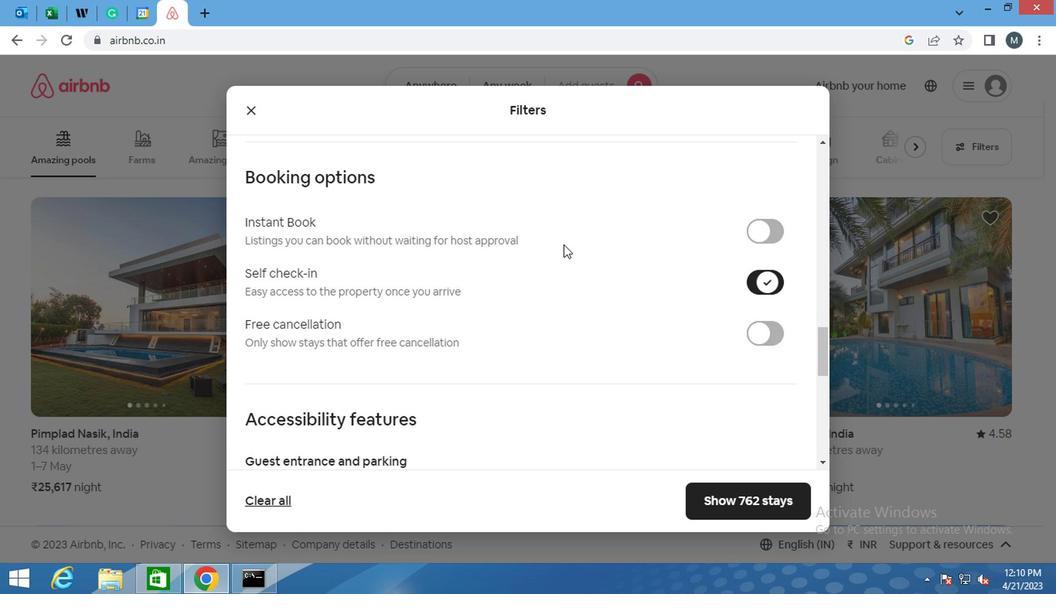 
Action: Mouse scrolled (542, 248) with delta (0, 0)
Screenshot: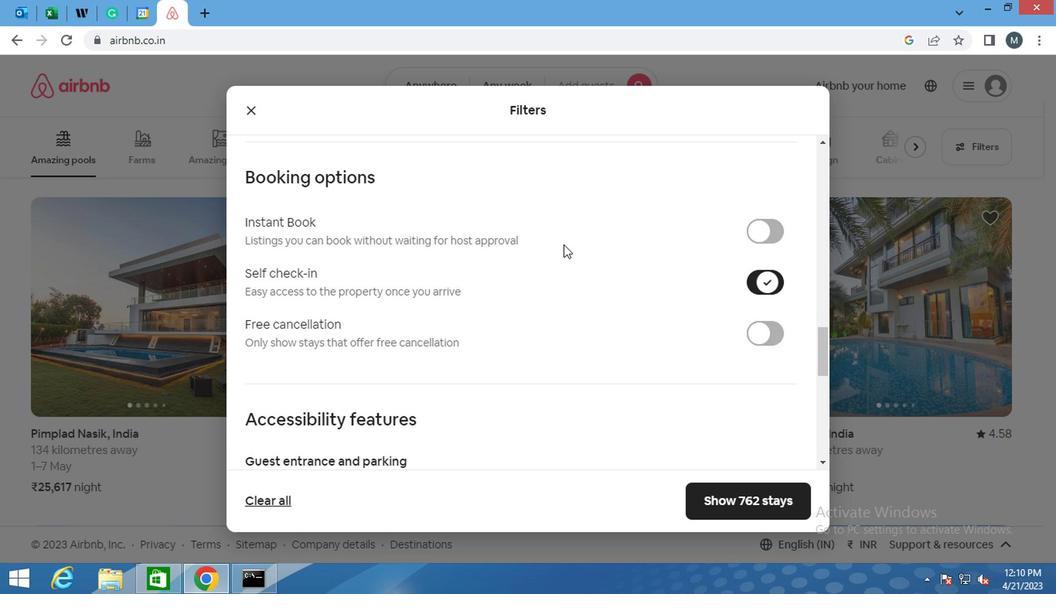 
Action: Mouse moved to (540, 253)
Screenshot: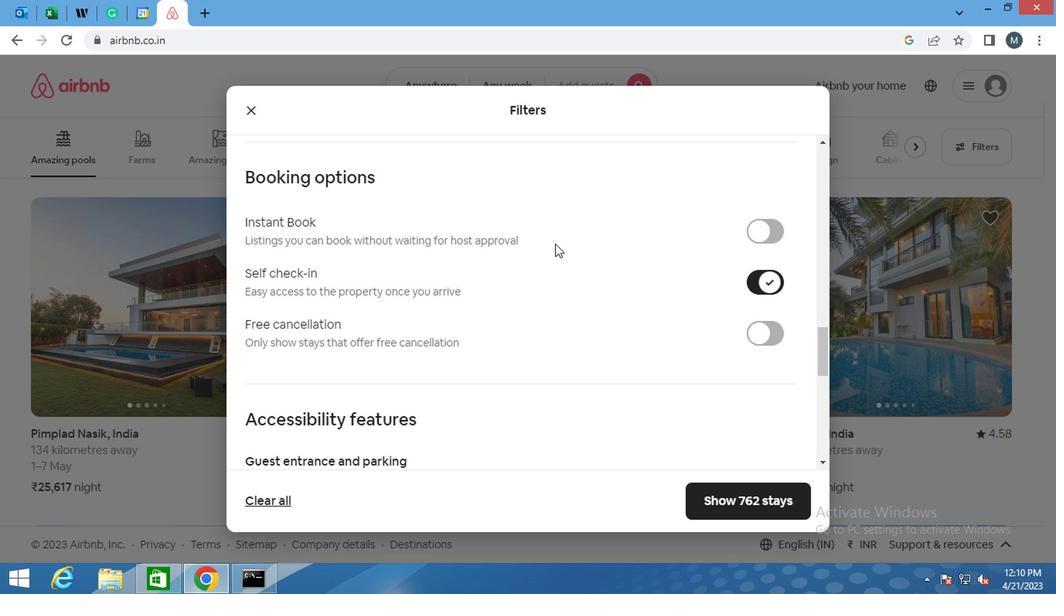 
Action: Mouse scrolled (540, 252) with delta (0, -1)
Screenshot: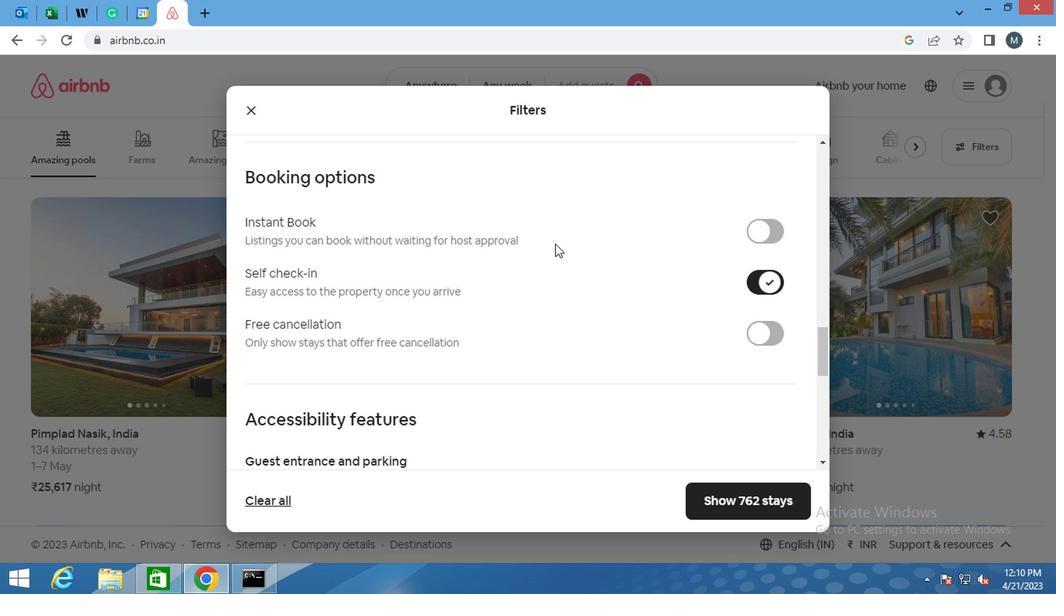 
Action: Mouse moved to (502, 289)
Screenshot: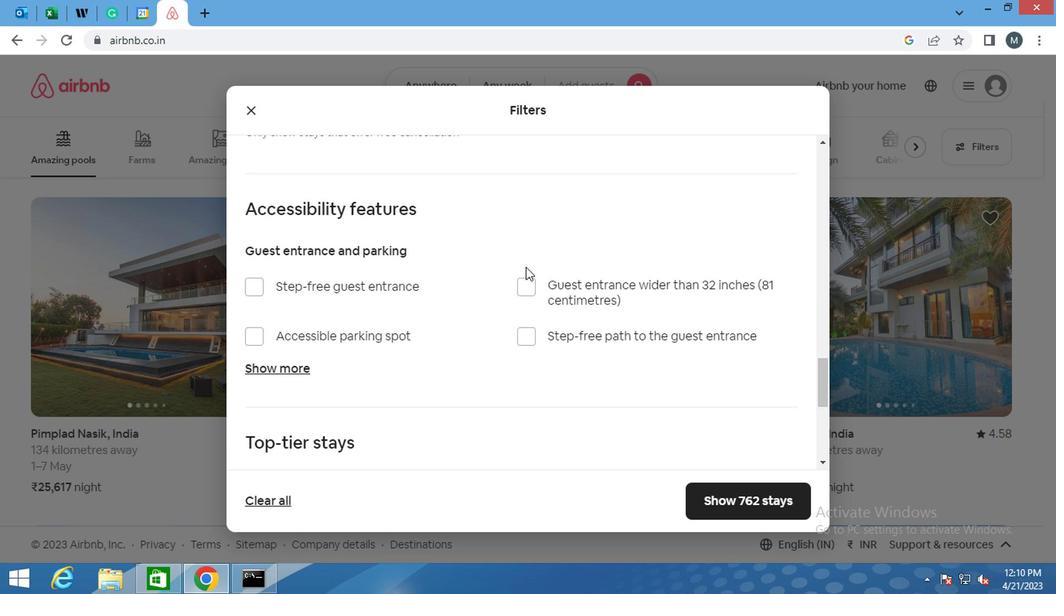 
Action: Mouse scrolled (502, 288) with delta (0, 0)
Screenshot: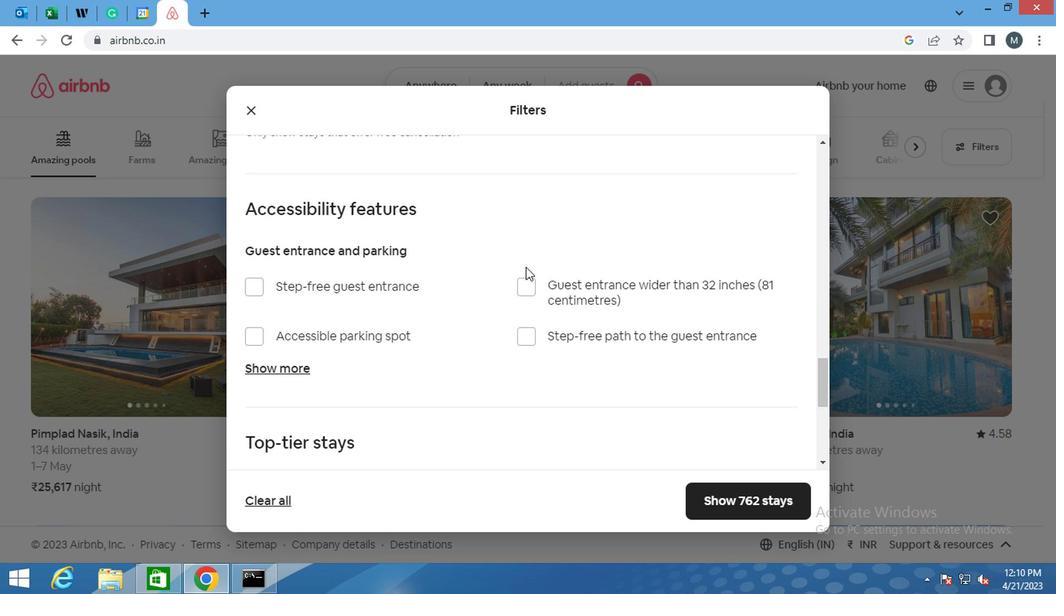 
Action: Mouse moved to (450, 330)
Screenshot: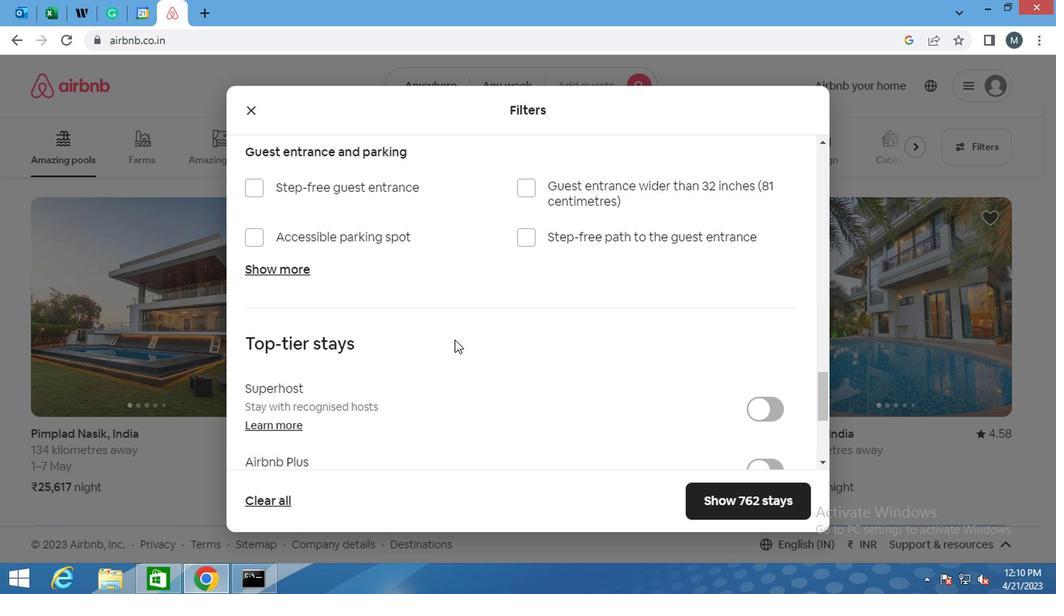 
Action: Mouse scrolled (450, 328) with delta (0, -1)
Screenshot: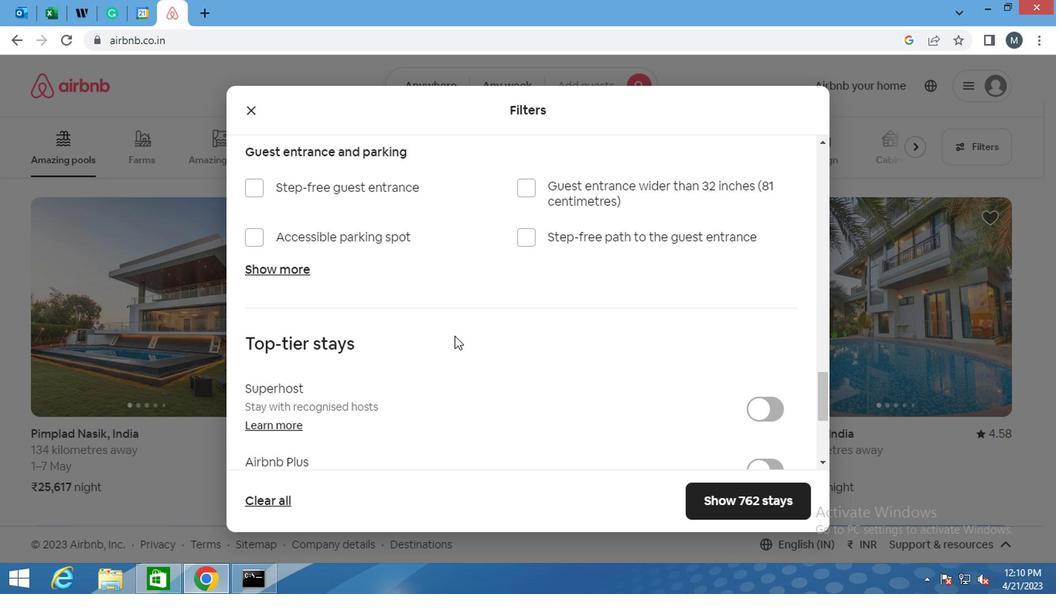 
Action: Mouse scrolled (450, 328) with delta (0, -1)
Screenshot: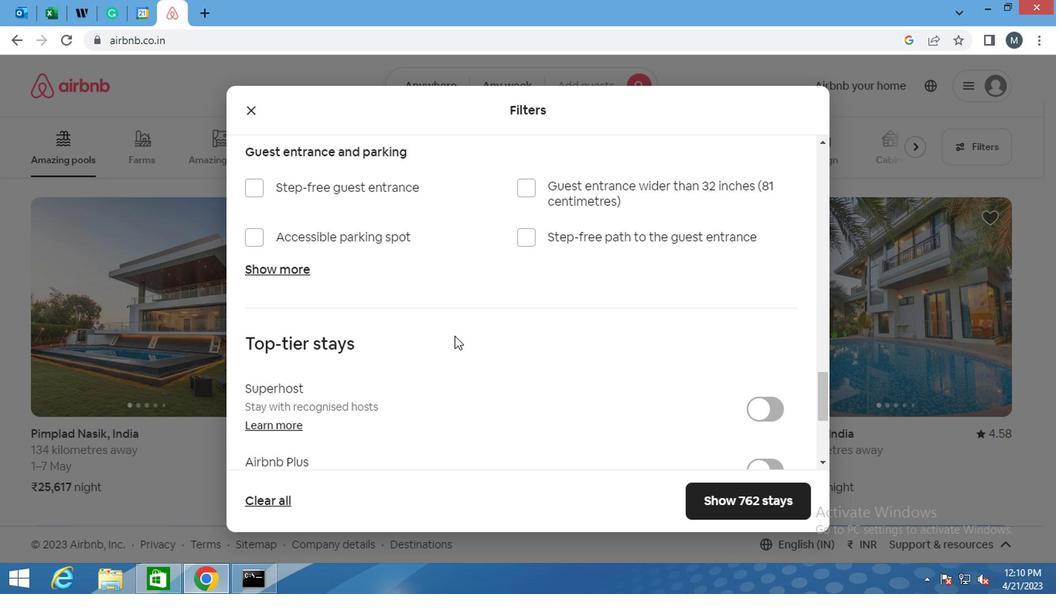 
Action: Mouse moved to (450, 331)
Screenshot: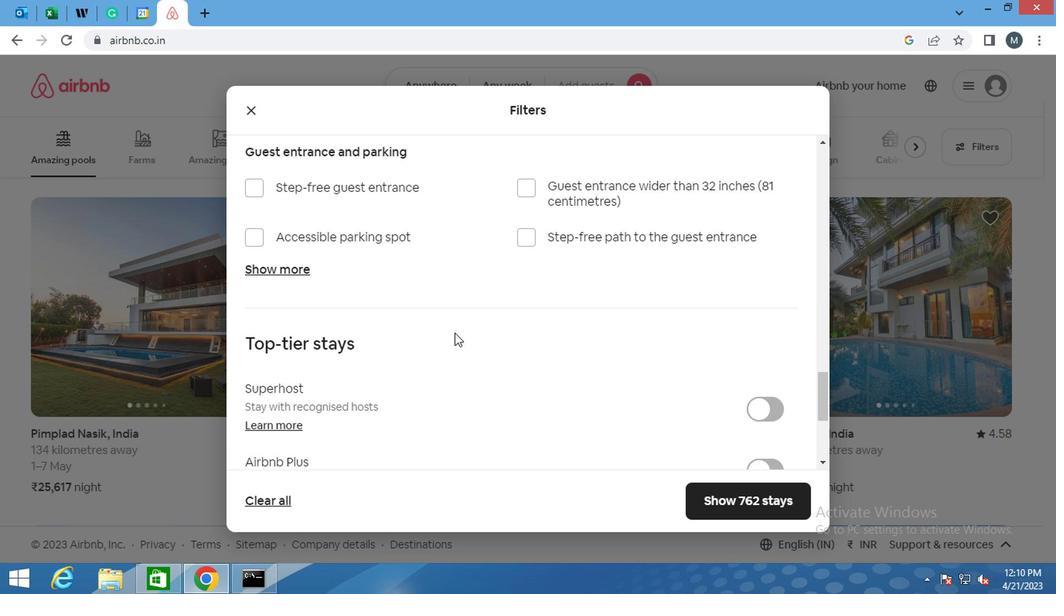 
Action: Mouse scrolled (450, 330) with delta (0, -1)
Screenshot: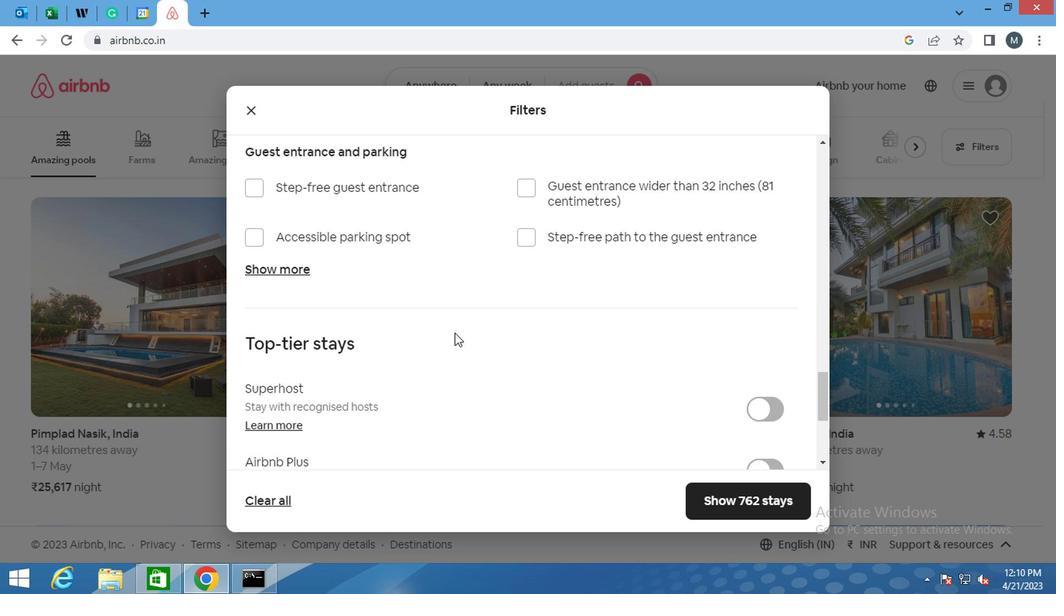 
Action: Mouse moved to (450, 331)
Screenshot: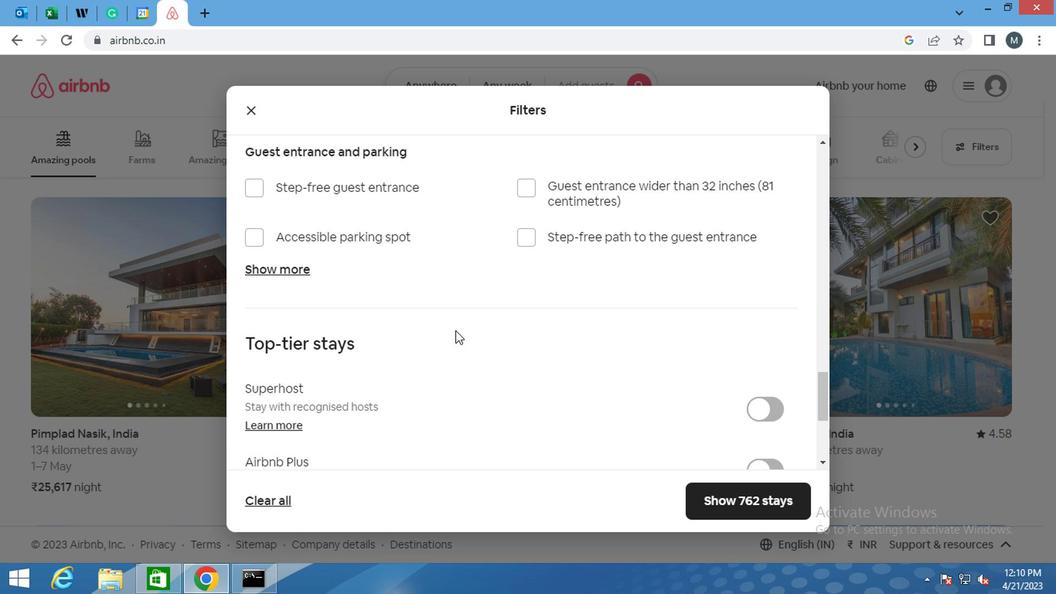 
Action: Mouse scrolled (450, 330) with delta (0, -1)
Screenshot: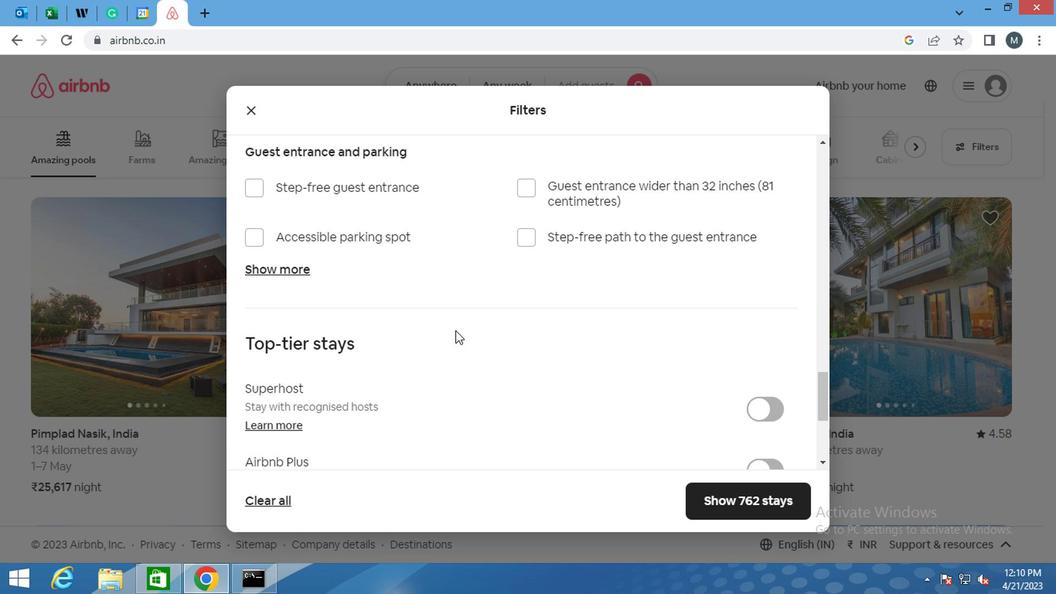 
Action: Mouse moved to (306, 370)
Screenshot: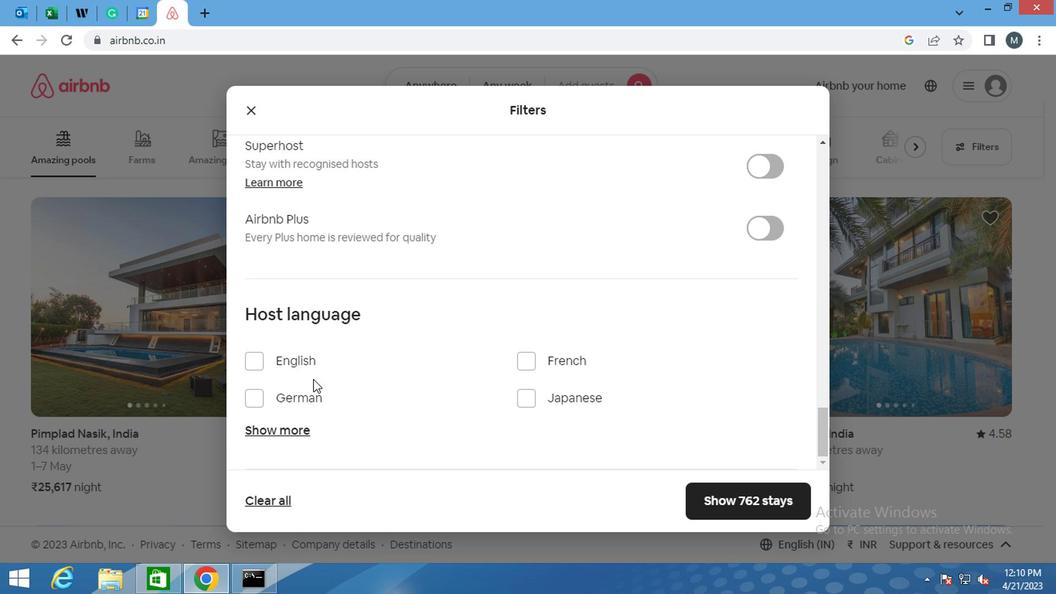 
Action: Mouse scrolled (306, 369) with delta (0, -1)
Screenshot: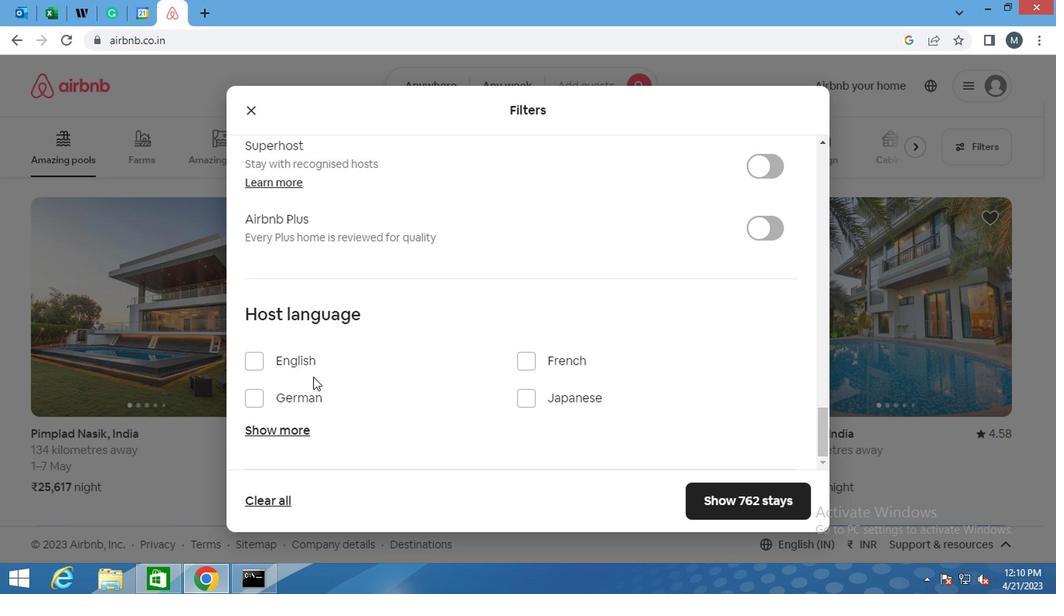 
Action: Mouse moved to (254, 361)
Screenshot: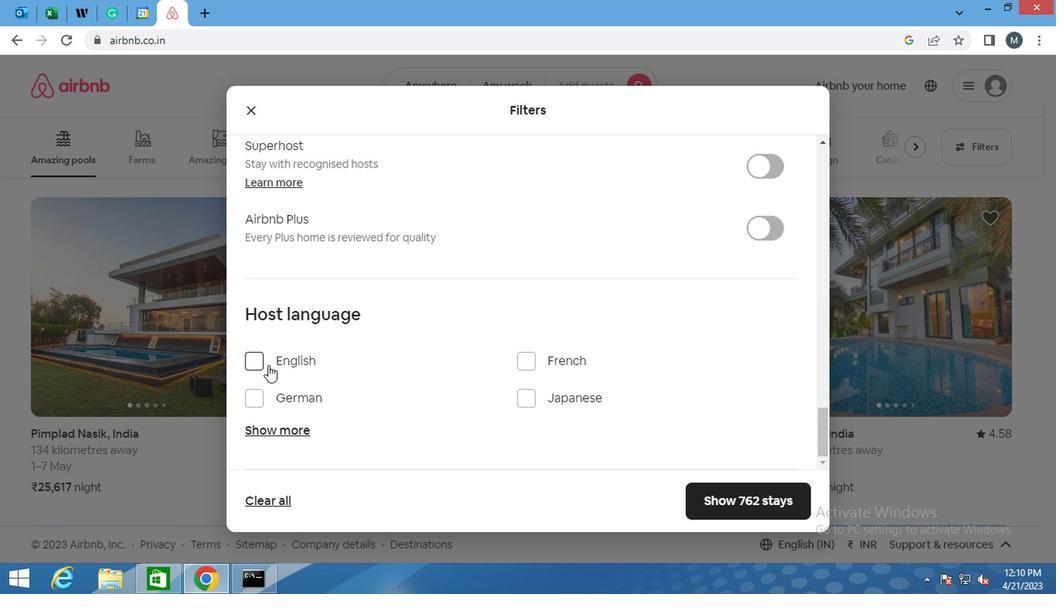 
Action: Mouse pressed left at (254, 361)
Screenshot: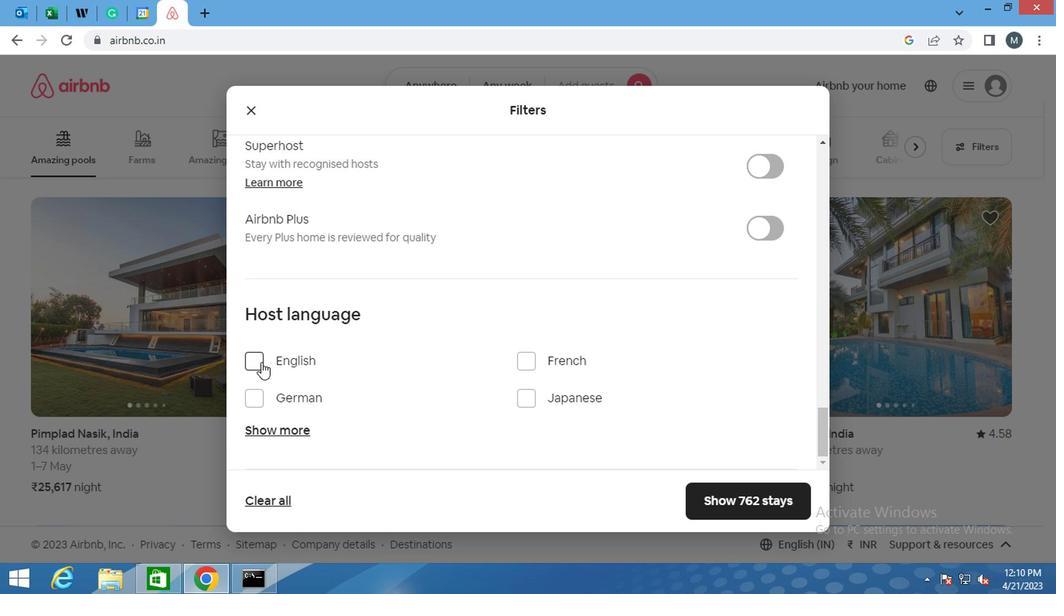 
Action: Mouse moved to (421, 345)
Screenshot: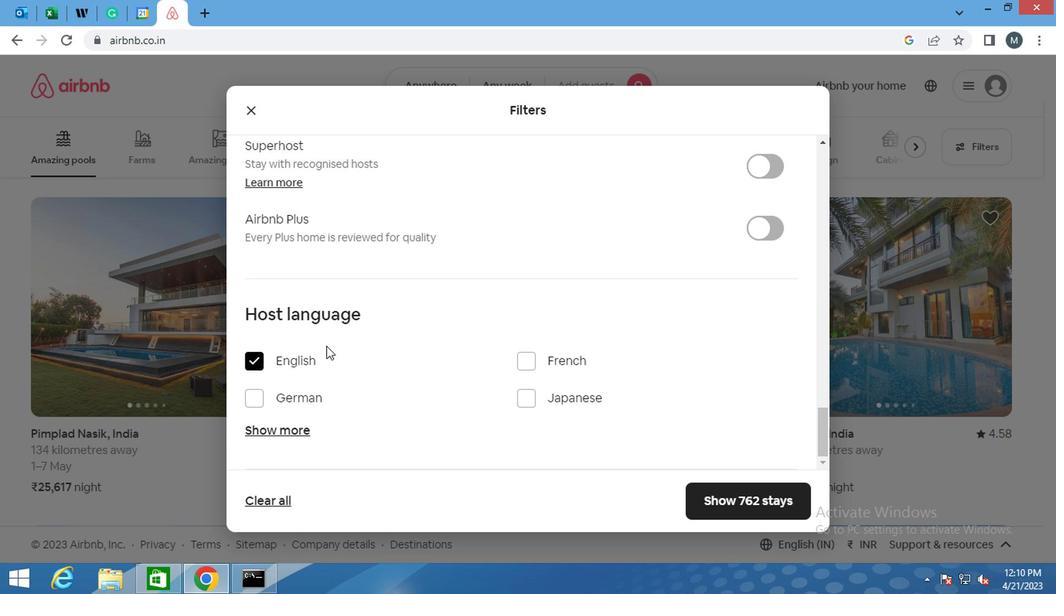 
Action: Mouse scrolled (421, 345) with delta (0, 0)
Screenshot: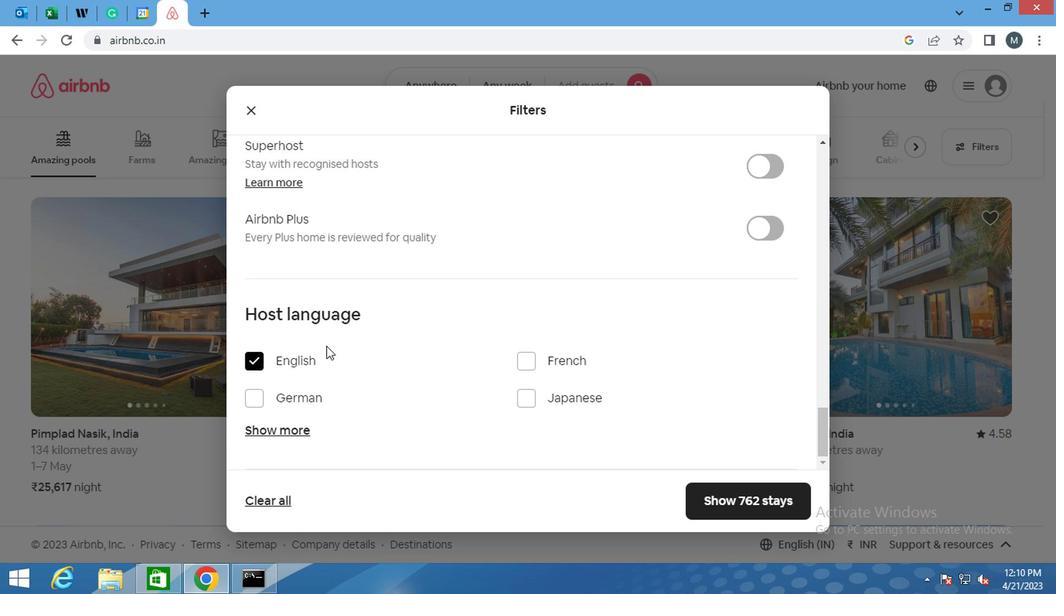 
Action: Mouse moved to (456, 373)
Screenshot: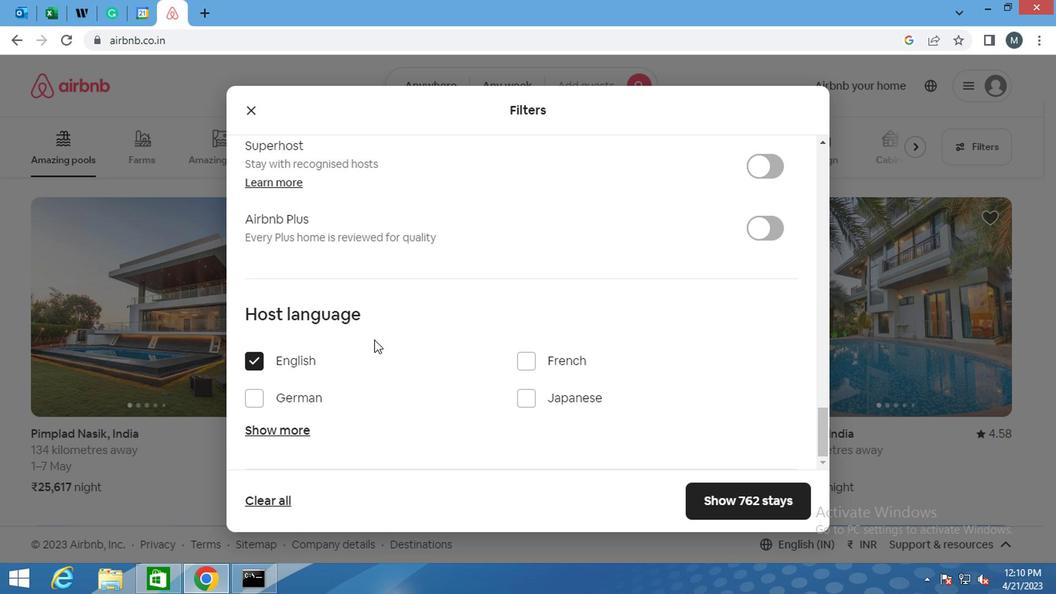 
Action: Mouse scrolled (456, 372) with delta (0, 0)
Screenshot: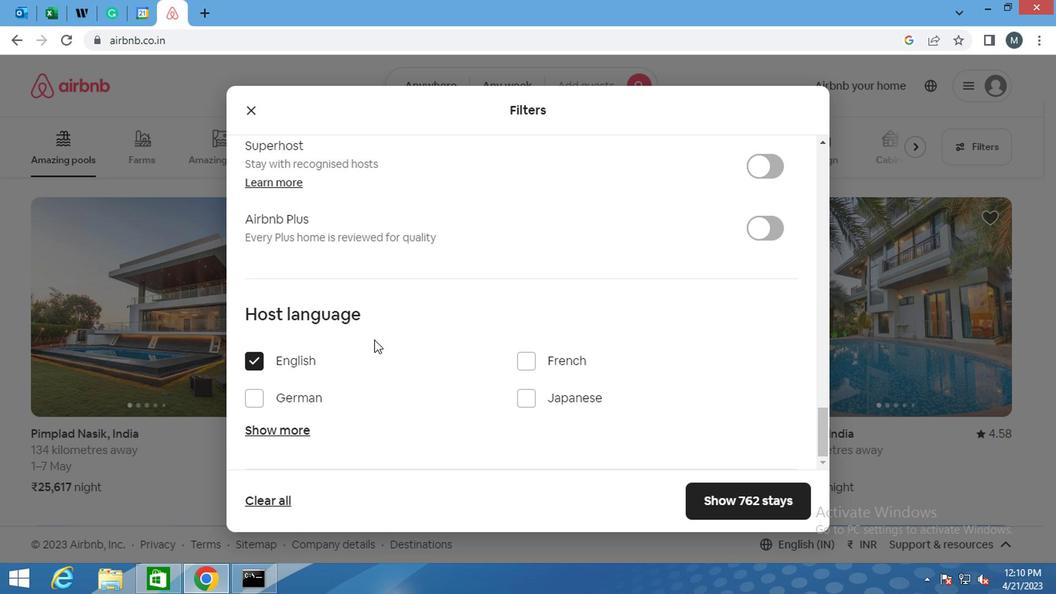 
Action: Mouse moved to (721, 498)
Screenshot: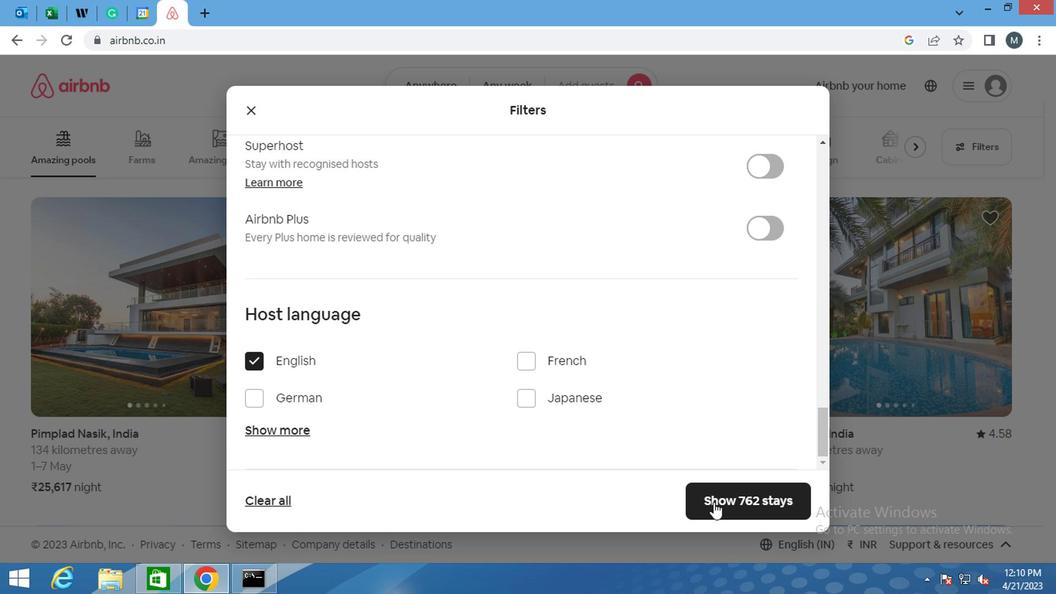 
Action: Mouse pressed left at (721, 498)
Screenshot: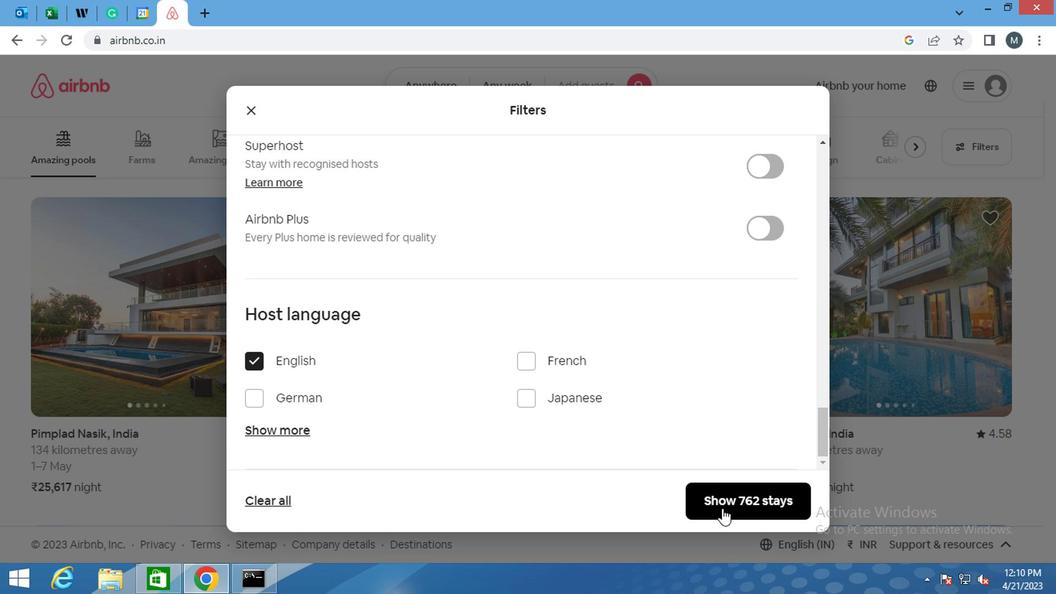 
Action: Mouse moved to (715, 490)
Screenshot: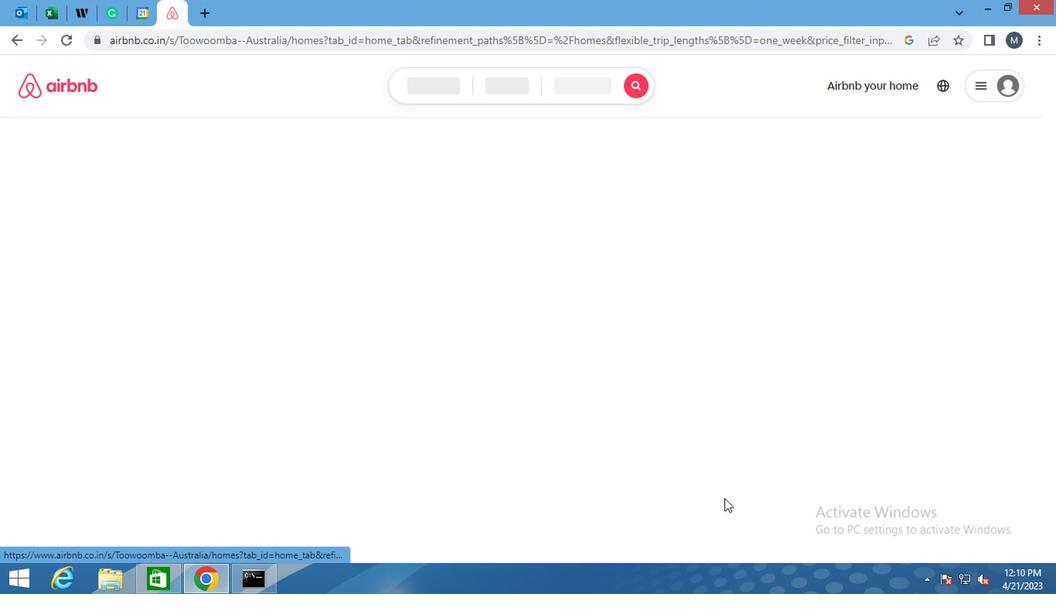 
